 Task: Search one way flight ticket for 5 adults, 2 children, 1 infant in seat and 2 infants on lap in economy from Charlotte: Charlotte Douglas International Airport to Greensboro: Piedmont Triad International Airport on 5-1-2023. Choice of flights is Sun country airlines. Number of bags: 1 carry on bag and 1 checked bag. Price is upto 77000. Outbound departure time preference is 16:45.
Action: Mouse moved to (195, 321)
Screenshot: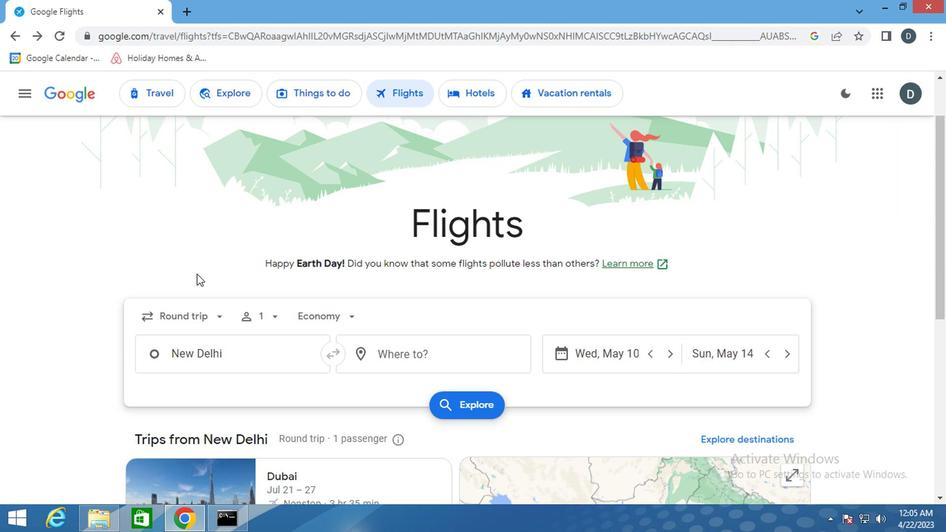 
Action: Mouse pressed left at (195, 321)
Screenshot: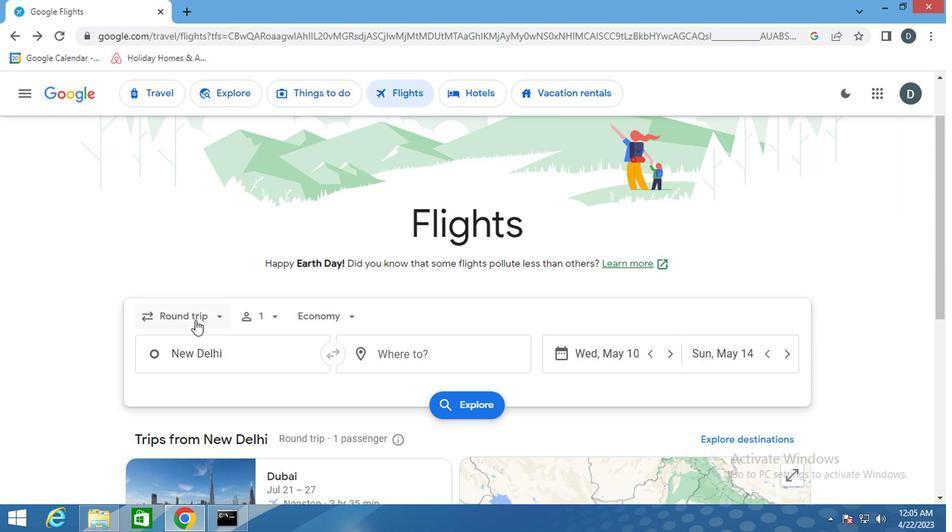 
Action: Mouse moved to (227, 373)
Screenshot: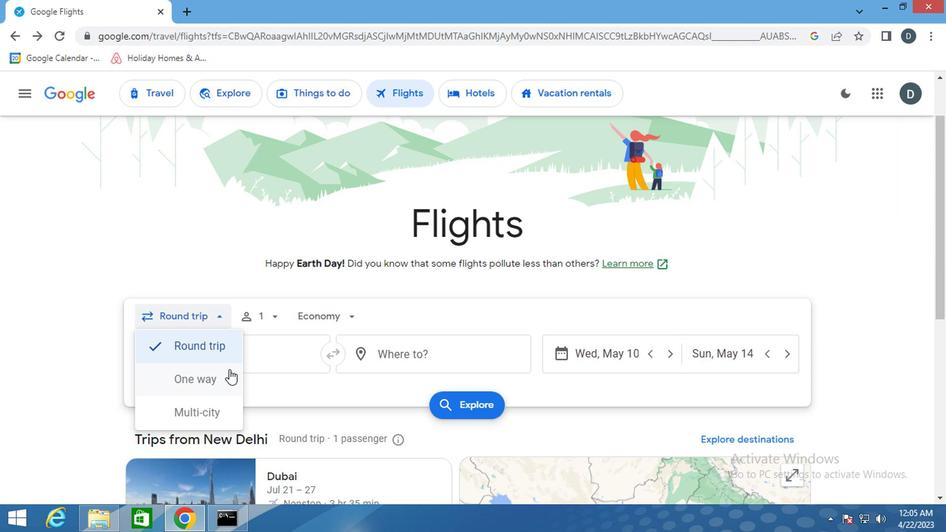 
Action: Mouse pressed left at (227, 373)
Screenshot: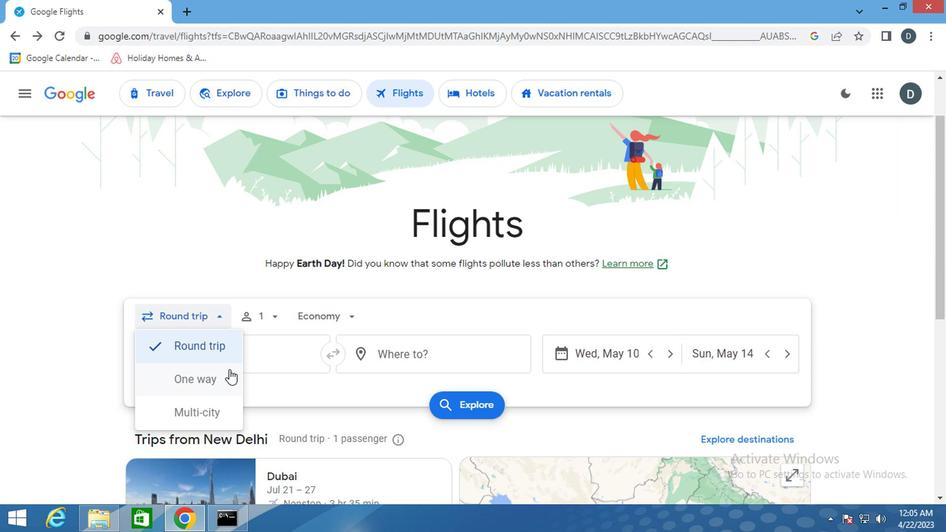 
Action: Mouse moved to (267, 313)
Screenshot: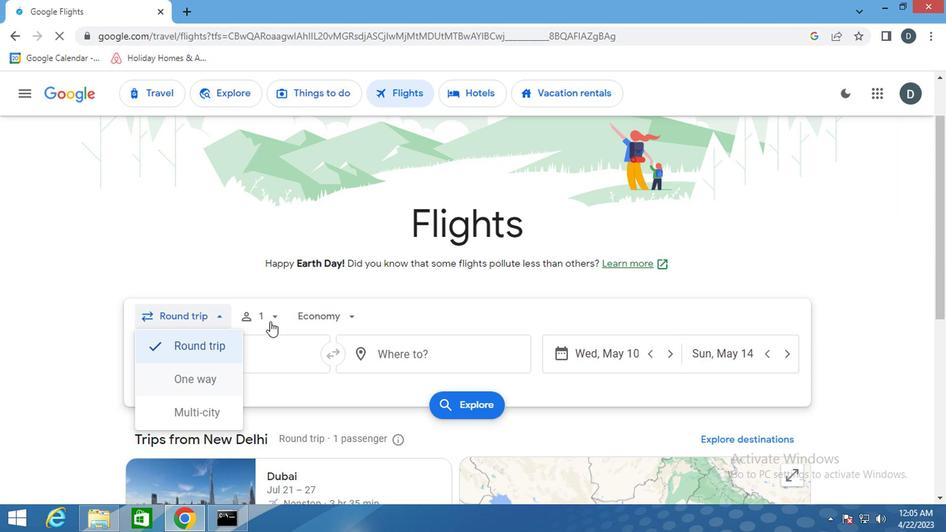 
Action: Mouse pressed left at (267, 313)
Screenshot: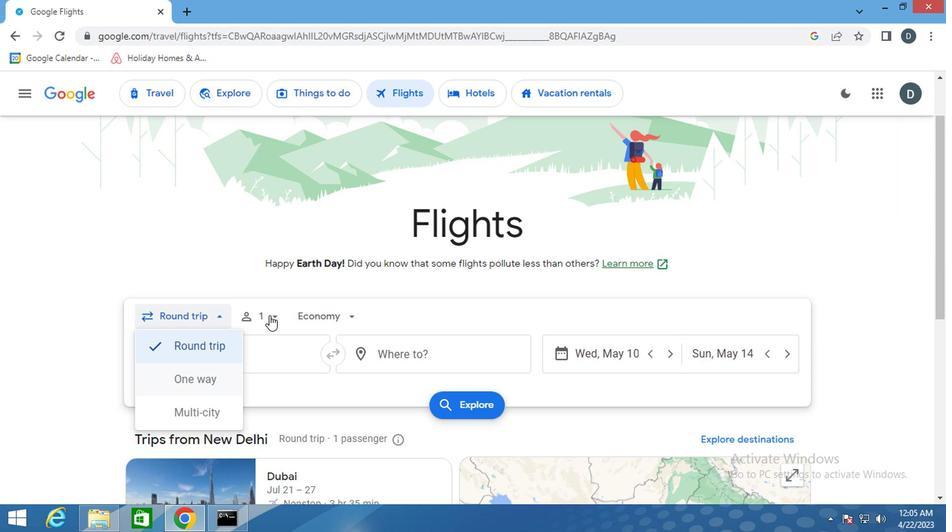 
Action: Mouse moved to (369, 354)
Screenshot: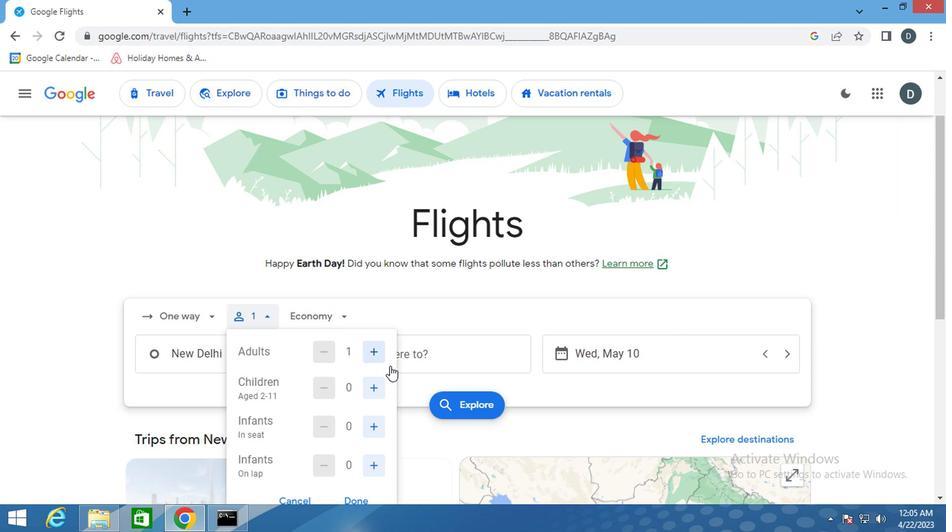 
Action: Mouse pressed left at (369, 354)
Screenshot: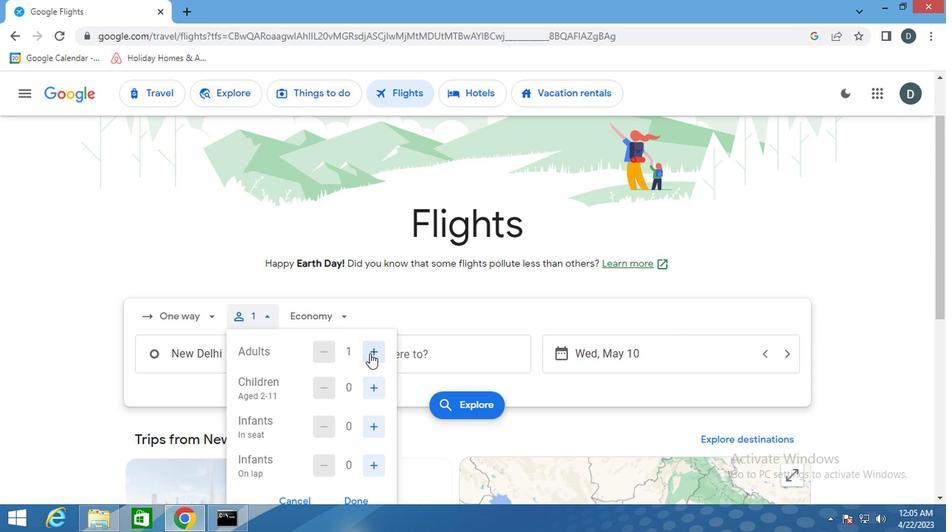 
Action: Mouse pressed left at (369, 354)
Screenshot: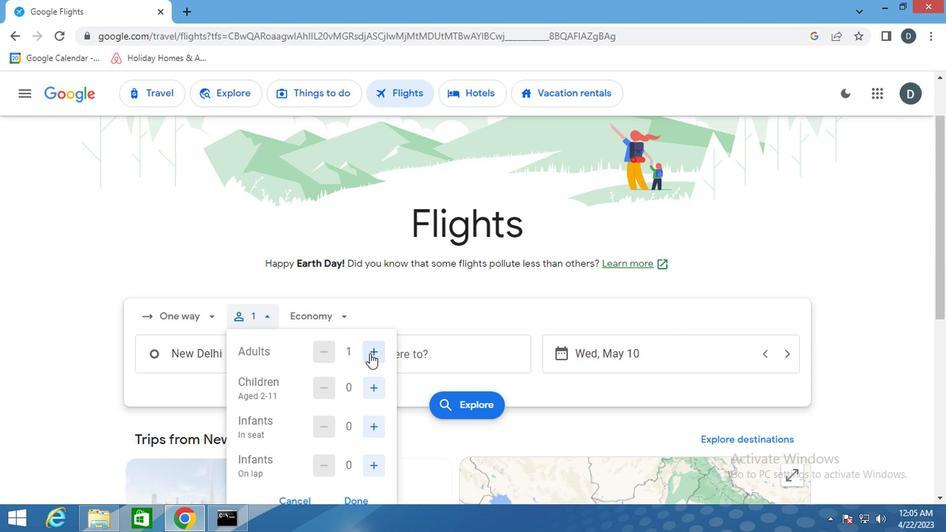 
Action: Mouse pressed left at (369, 354)
Screenshot: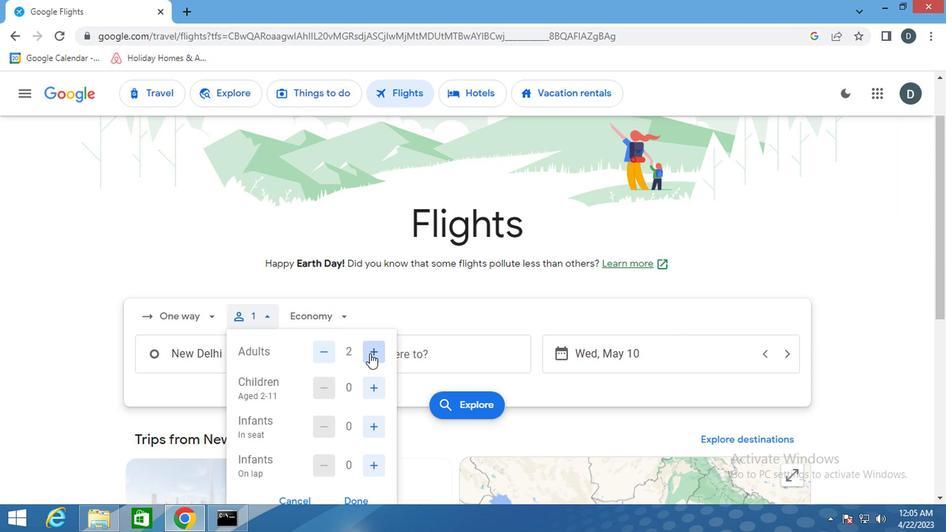 
Action: Mouse pressed left at (369, 354)
Screenshot: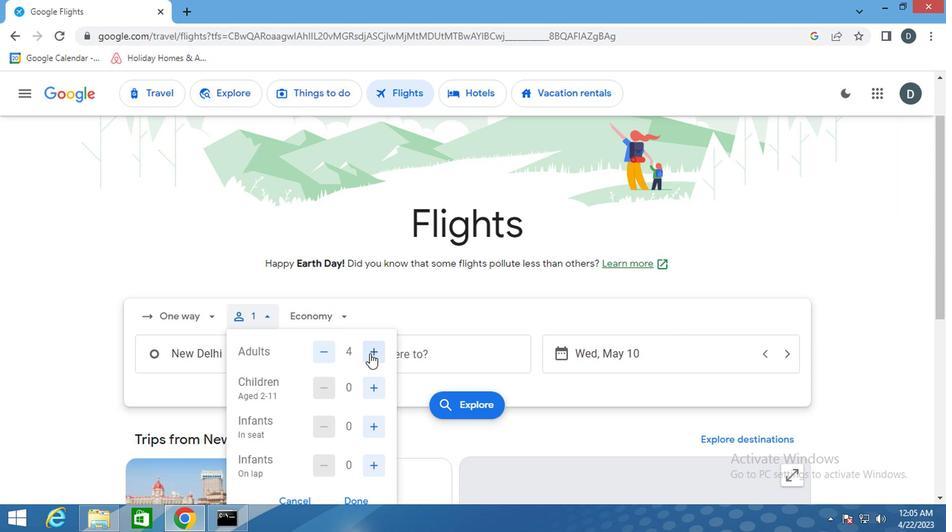 
Action: Mouse moved to (380, 388)
Screenshot: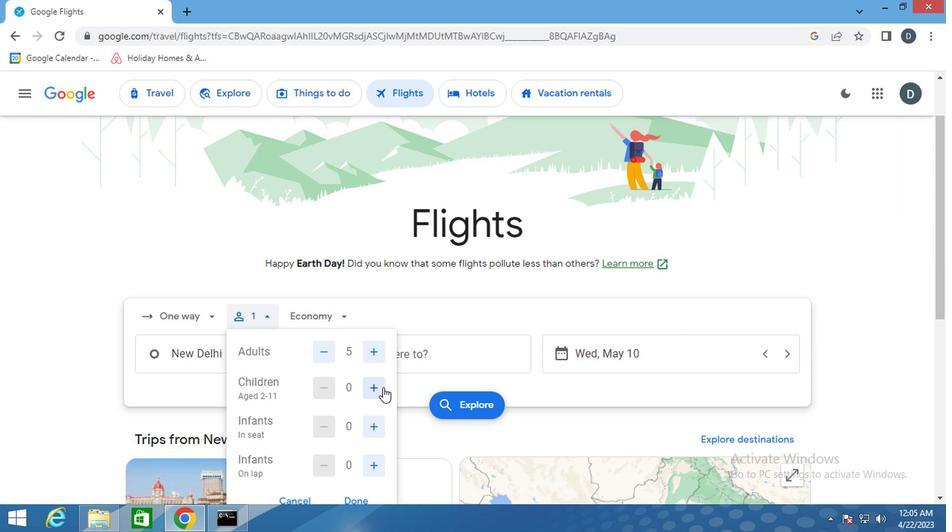 
Action: Mouse pressed left at (380, 388)
Screenshot: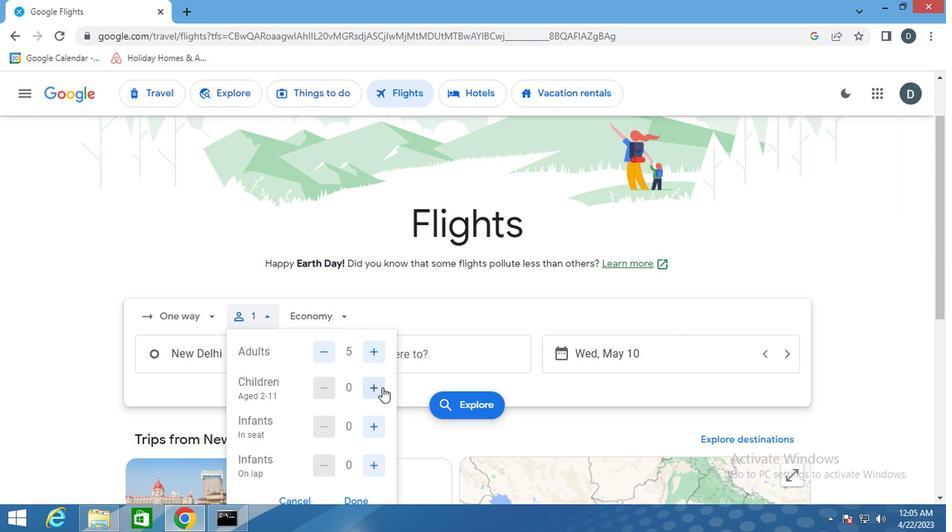 
Action: Mouse pressed left at (380, 388)
Screenshot: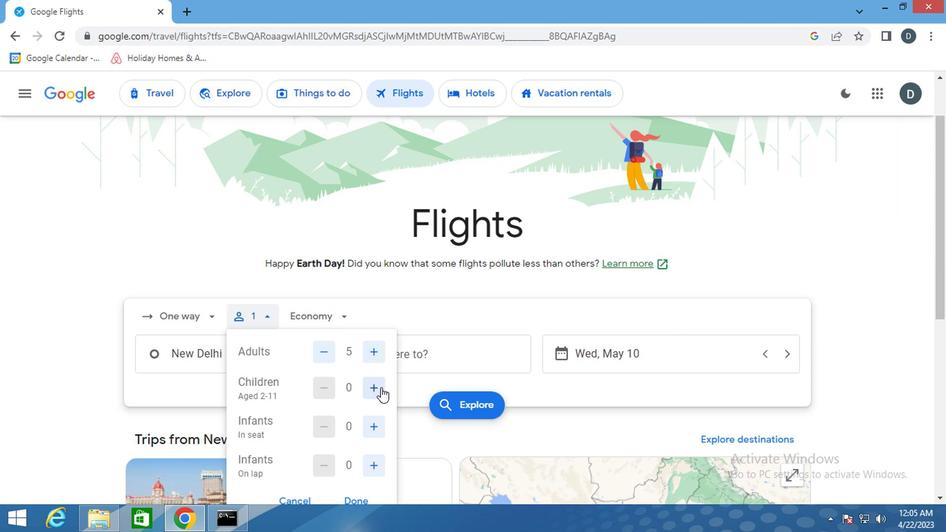 
Action: Mouse moved to (373, 425)
Screenshot: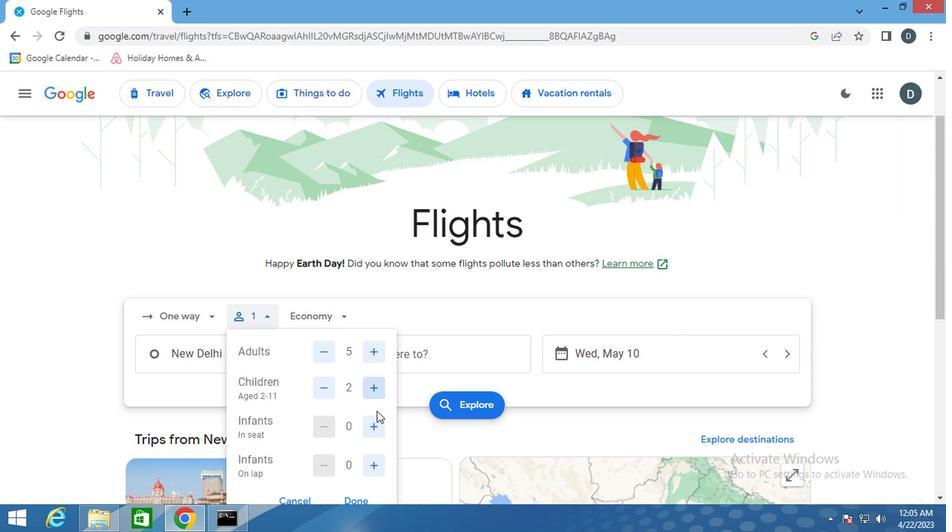 
Action: Mouse pressed left at (373, 425)
Screenshot: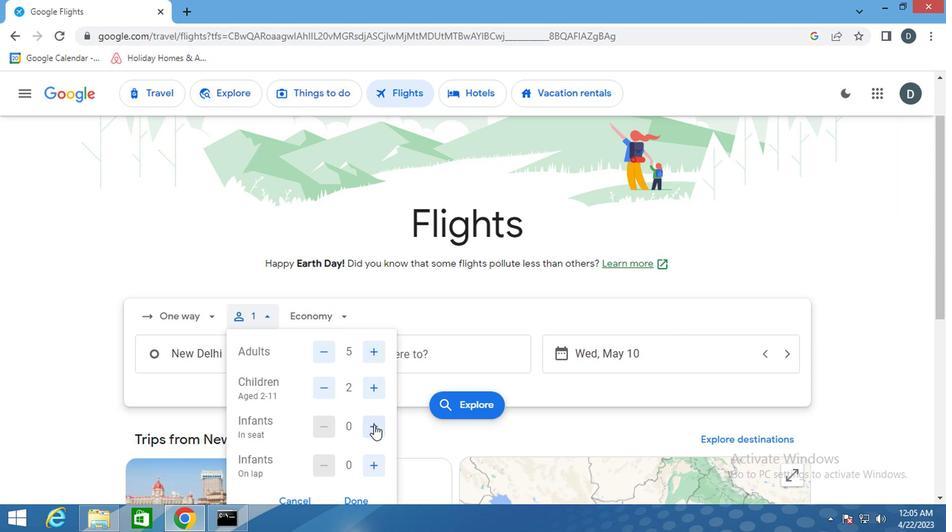 
Action: Mouse moved to (369, 460)
Screenshot: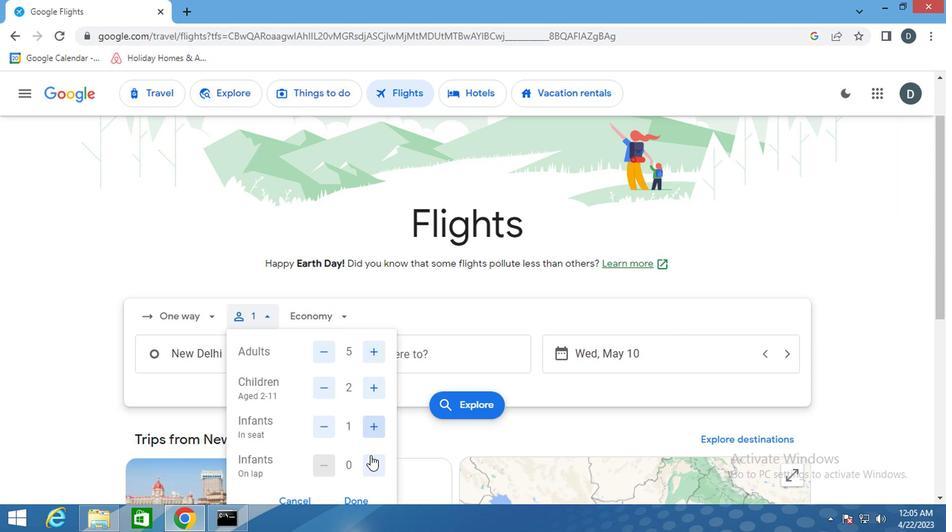 
Action: Mouse pressed left at (369, 460)
Screenshot: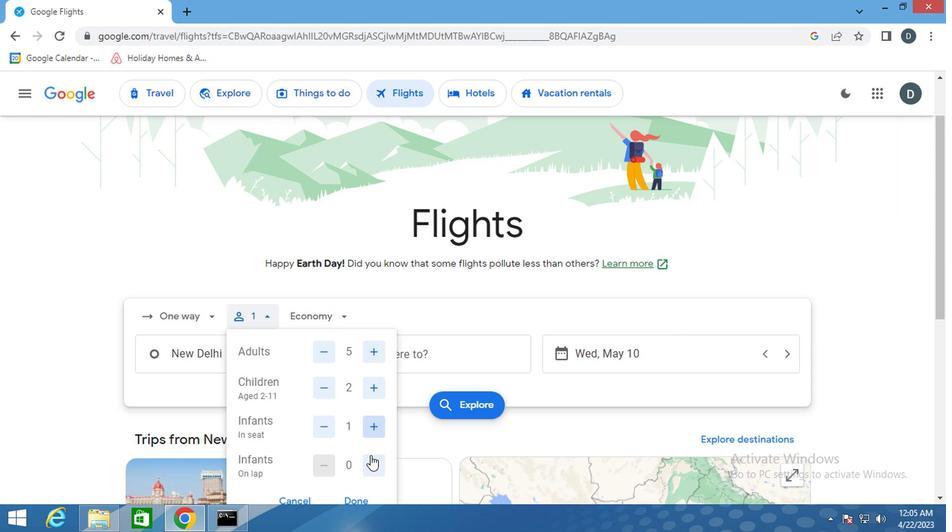 
Action: Mouse pressed left at (369, 460)
Screenshot: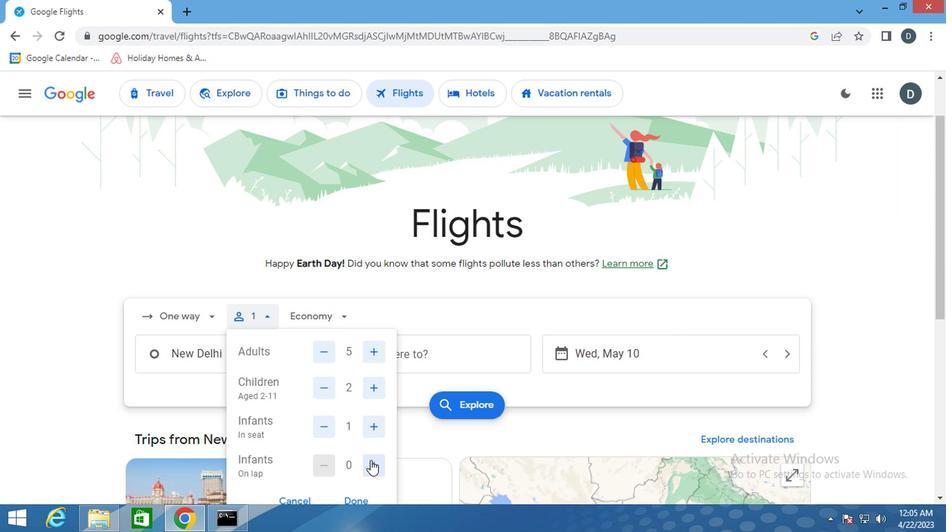 
Action: Mouse moved to (361, 461)
Screenshot: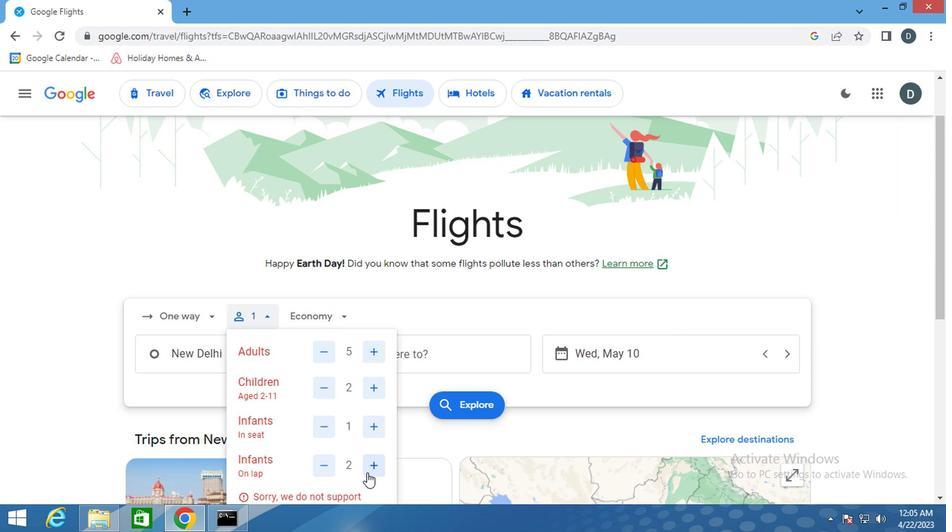 
Action: Mouse scrolled (361, 461) with delta (0, 0)
Screenshot: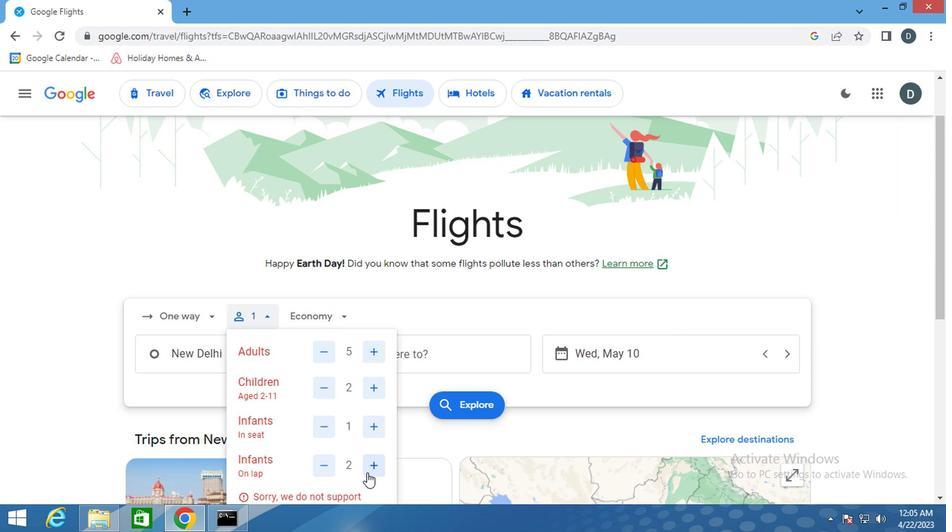
Action: Mouse moved to (328, 390)
Screenshot: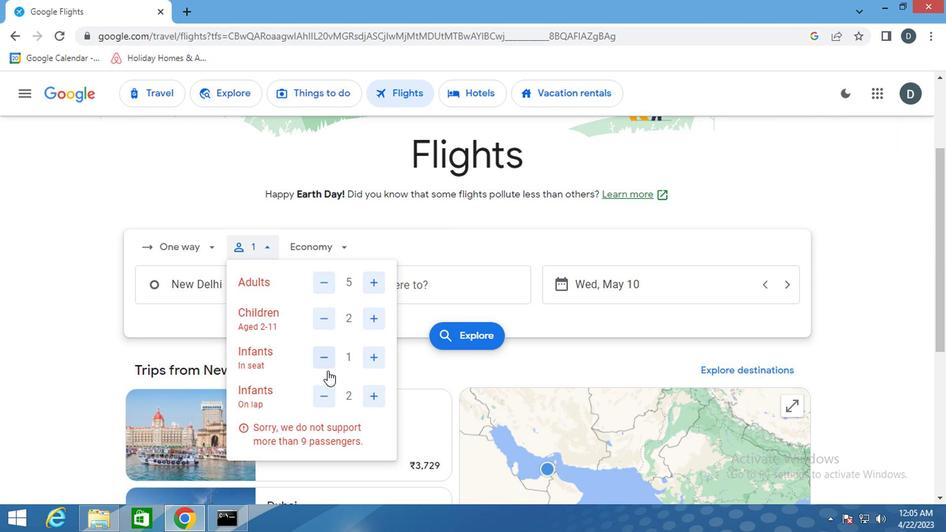 
Action: Mouse pressed left at (328, 390)
Screenshot: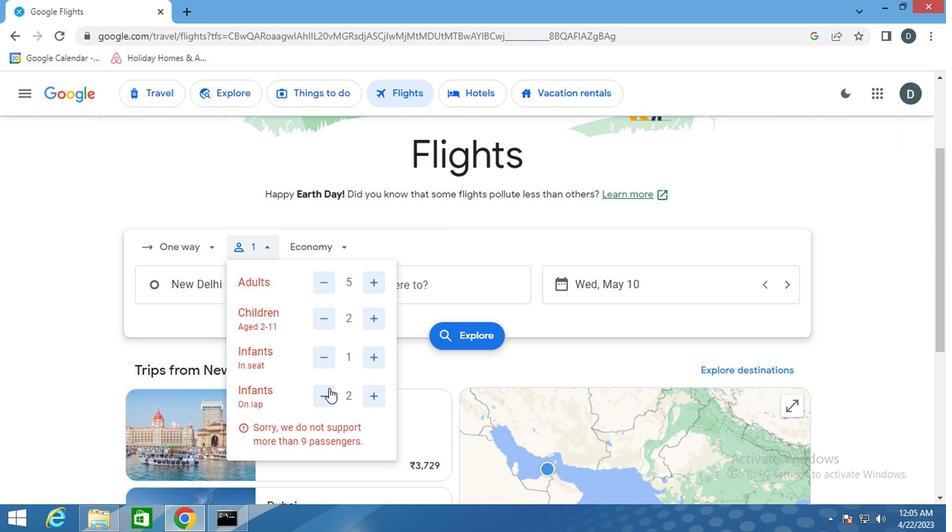 
Action: Mouse moved to (356, 438)
Screenshot: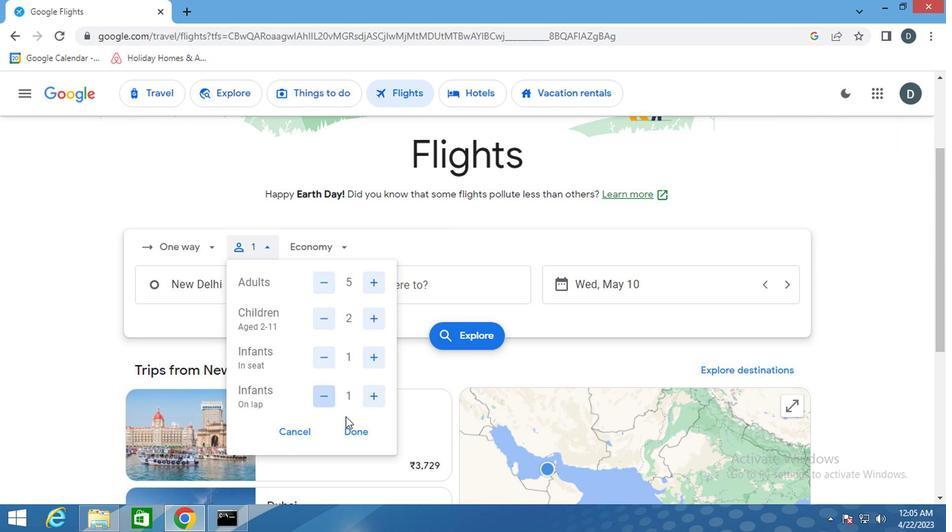 
Action: Mouse pressed left at (356, 438)
Screenshot: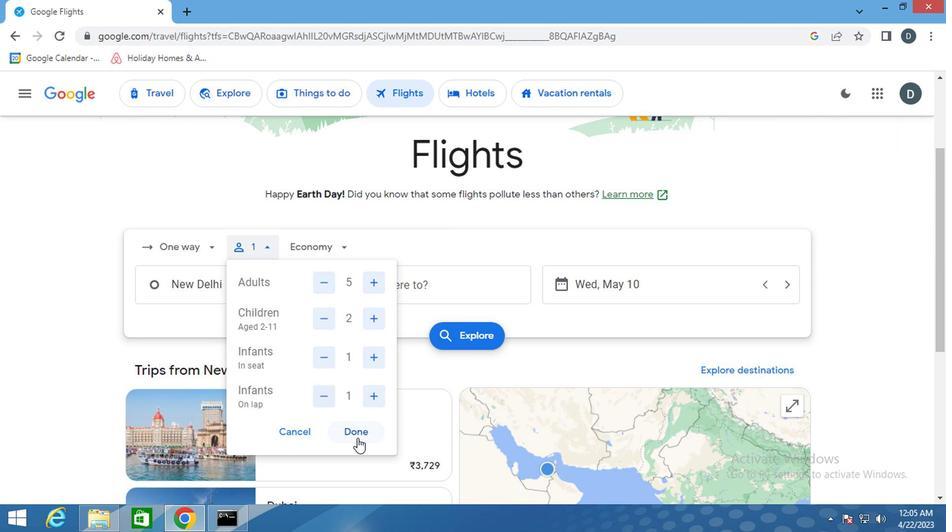 
Action: Mouse moved to (257, 291)
Screenshot: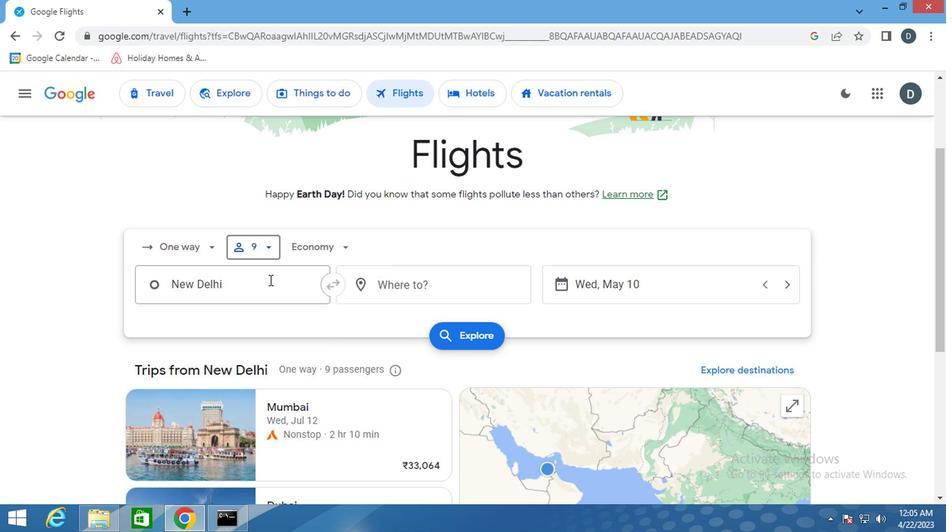 
Action: Mouse pressed left at (257, 291)
Screenshot: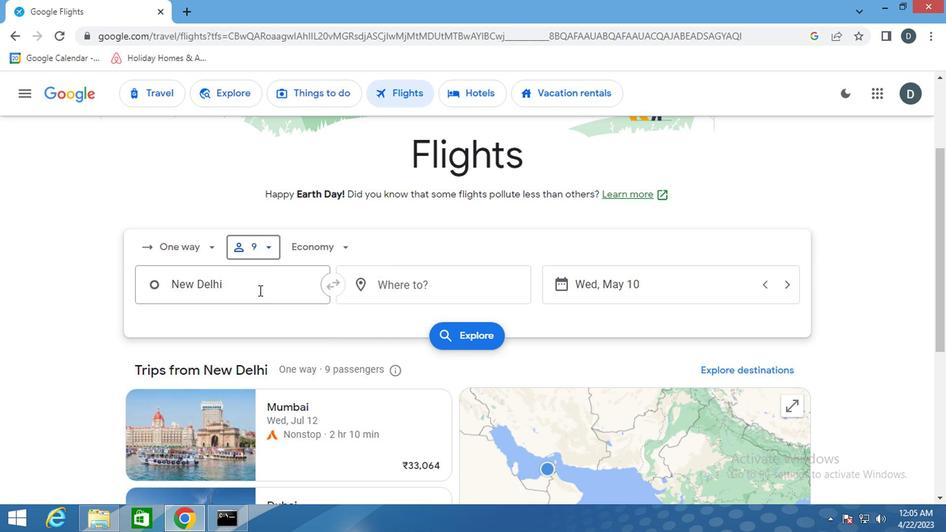 
Action: Key pressed <Key.shift>CHARLOTTE
Screenshot: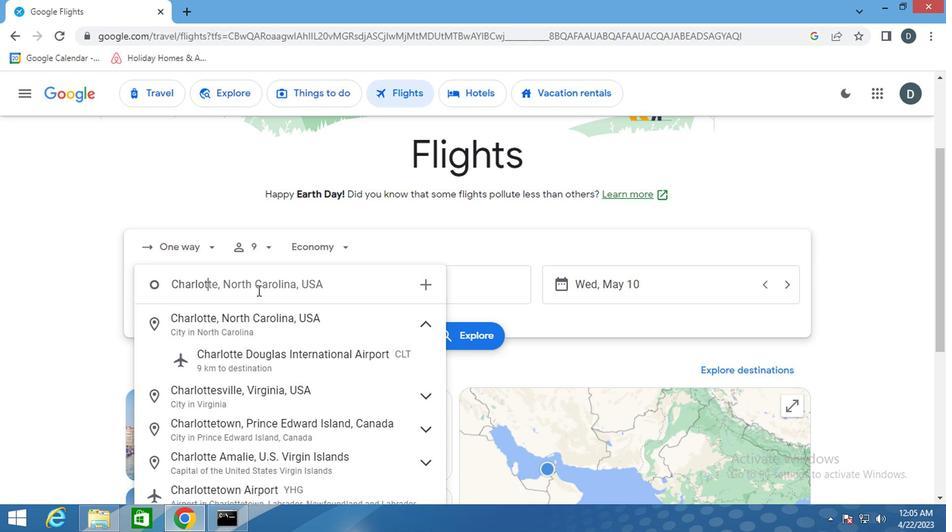 
Action: Mouse moved to (271, 352)
Screenshot: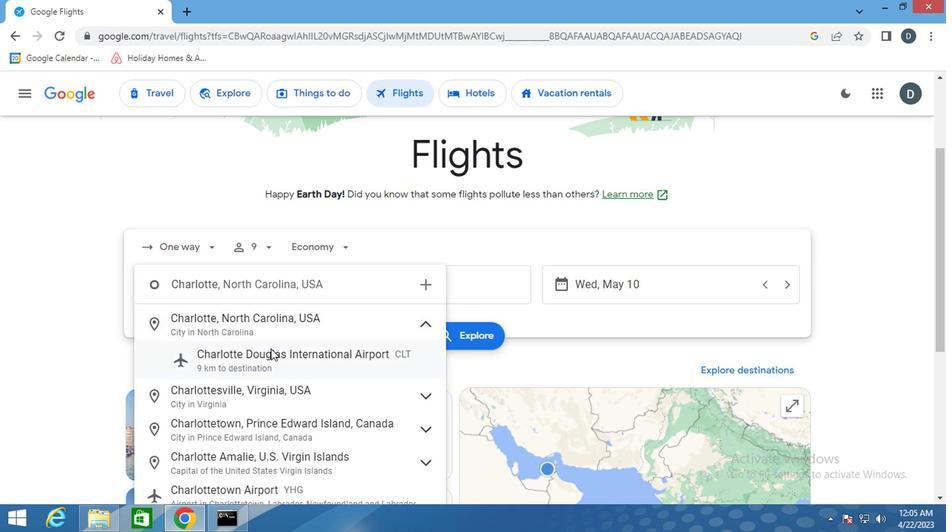 
Action: Mouse pressed left at (271, 352)
Screenshot: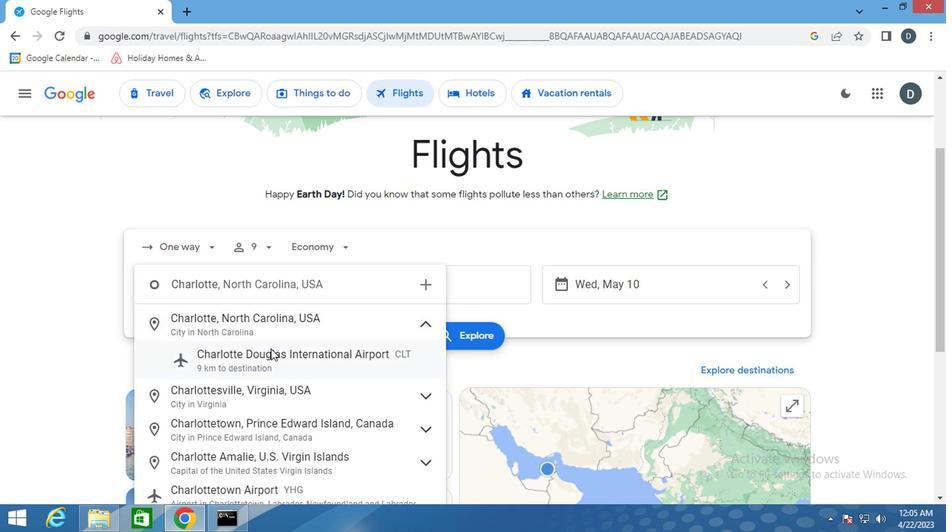 
Action: Mouse moved to (407, 287)
Screenshot: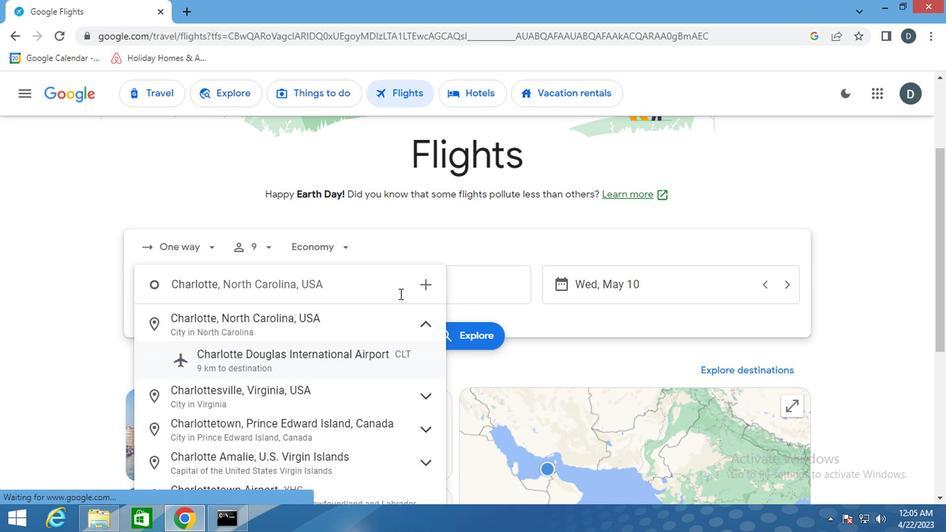 
Action: Mouse pressed left at (407, 287)
Screenshot: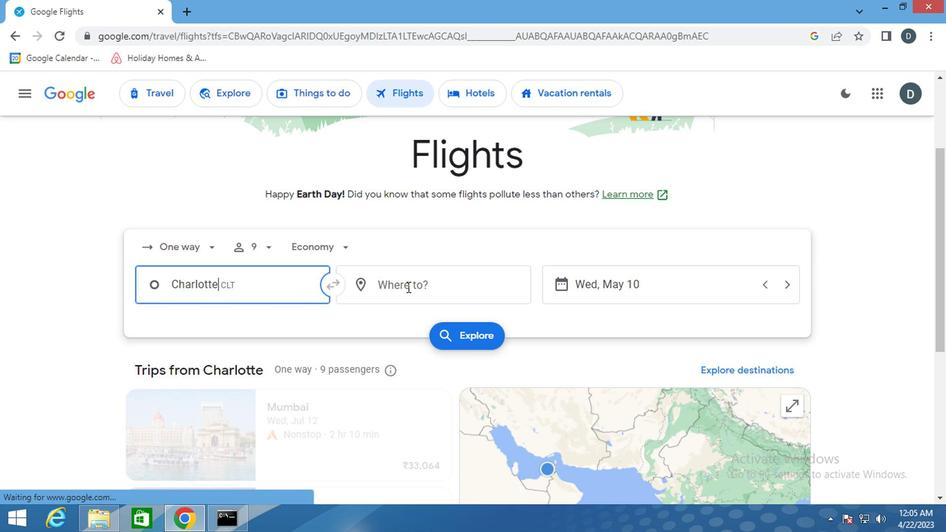 
Action: Key pressed <Key.shift><Key.shift>GREENS
Screenshot: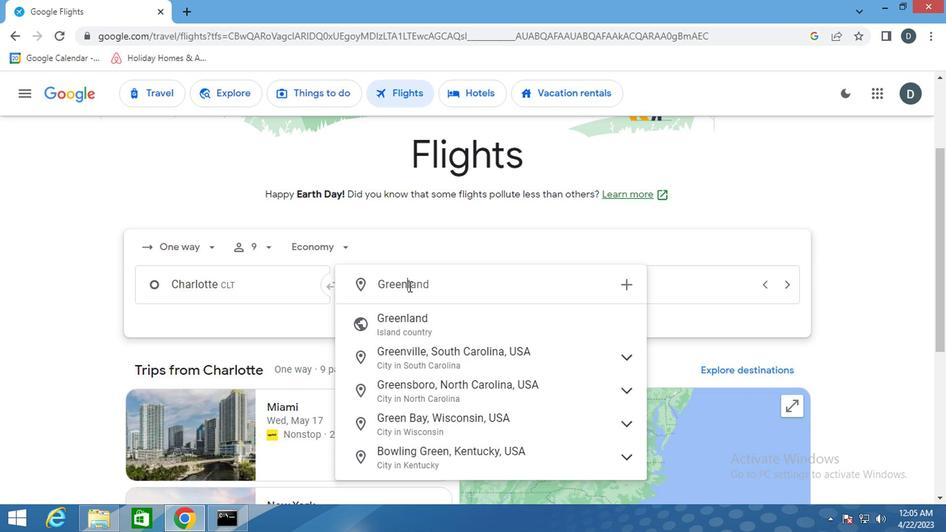 
Action: Mouse moved to (477, 362)
Screenshot: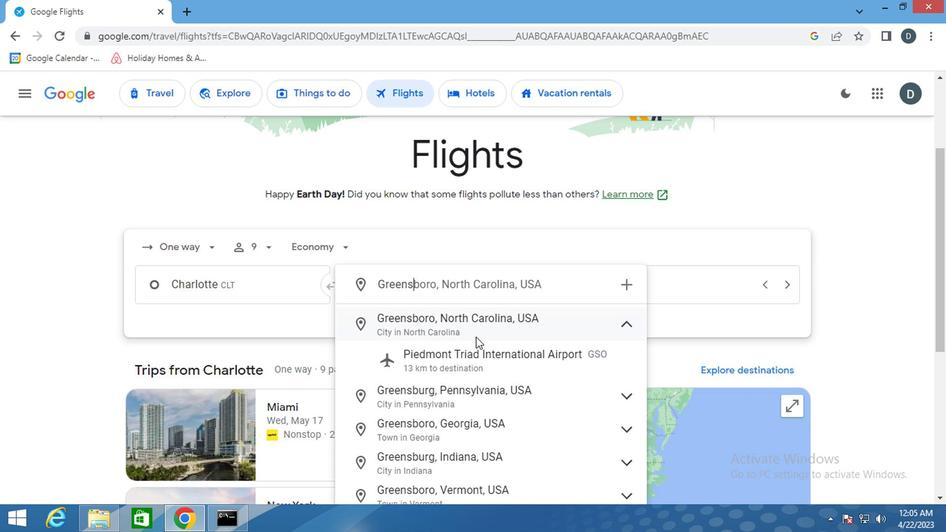 
Action: Mouse pressed left at (477, 362)
Screenshot: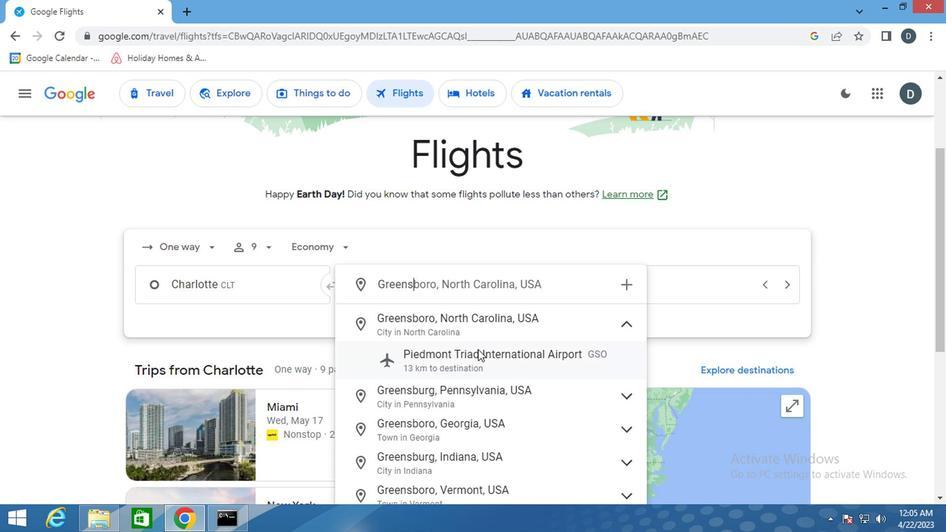 
Action: Mouse moved to (644, 277)
Screenshot: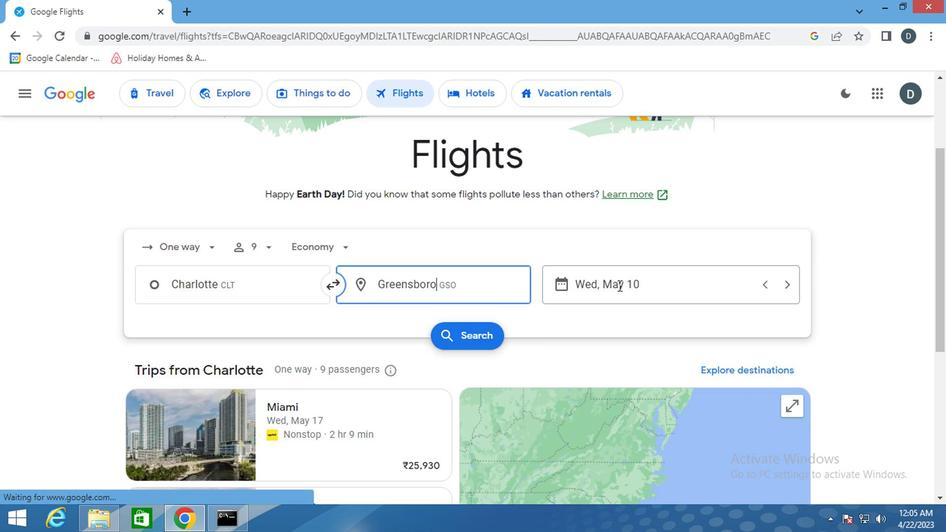 
Action: Mouse pressed left at (644, 277)
Screenshot: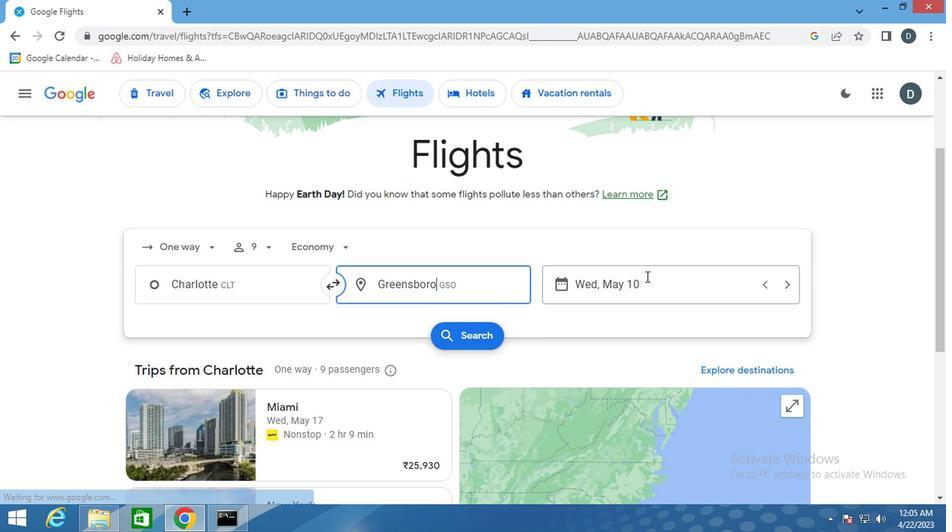 
Action: Mouse moved to (610, 253)
Screenshot: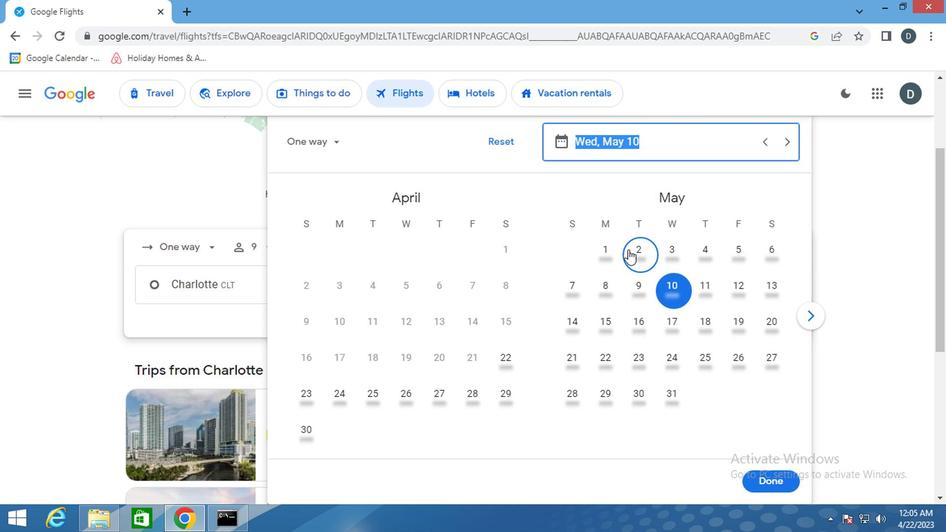 
Action: Mouse pressed left at (610, 253)
Screenshot: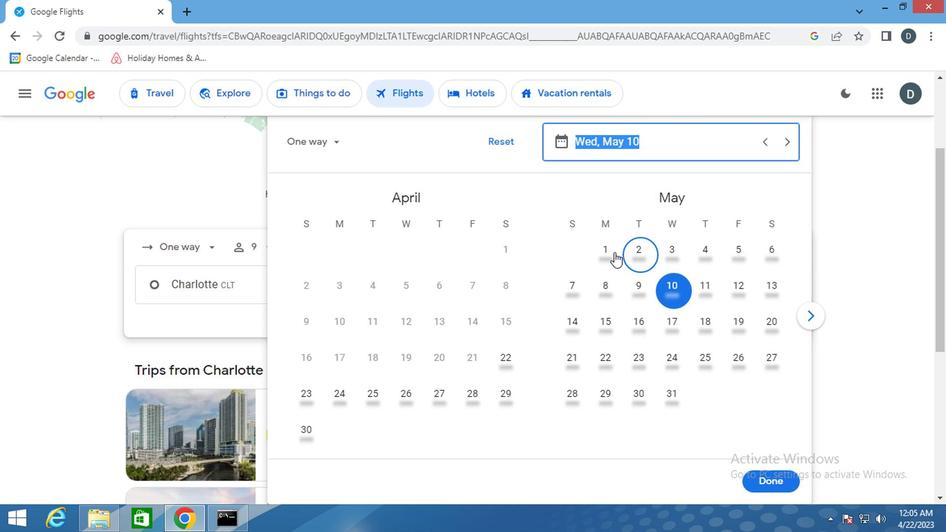 
Action: Mouse moved to (773, 480)
Screenshot: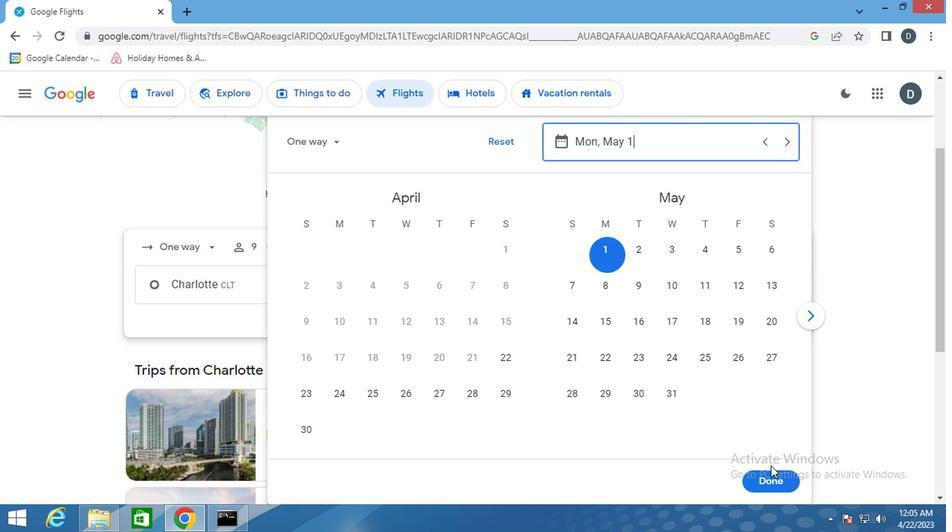 
Action: Mouse pressed left at (773, 480)
Screenshot: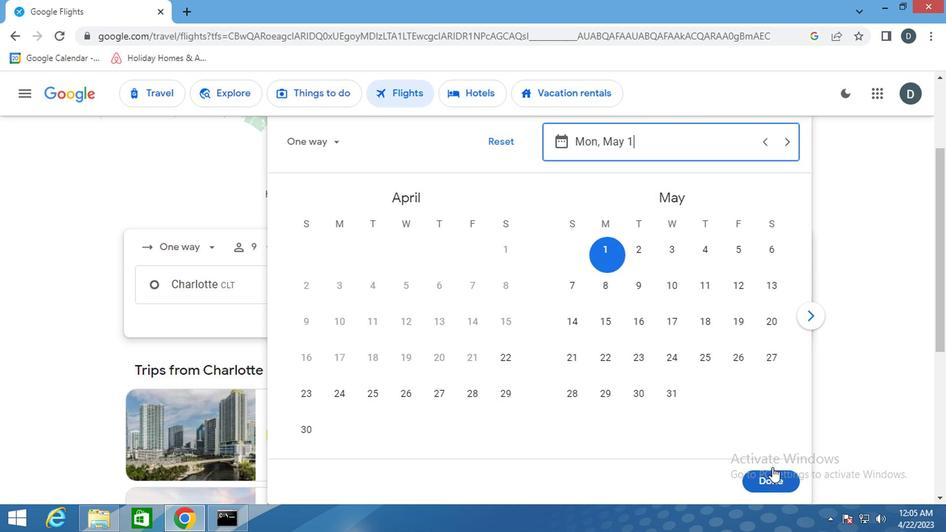 
Action: Mouse moved to (456, 340)
Screenshot: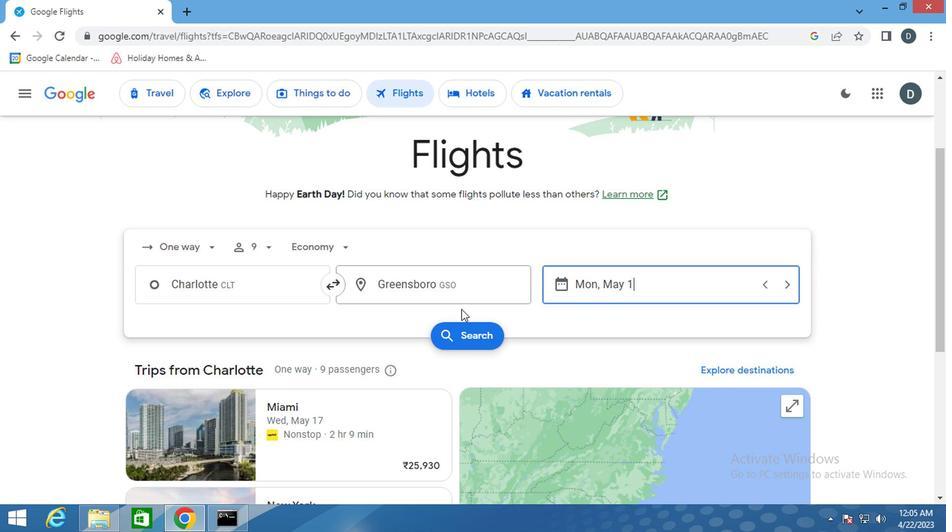 
Action: Mouse pressed left at (456, 340)
Screenshot: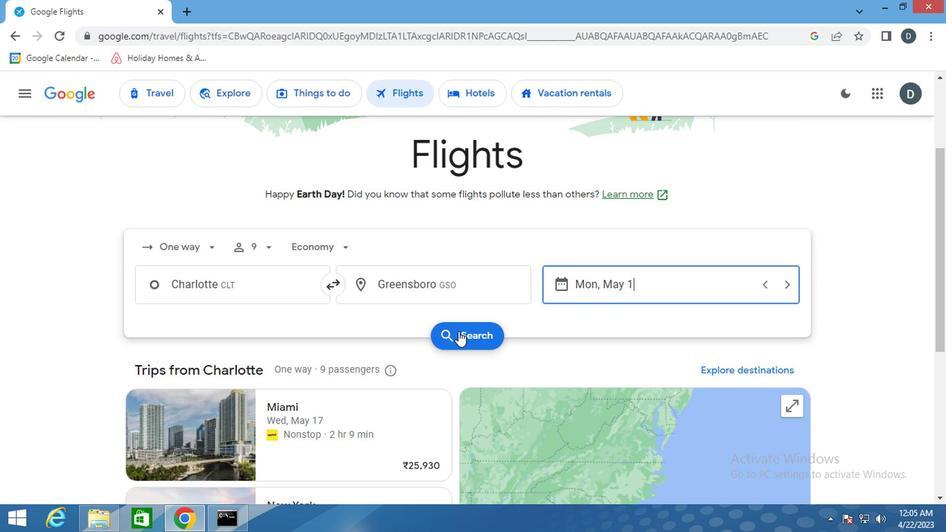 
Action: Mouse moved to (140, 221)
Screenshot: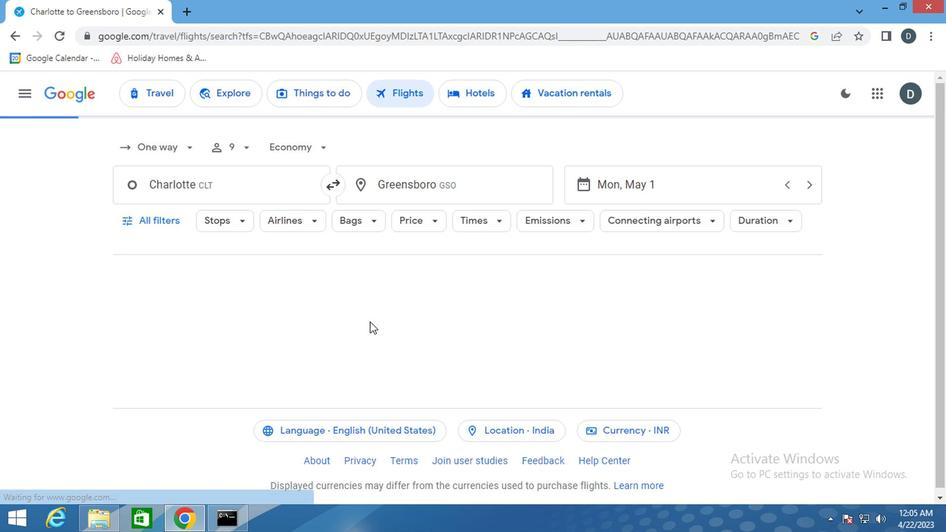 
Action: Mouse pressed left at (140, 221)
Screenshot: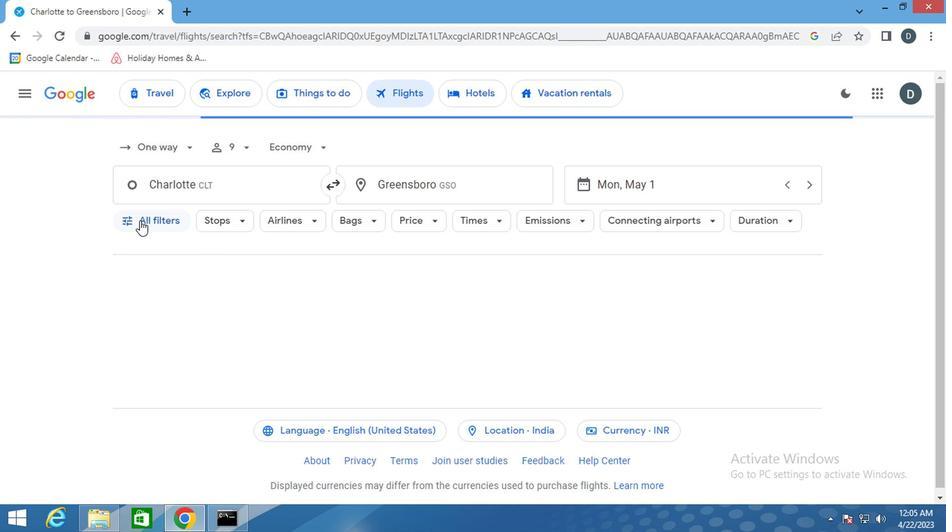 
Action: Mouse moved to (232, 375)
Screenshot: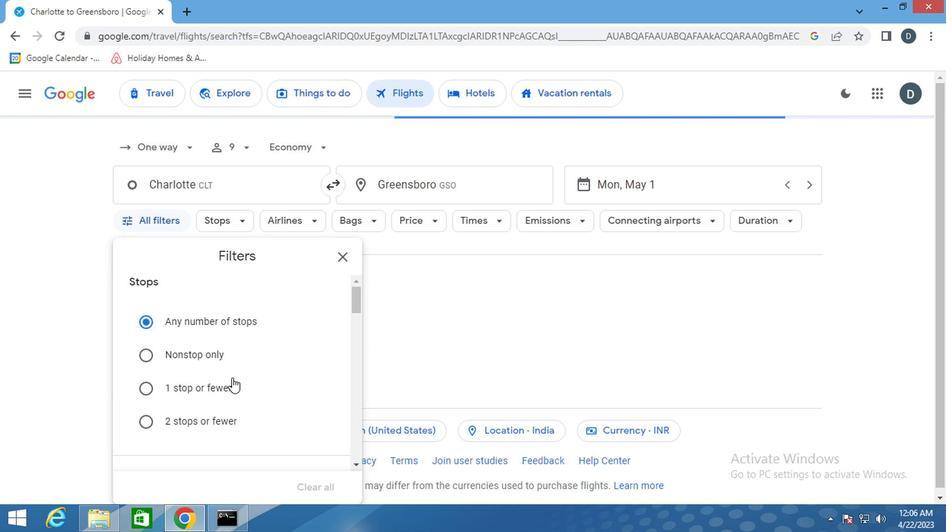 
Action: Mouse scrolled (232, 375) with delta (0, 0)
Screenshot: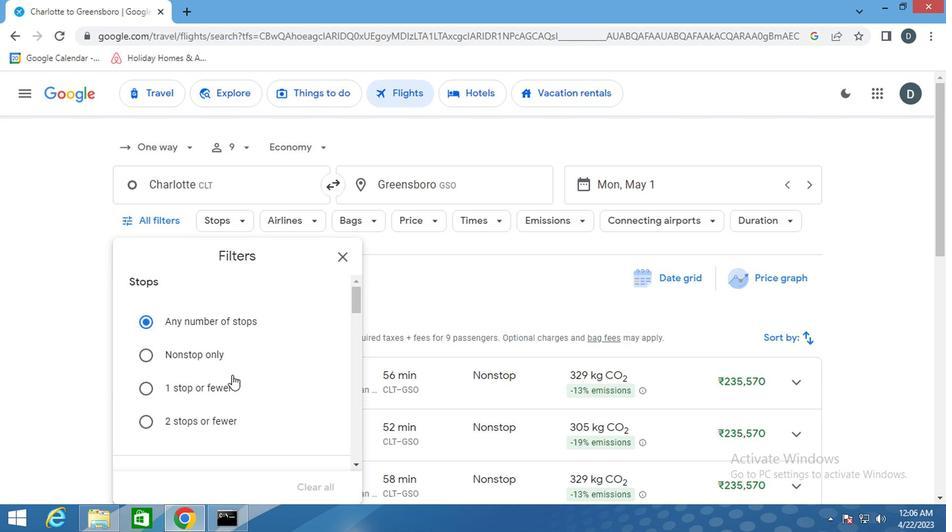 
Action: Mouse scrolled (232, 375) with delta (0, 0)
Screenshot: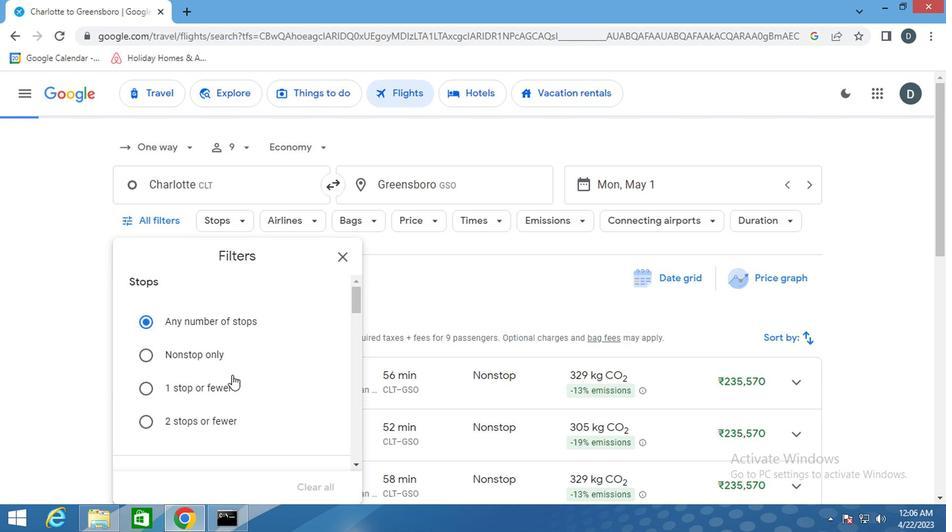 
Action: Mouse moved to (250, 357)
Screenshot: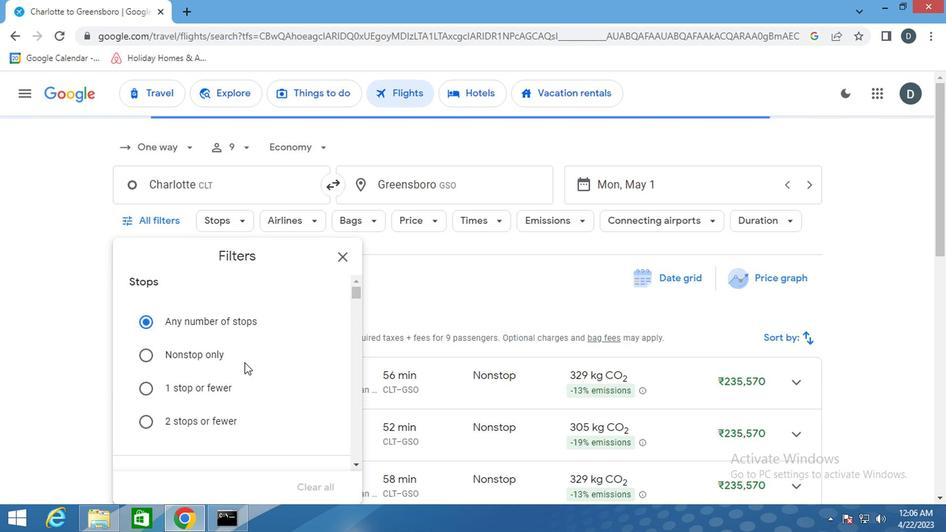 
Action: Mouse scrolled (250, 357) with delta (0, 0)
Screenshot: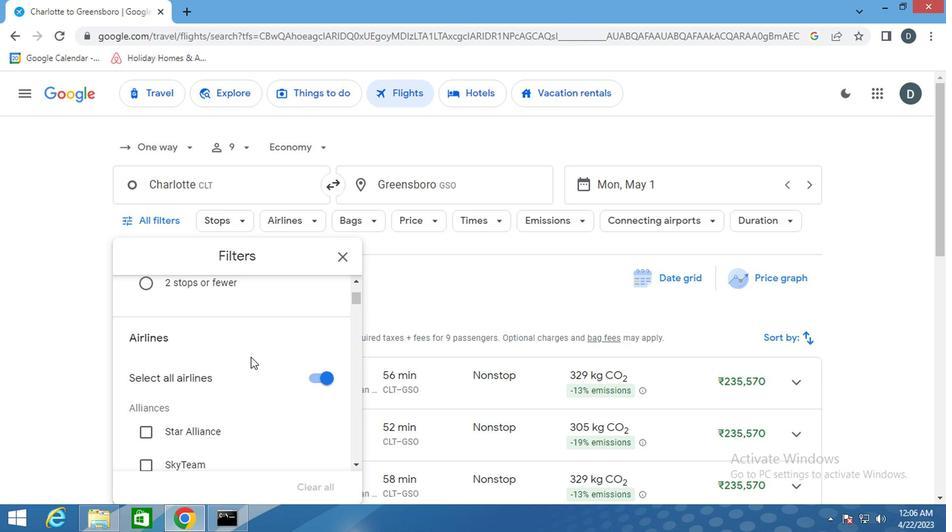 
Action: Mouse scrolled (250, 357) with delta (0, 0)
Screenshot: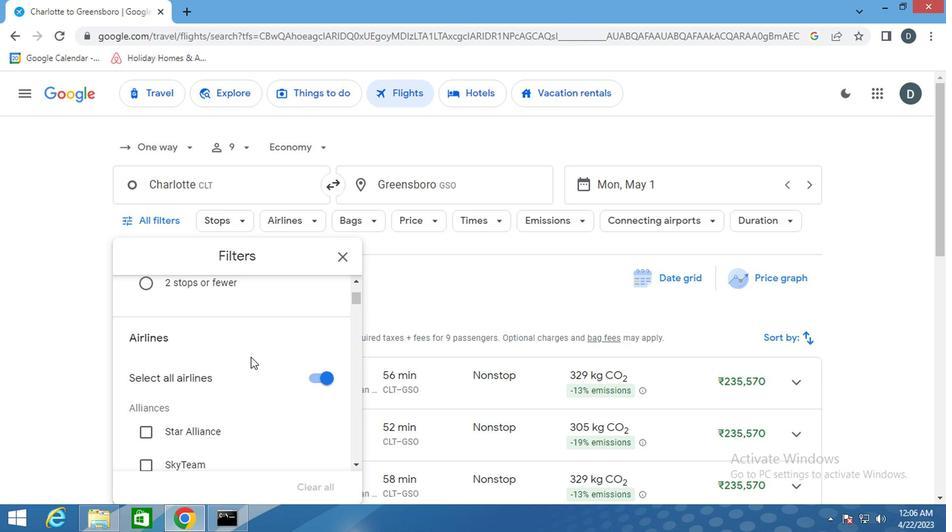 
Action: Mouse scrolled (250, 357) with delta (0, 0)
Screenshot: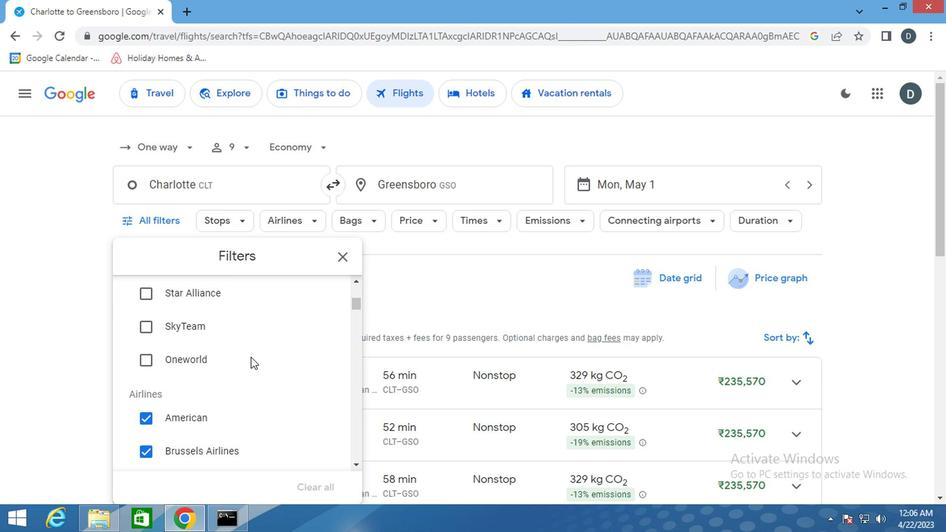 
Action: Mouse scrolled (250, 357) with delta (0, 0)
Screenshot: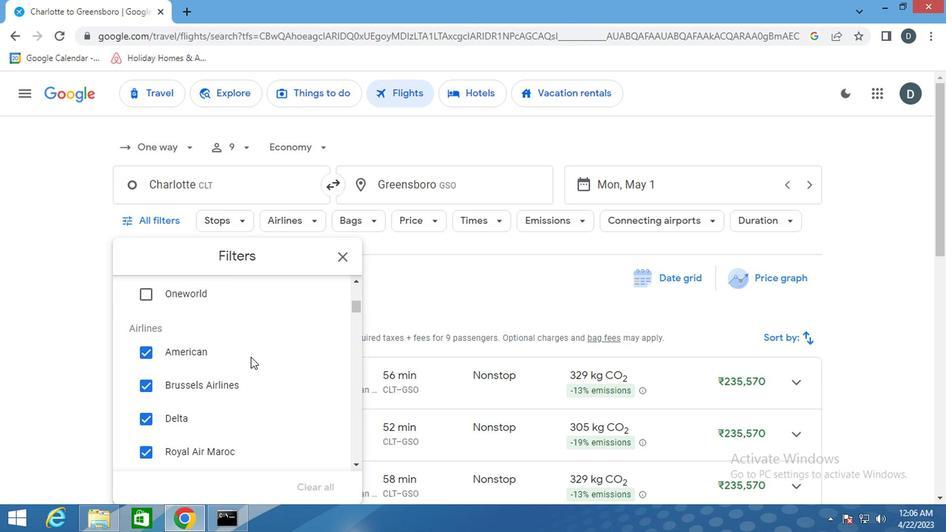
Action: Mouse scrolled (250, 357) with delta (0, 0)
Screenshot: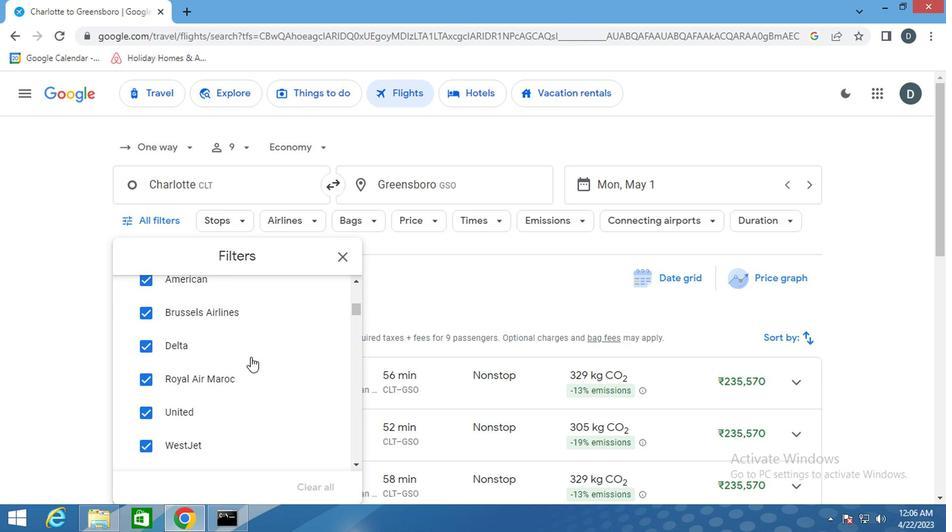 
Action: Mouse scrolled (250, 358) with delta (0, 0)
Screenshot: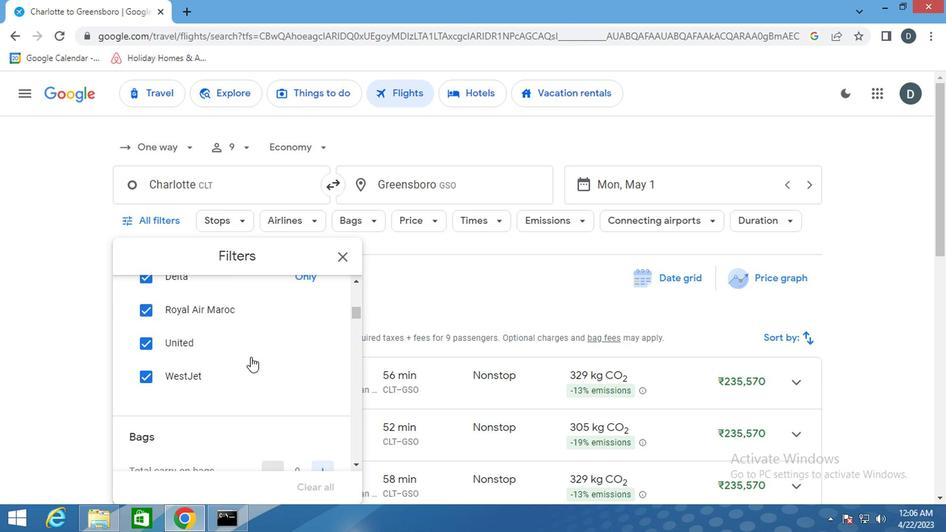 
Action: Mouse scrolled (250, 358) with delta (0, 0)
Screenshot: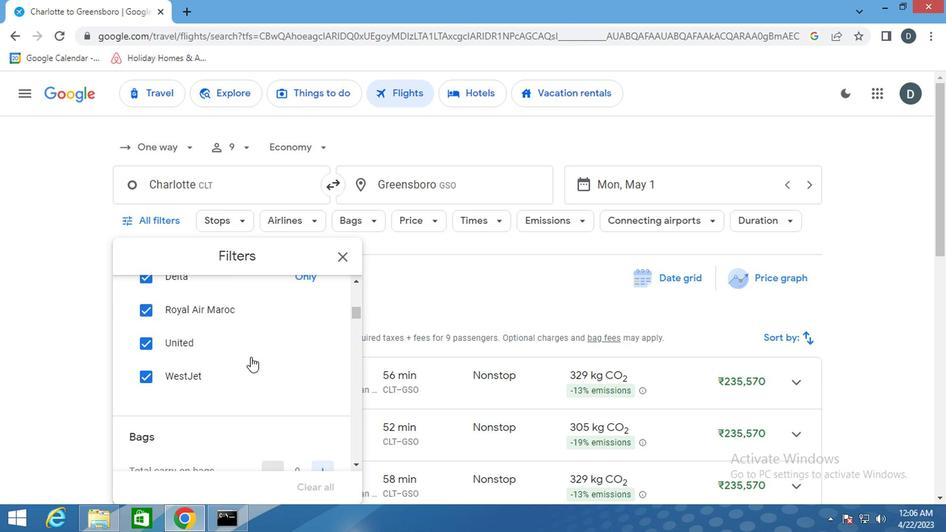 
Action: Mouse scrolled (250, 358) with delta (0, 0)
Screenshot: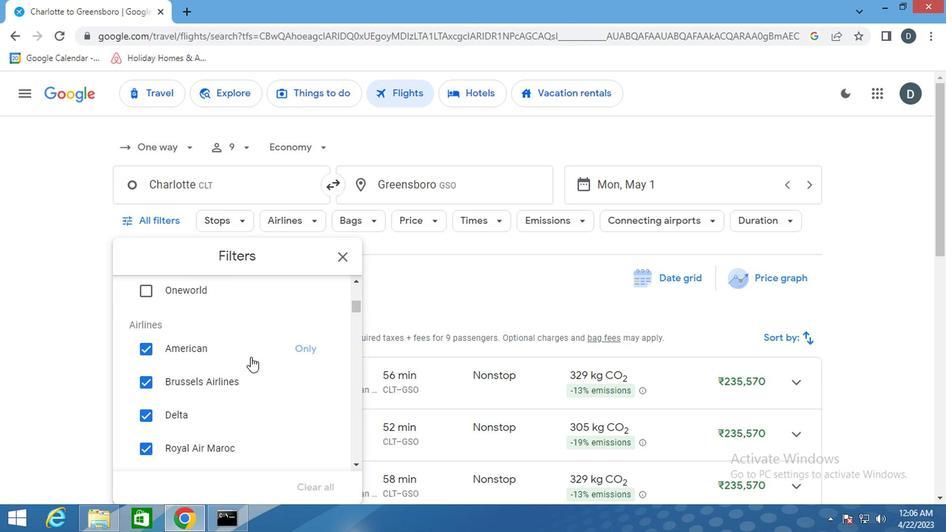 
Action: Mouse scrolled (250, 358) with delta (0, 0)
Screenshot: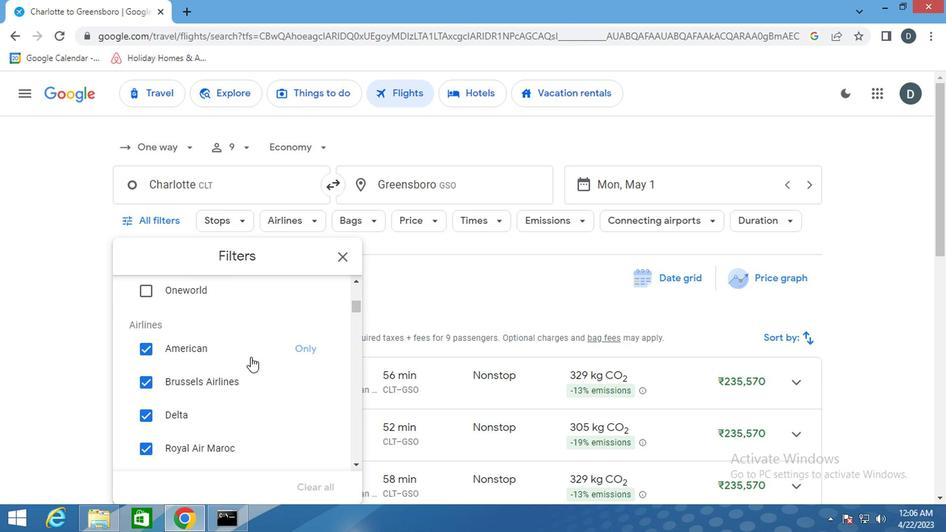 
Action: Mouse scrolled (250, 357) with delta (0, 0)
Screenshot: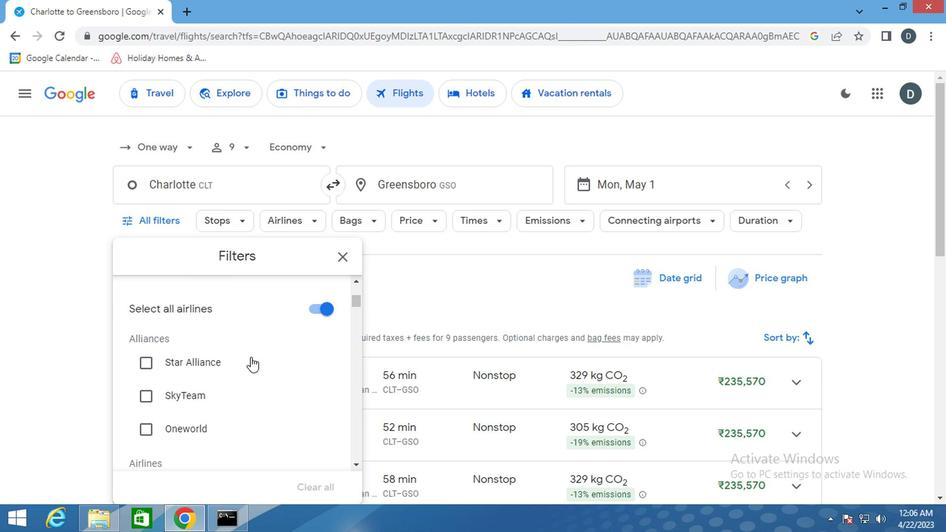 
Action: Mouse scrolled (250, 357) with delta (0, 0)
Screenshot: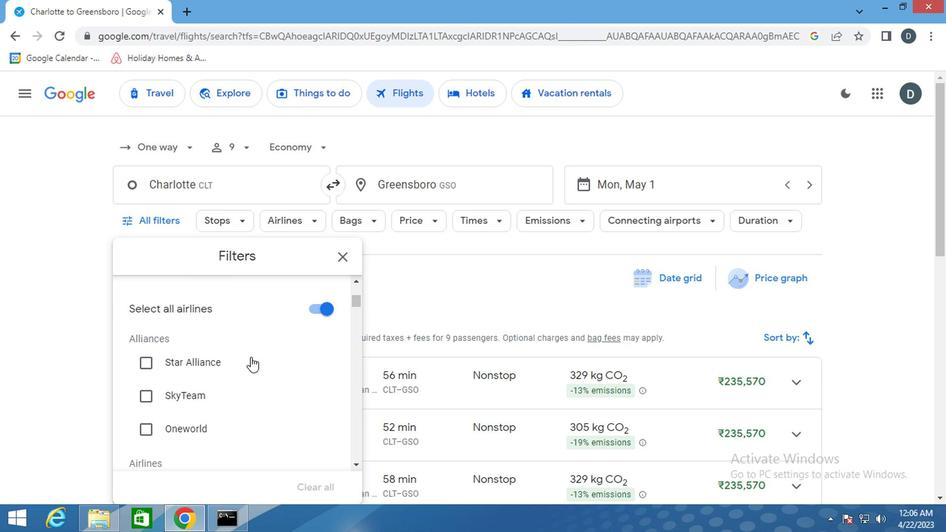 
Action: Mouse scrolled (250, 357) with delta (0, 0)
Screenshot: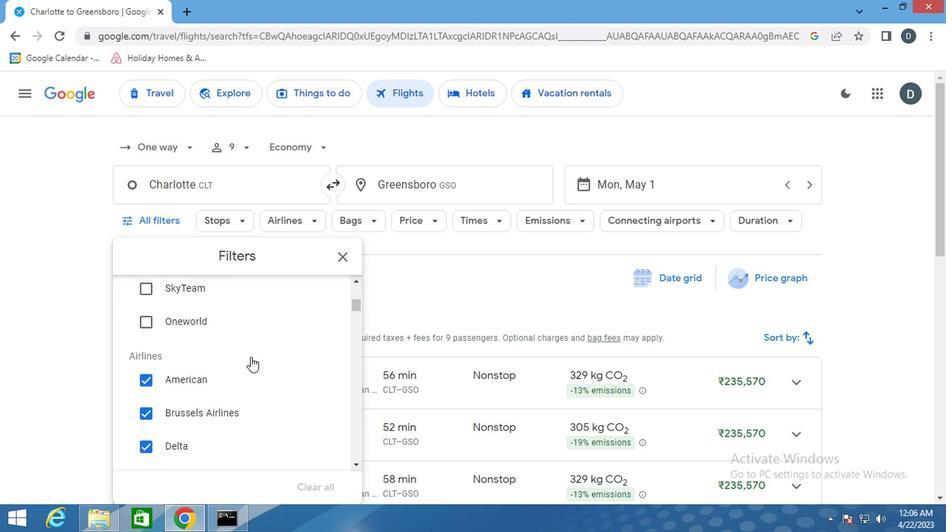 
Action: Mouse scrolled (250, 357) with delta (0, 0)
Screenshot: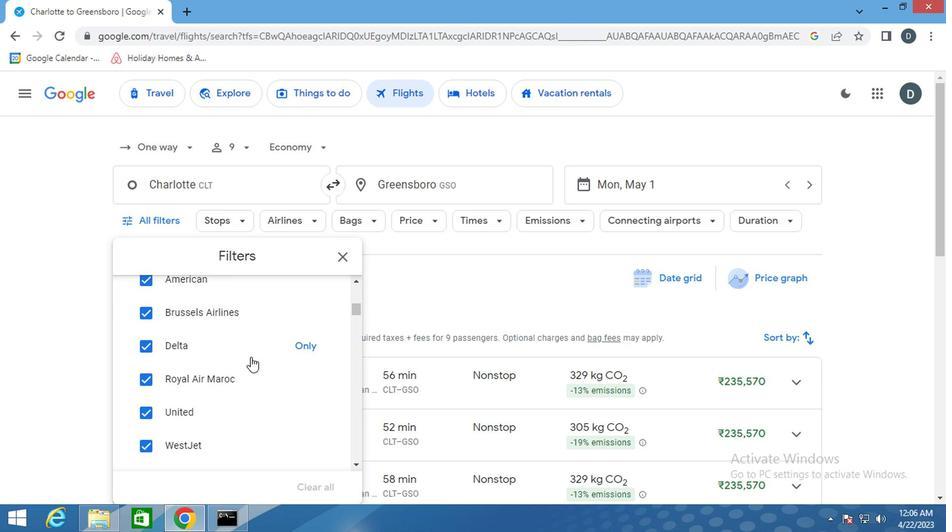 
Action: Mouse scrolled (250, 357) with delta (0, 0)
Screenshot: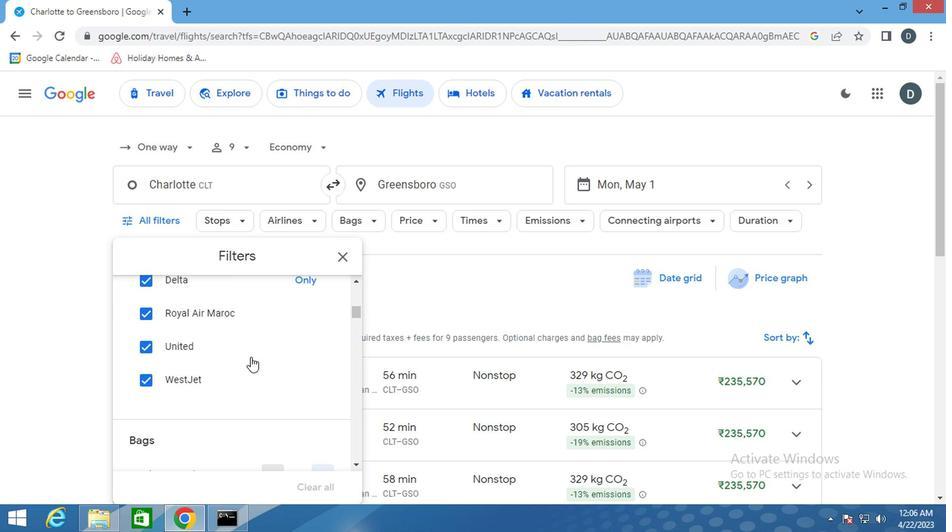 
Action: Mouse scrolled (250, 357) with delta (0, 0)
Screenshot: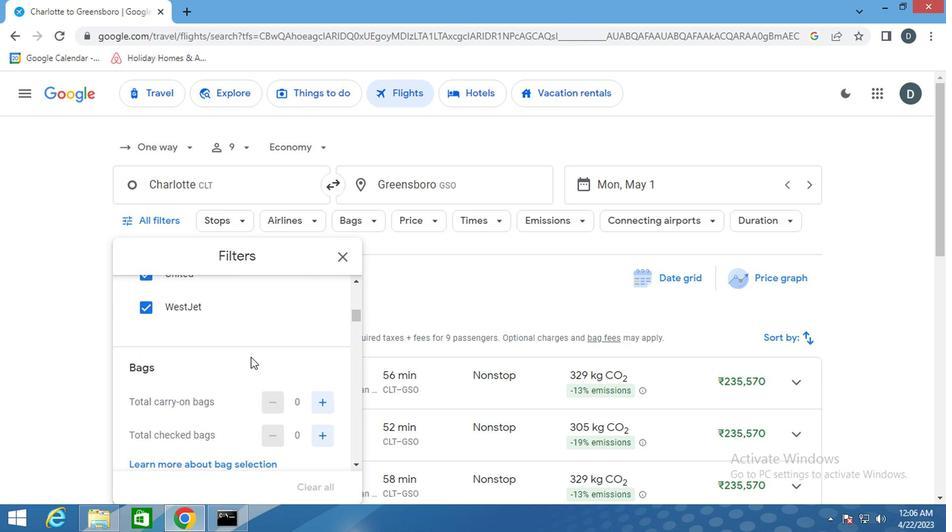 
Action: Mouse scrolled (250, 357) with delta (0, 0)
Screenshot: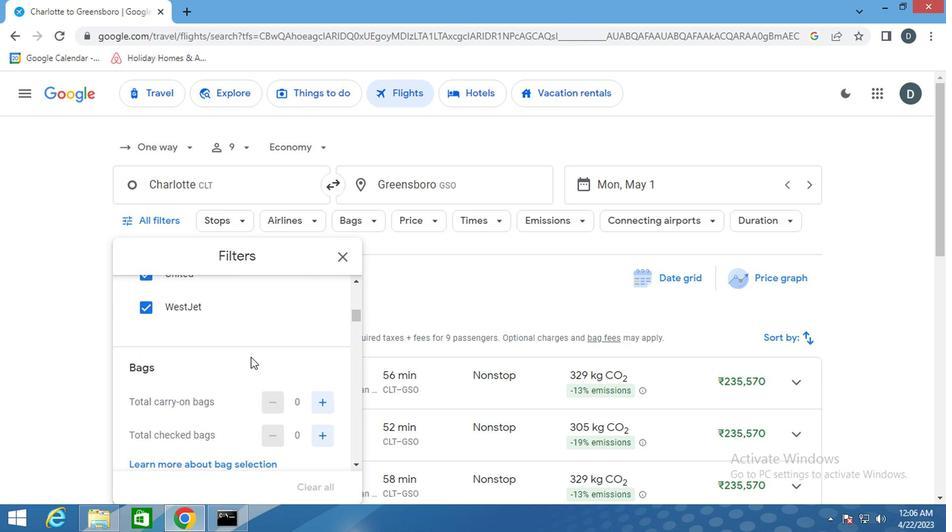 
Action: Mouse moved to (319, 320)
Screenshot: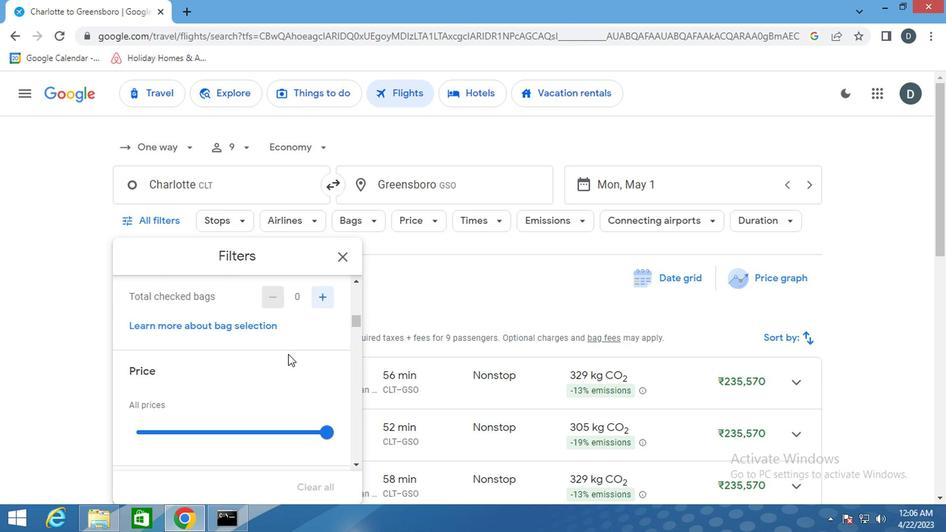 
Action: Mouse scrolled (319, 321) with delta (0, 0)
Screenshot: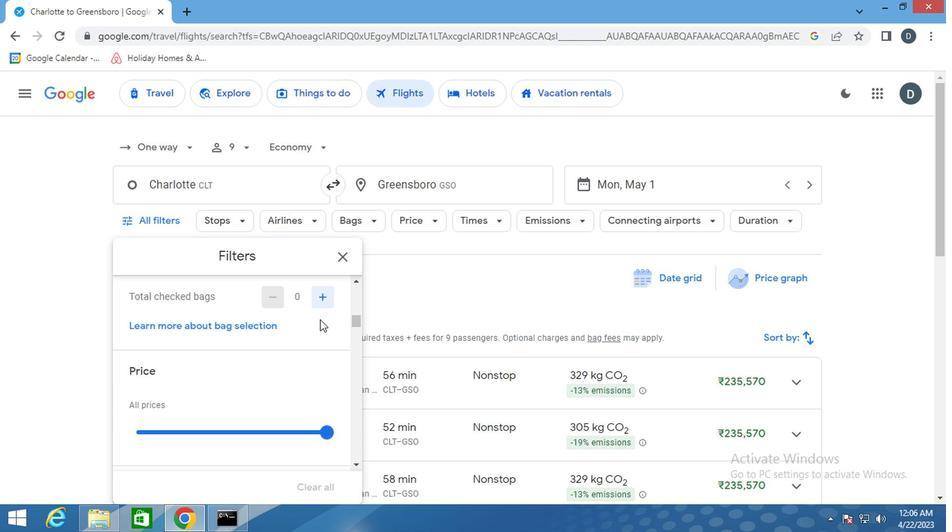 
Action: Mouse moved to (322, 334)
Screenshot: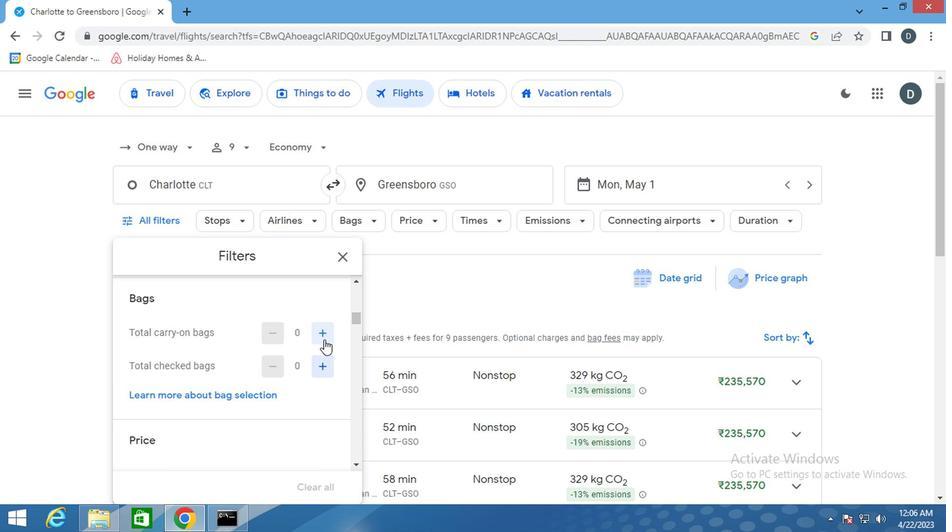 
Action: Mouse pressed left at (322, 334)
Screenshot: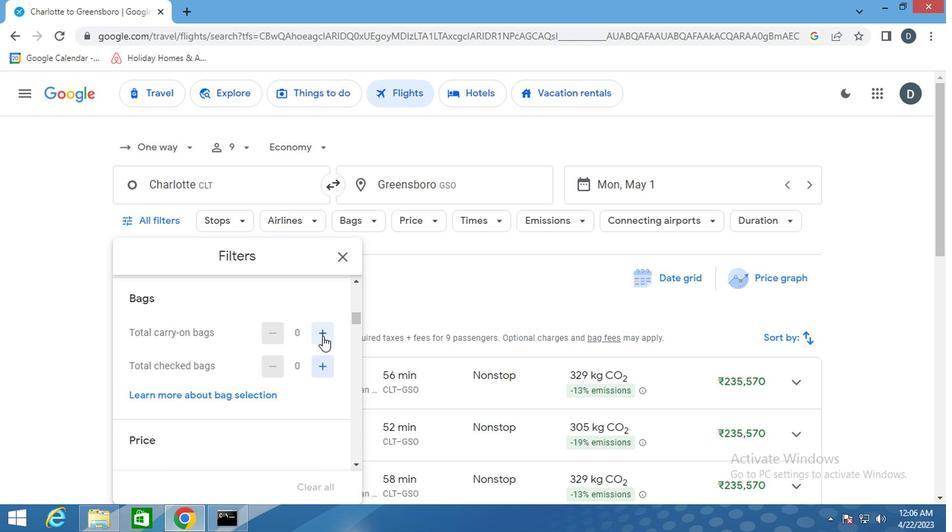 
Action: Mouse moved to (321, 365)
Screenshot: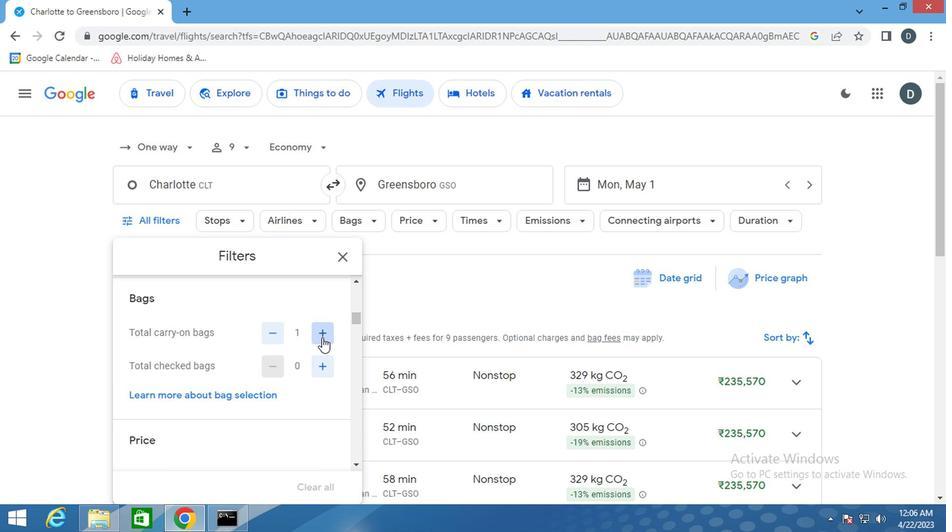 
Action: Mouse pressed left at (321, 365)
Screenshot: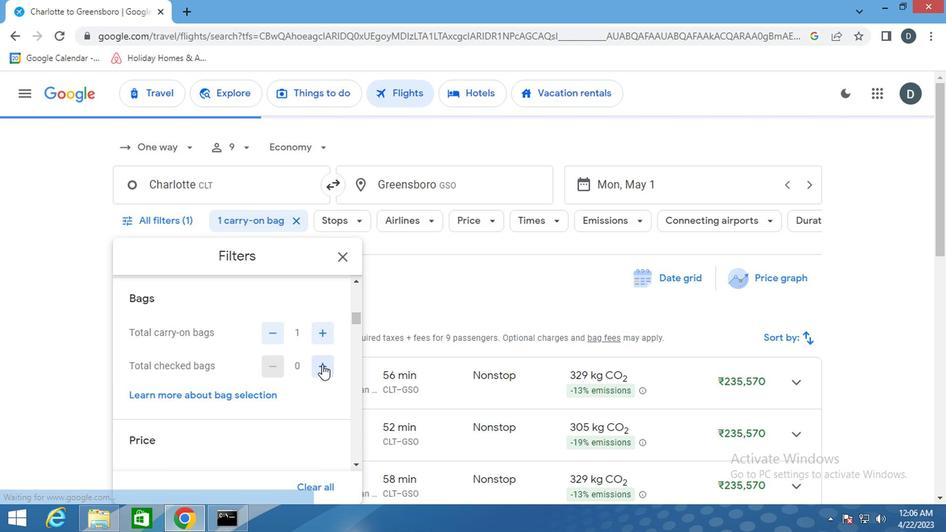 
Action: Mouse moved to (292, 395)
Screenshot: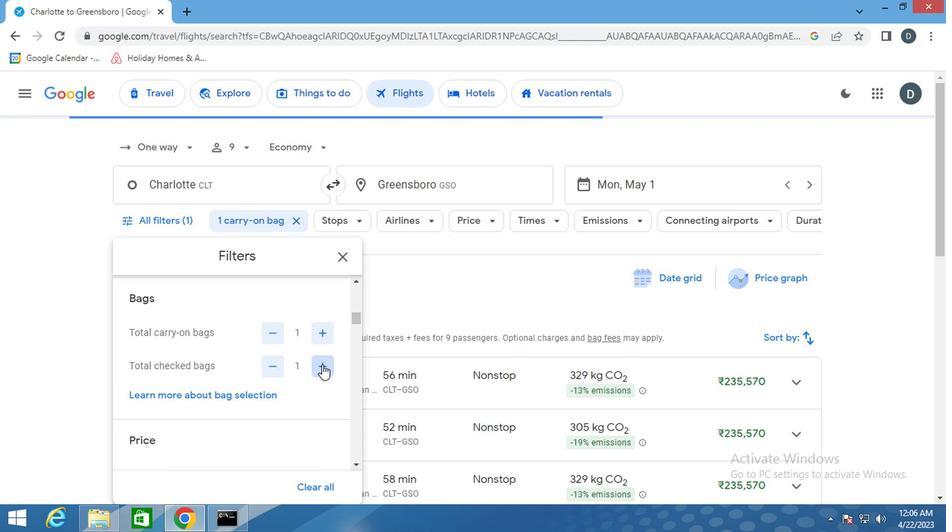 
Action: Mouse scrolled (292, 394) with delta (0, 0)
Screenshot: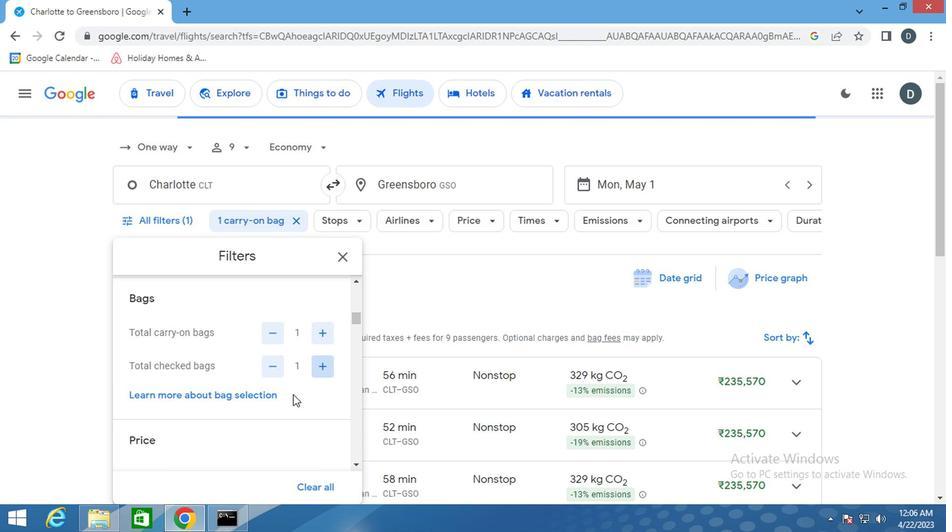 
Action: Mouse moved to (291, 393)
Screenshot: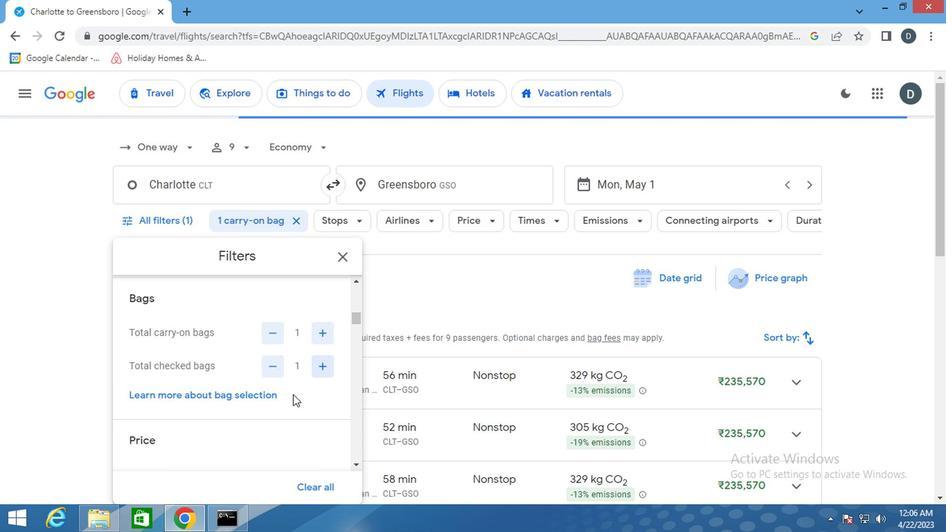
Action: Mouse scrolled (291, 392) with delta (0, 0)
Screenshot: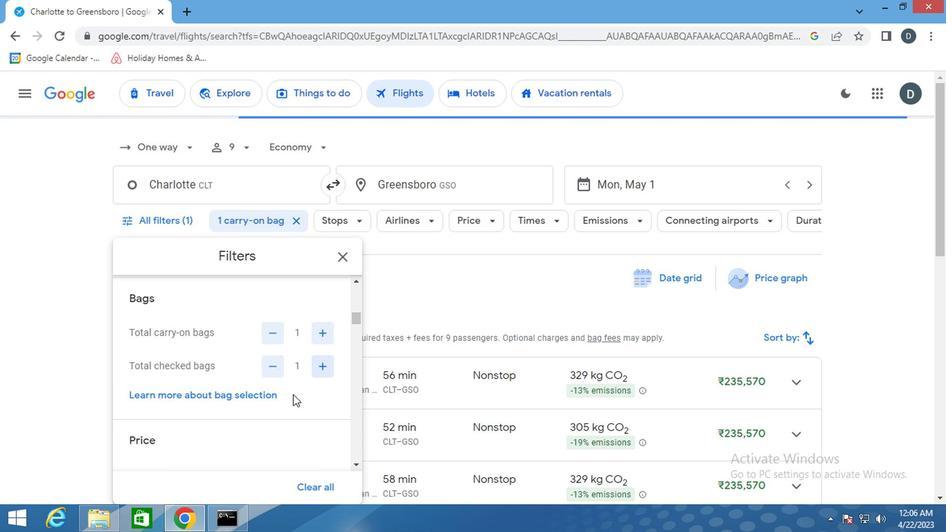 
Action: Mouse moved to (291, 390)
Screenshot: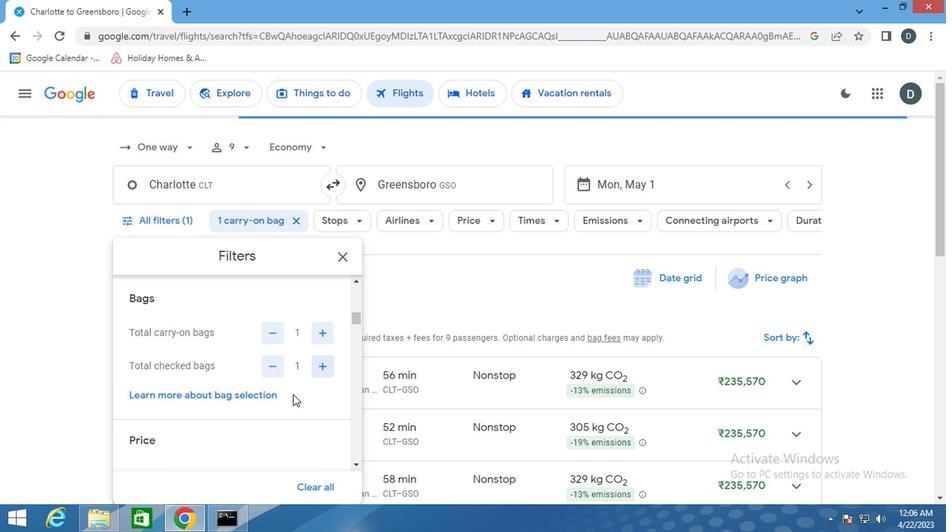 
Action: Mouse scrolled (291, 390) with delta (0, 0)
Screenshot: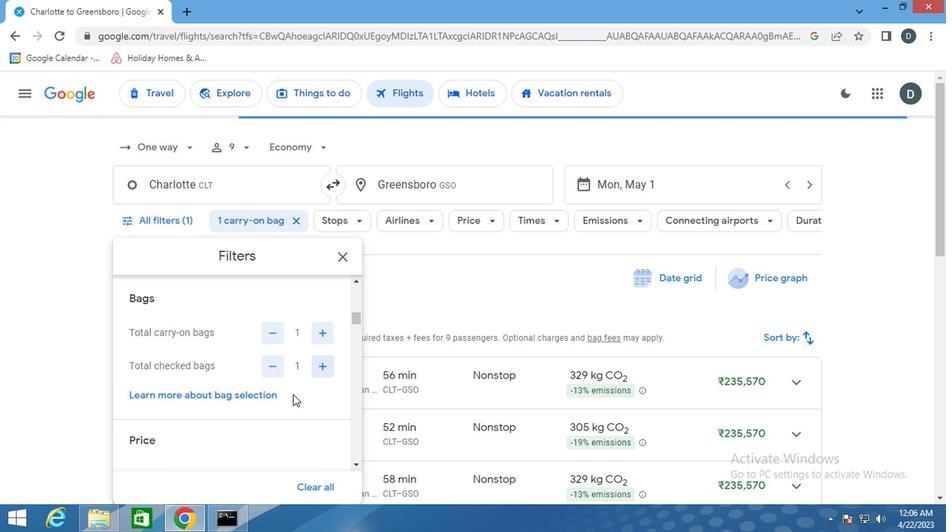 
Action: Mouse moved to (294, 363)
Screenshot: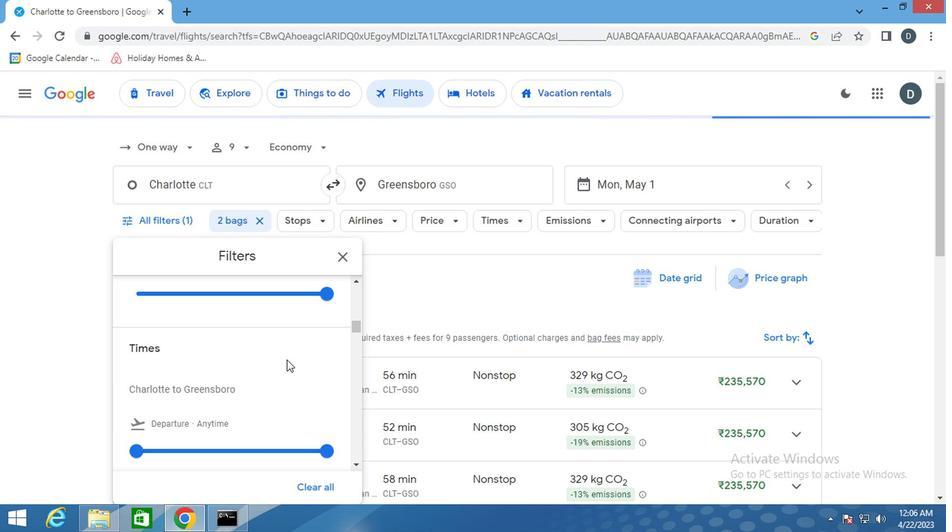 
Action: Mouse scrolled (294, 364) with delta (0, 0)
Screenshot: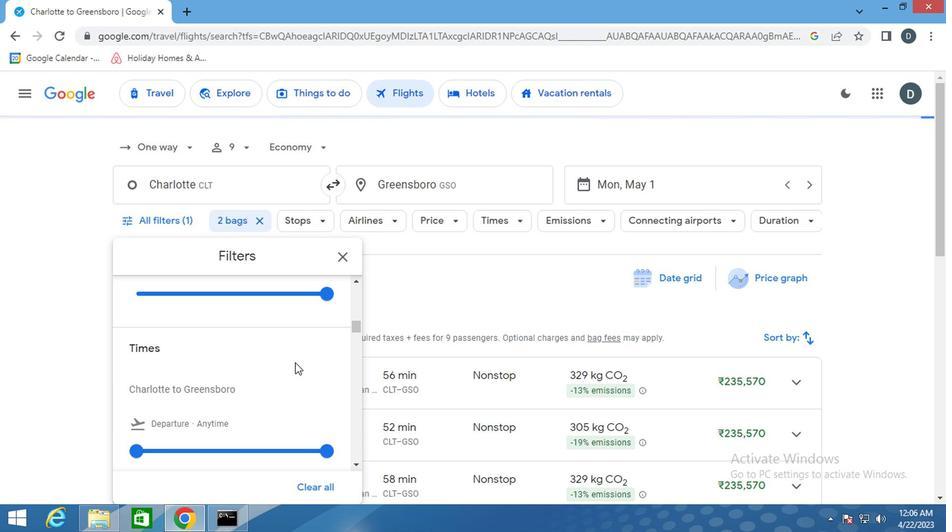 
Action: Mouse moved to (322, 368)
Screenshot: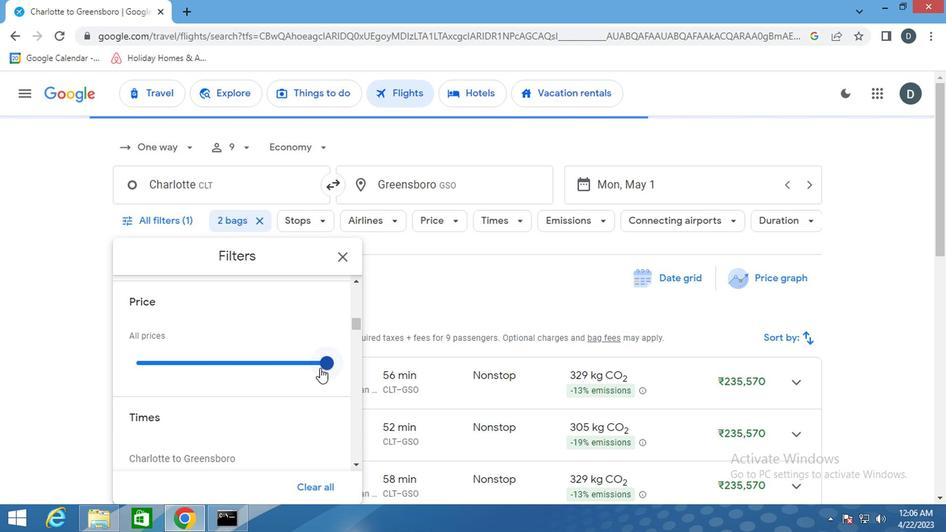 
Action: Mouse pressed left at (322, 368)
Screenshot: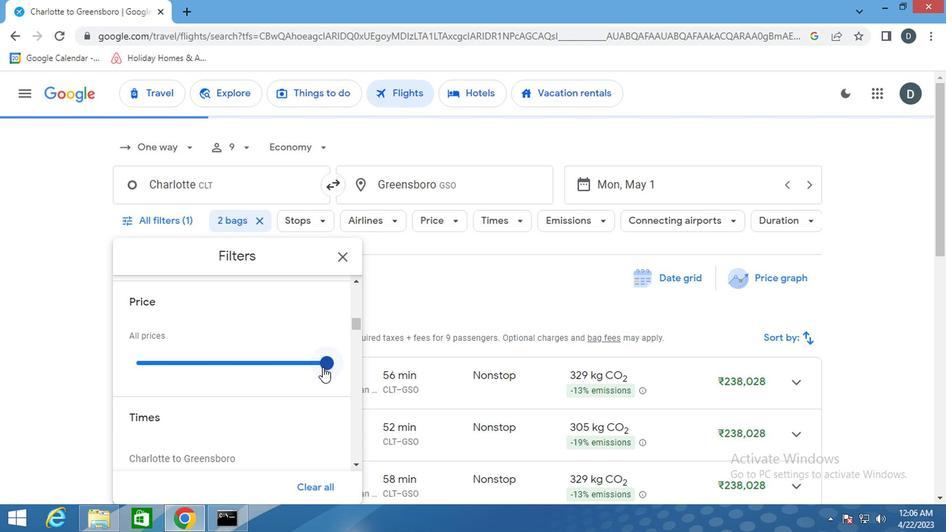 
Action: Mouse moved to (328, 364)
Screenshot: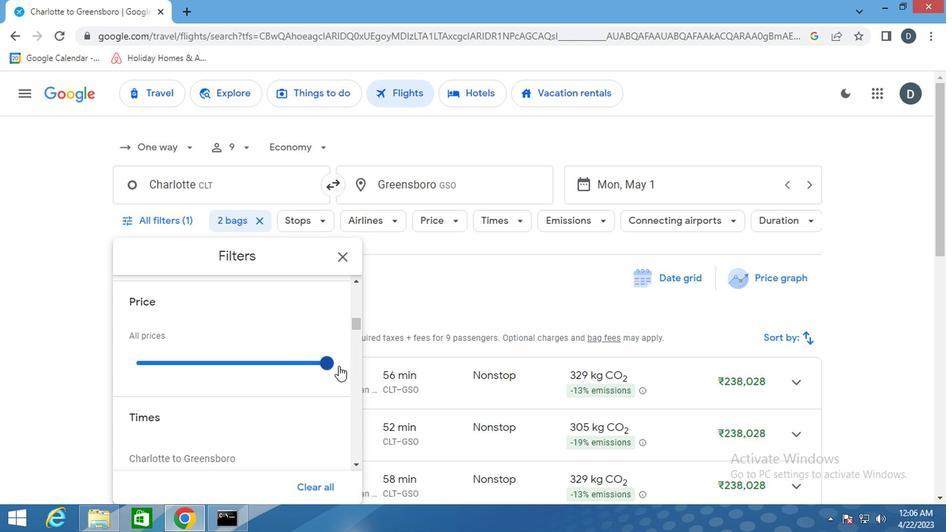 
Action: Mouse pressed left at (328, 364)
Screenshot: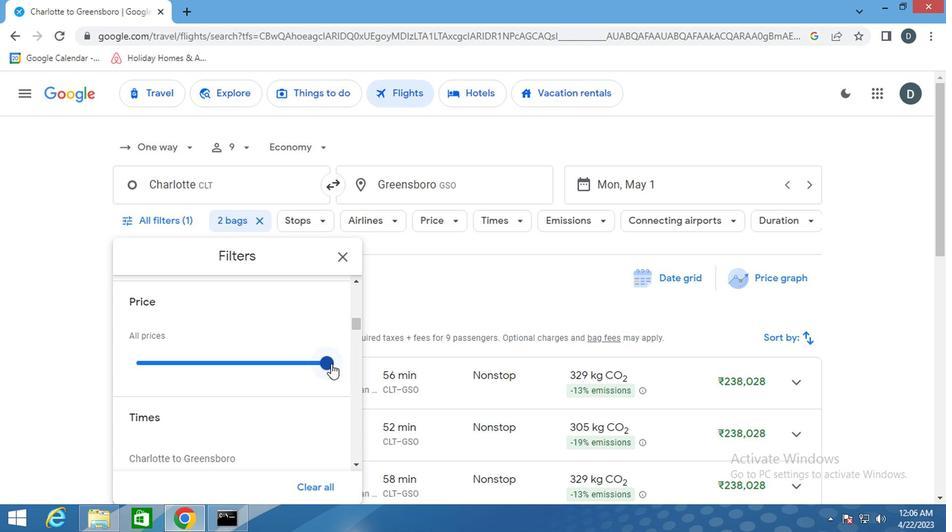 
Action: Mouse moved to (322, 408)
Screenshot: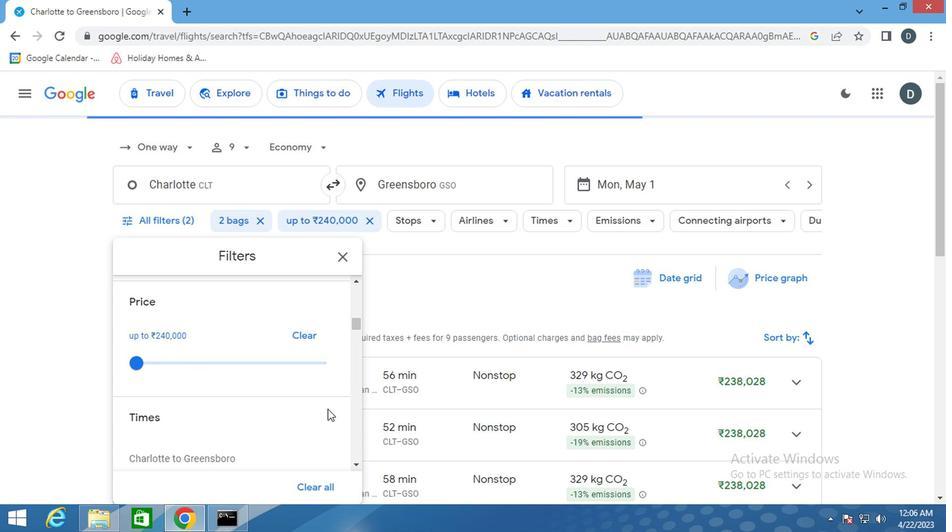 
Action: Mouse scrolled (322, 407) with delta (0, 0)
Screenshot: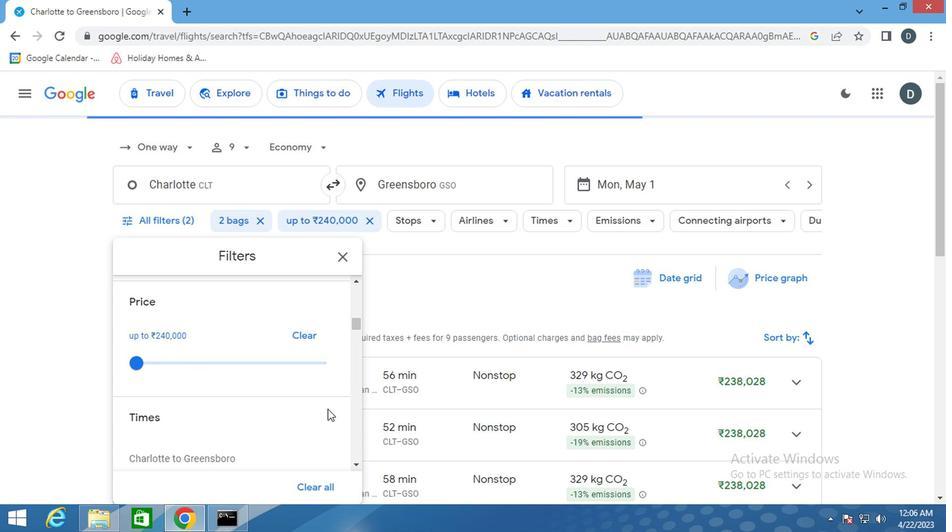 
Action: Mouse scrolled (322, 407) with delta (0, 0)
Screenshot: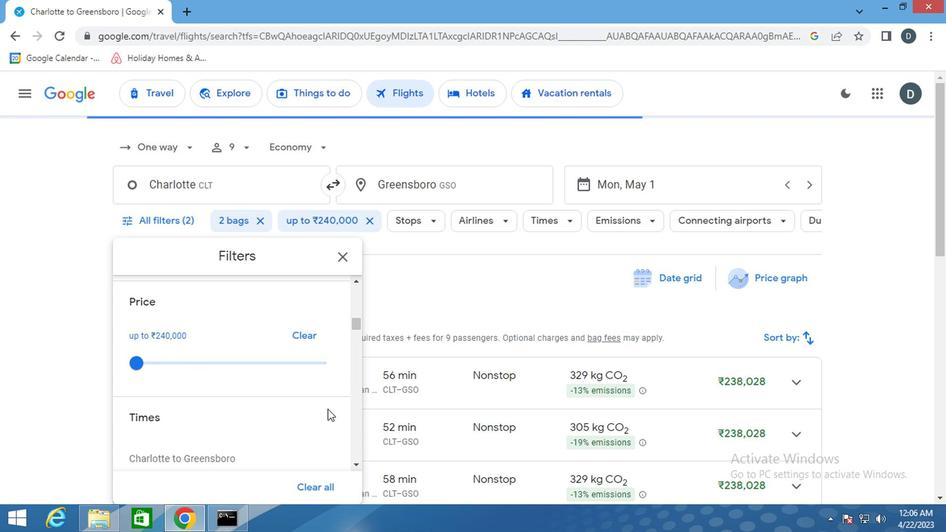 
Action: Mouse moved to (242, 390)
Screenshot: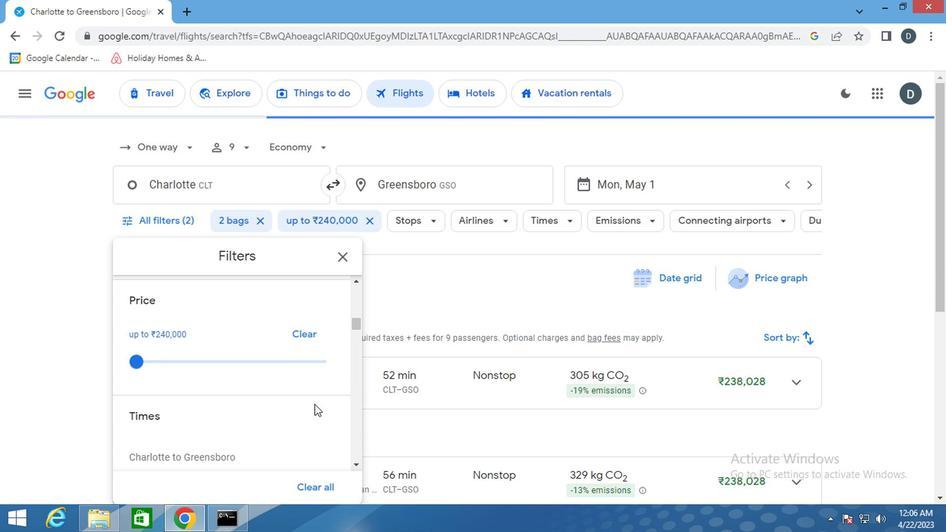 
Action: Mouse scrolled (242, 389) with delta (0, 0)
Screenshot: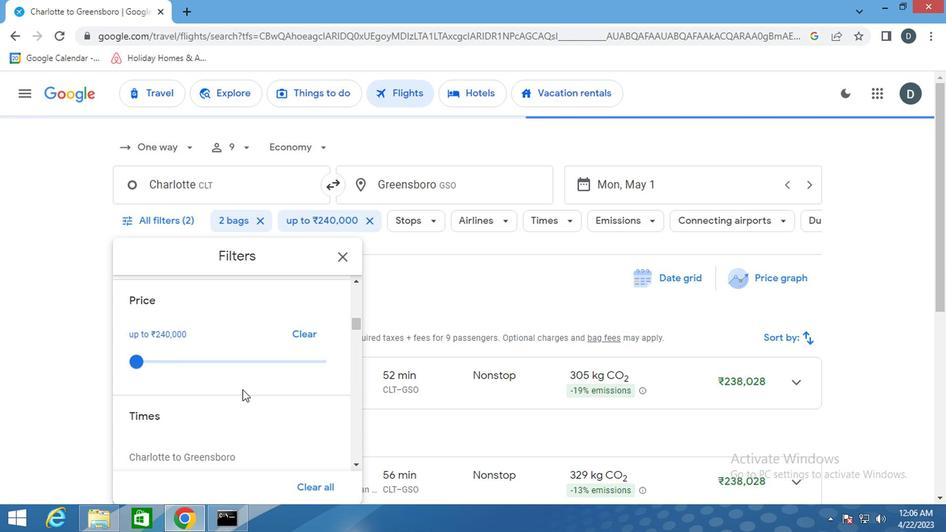 
Action: Mouse moved to (138, 314)
Screenshot: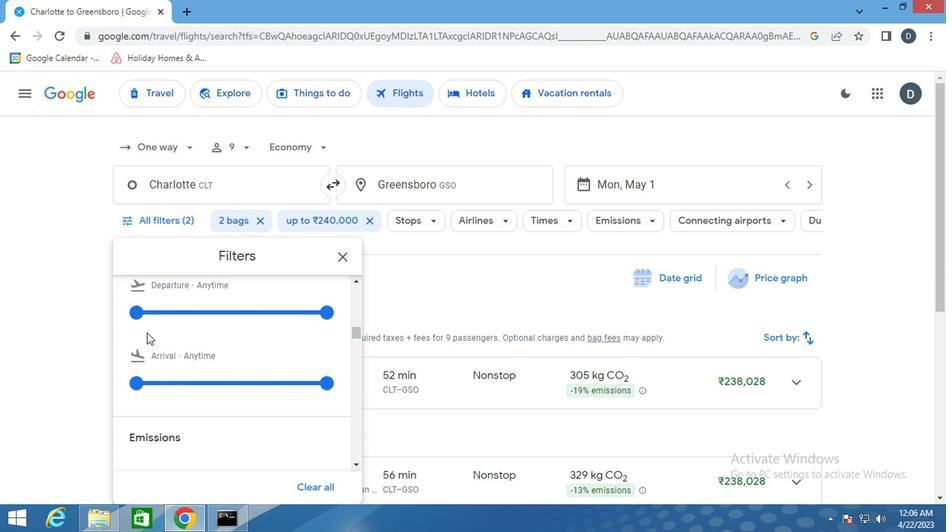 
Action: Mouse pressed left at (138, 314)
Screenshot: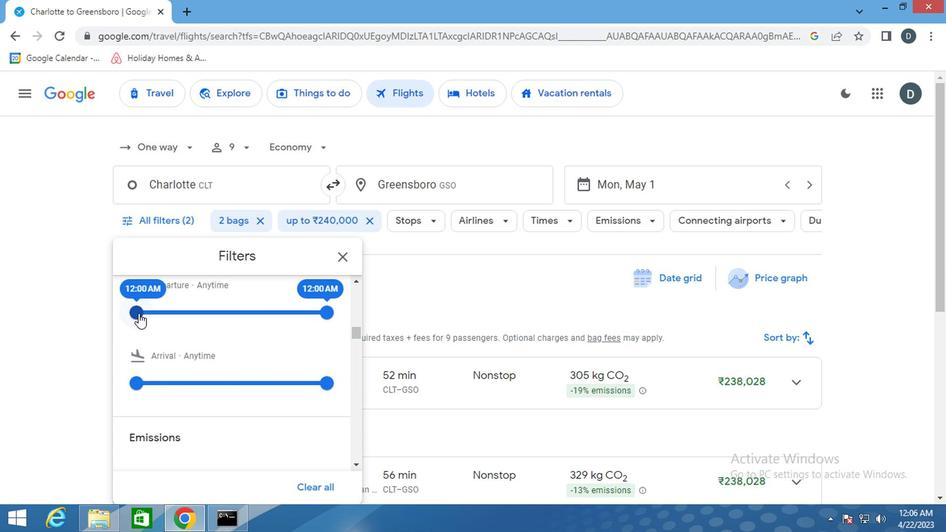 
Action: Mouse moved to (329, 314)
Screenshot: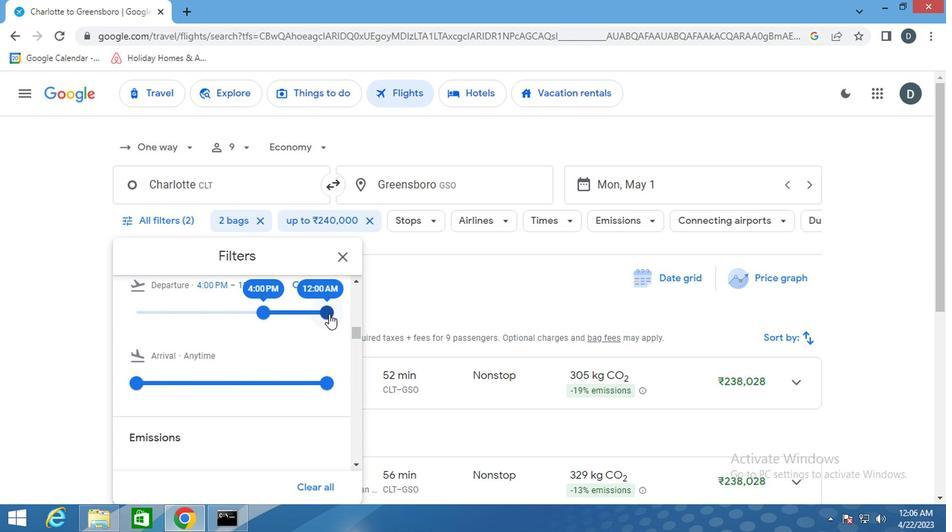 
Action: Mouse pressed left at (329, 314)
Screenshot: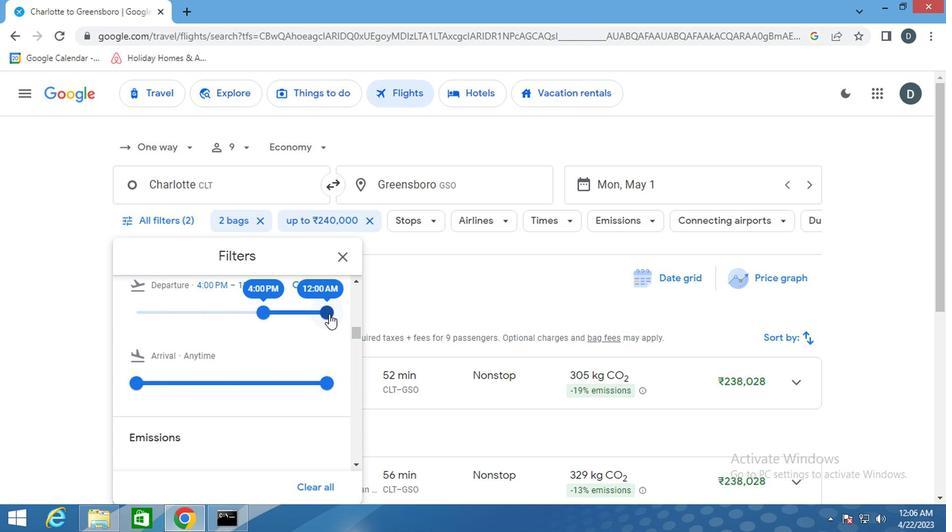 
Action: Mouse moved to (270, 347)
Screenshot: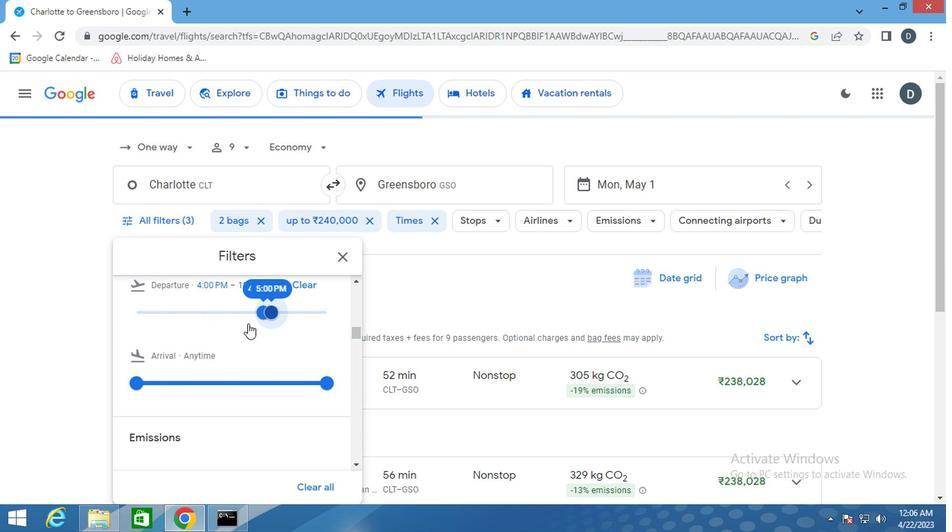 
Action: Mouse scrolled (270, 347) with delta (0, 0)
Screenshot: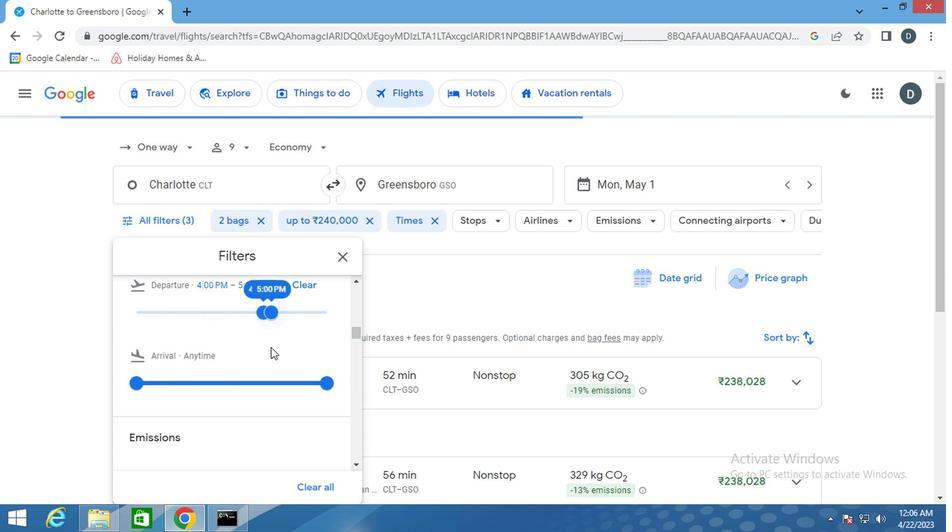 
Action: Mouse scrolled (270, 347) with delta (0, 0)
Screenshot: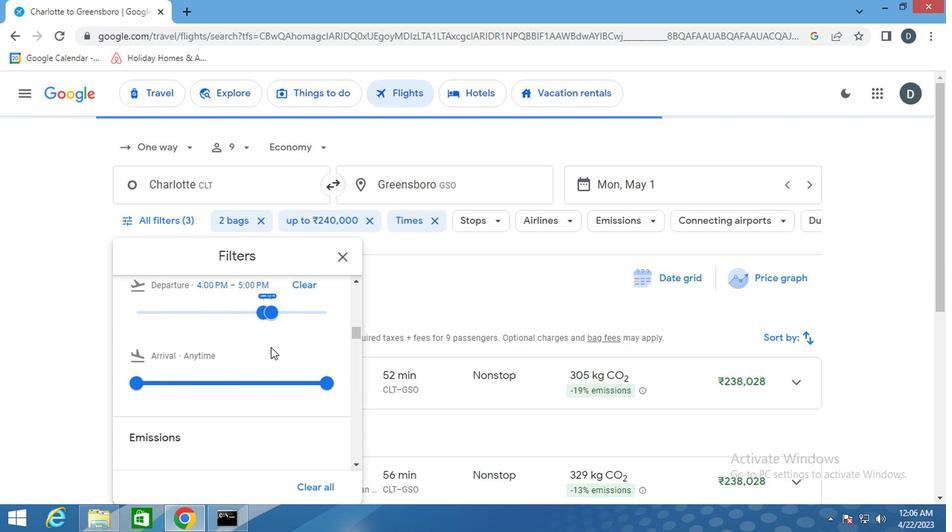 
Action: Mouse scrolled (270, 347) with delta (0, 0)
Screenshot: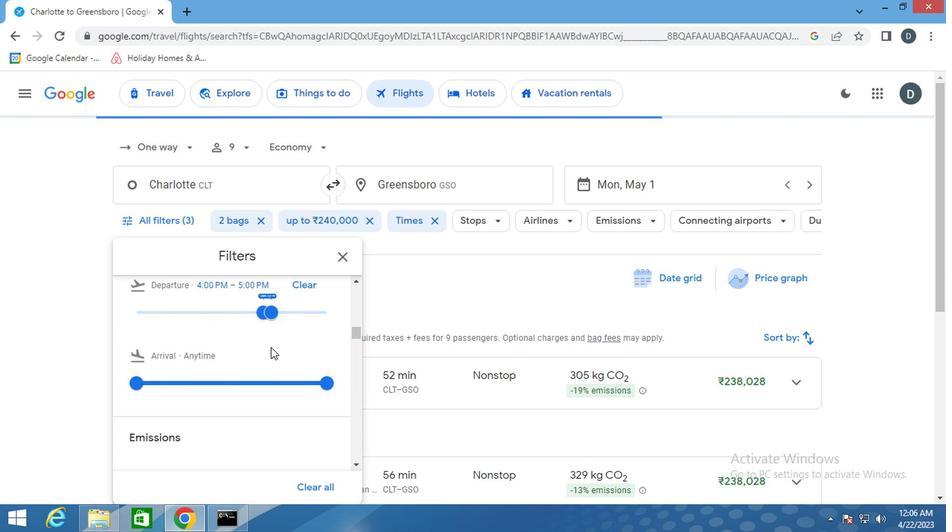 
Action: Mouse scrolled (270, 347) with delta (0, 0)
Screenshot: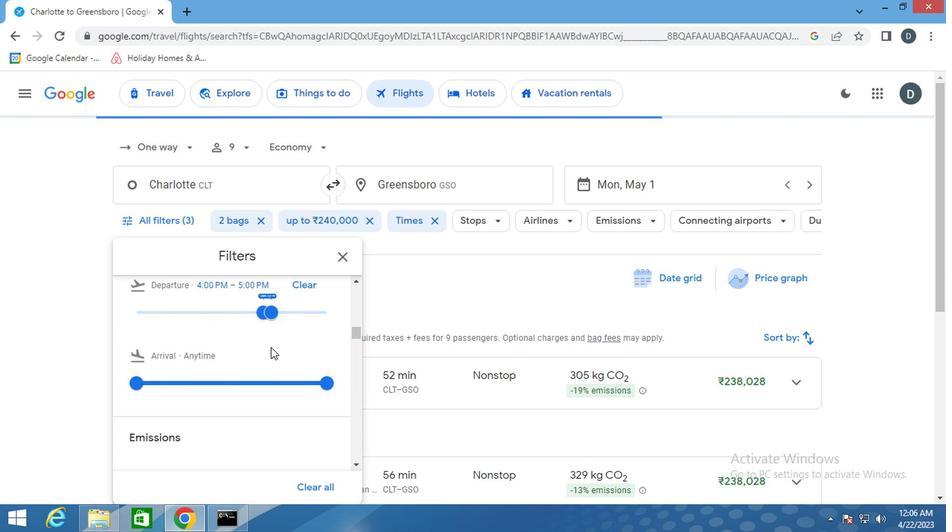 
Action: Mouse scrolled (270, 347) with delta (0, 0)
Screenshot: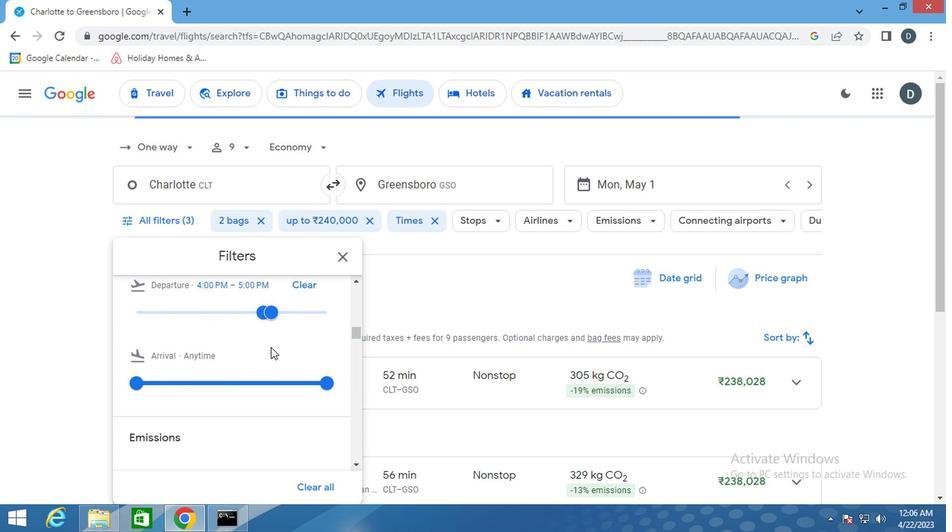 
Action: Mouse scrolled (270, 347) with delta (0, 0)
Screenshot: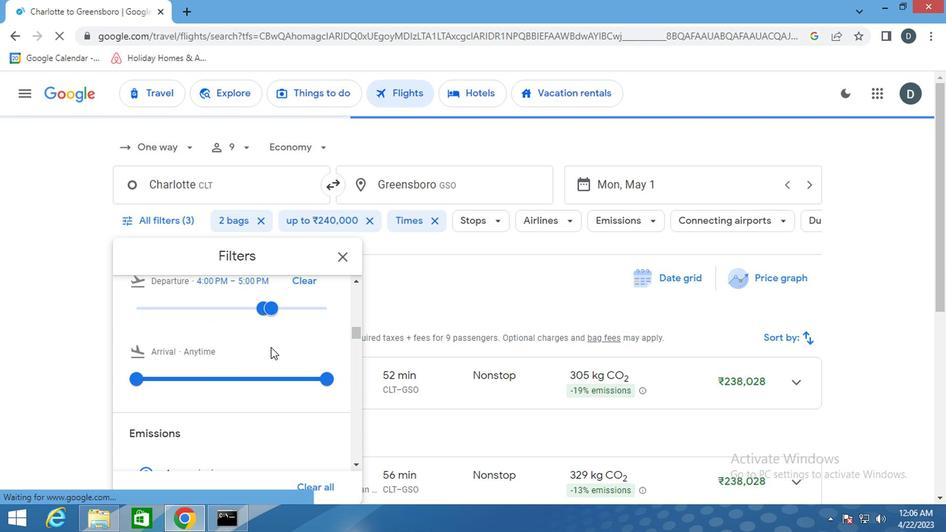 
Action: Mouse scrolled (270, 347) with delta (0, 0)
Screenshot: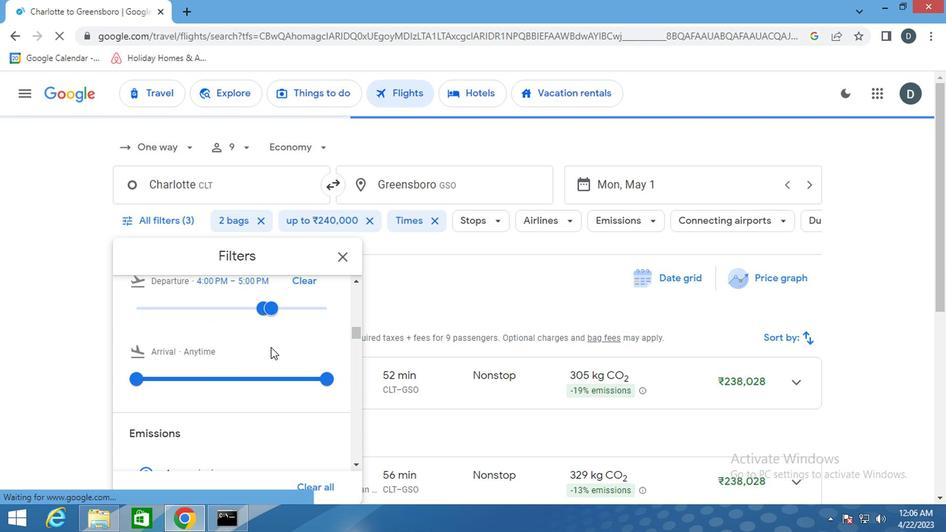 
Action: Mouse scrolled (270, 347) with delta (0, 0)
Screenshot: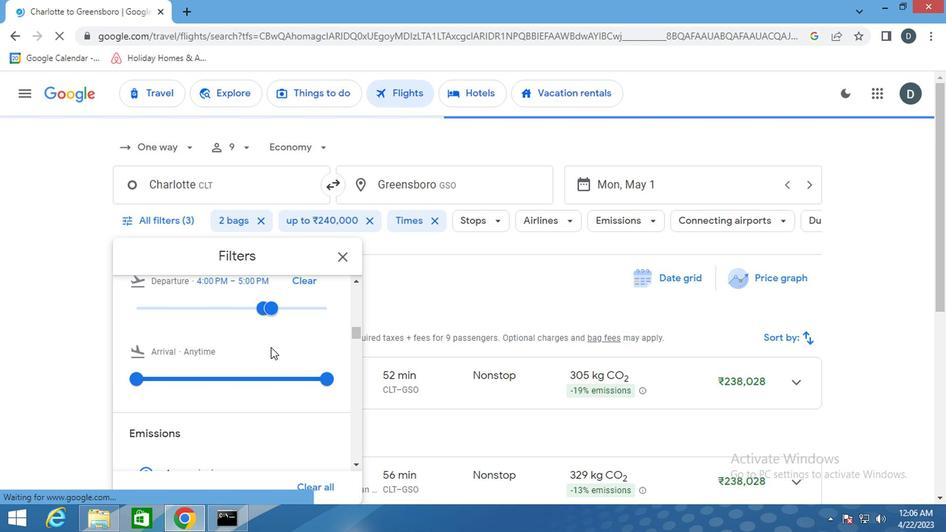 
Action: Mouse scrolled (270, 347) with delta (0, 0)
Screenshot: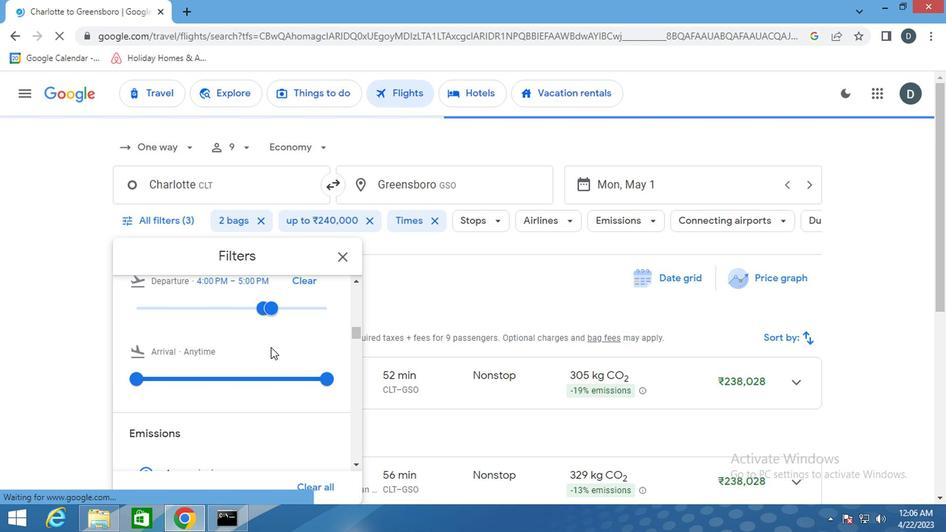 
Action: Mouse scrolled (270, 347) with delta (0, 0)
Screenshot: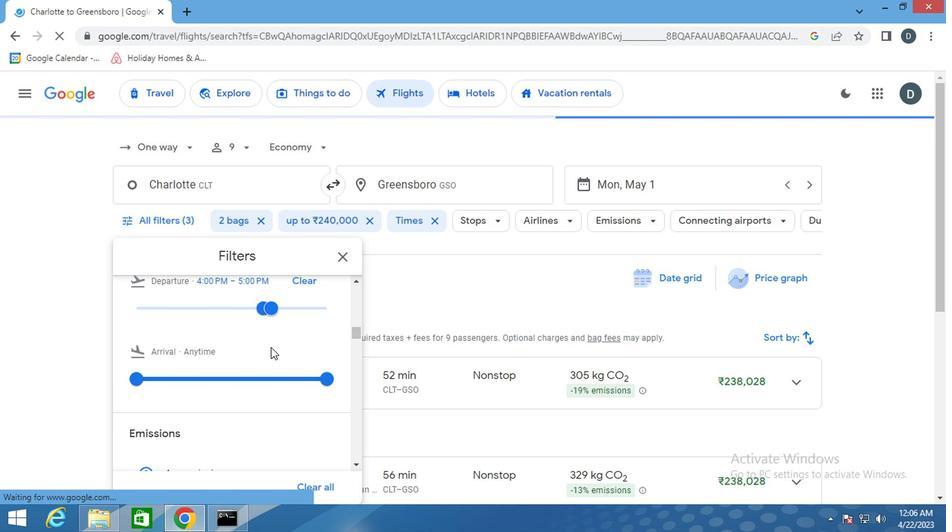 
Action: Mouse scrolled (270, 347) with delta (0, 0)
Screenshot: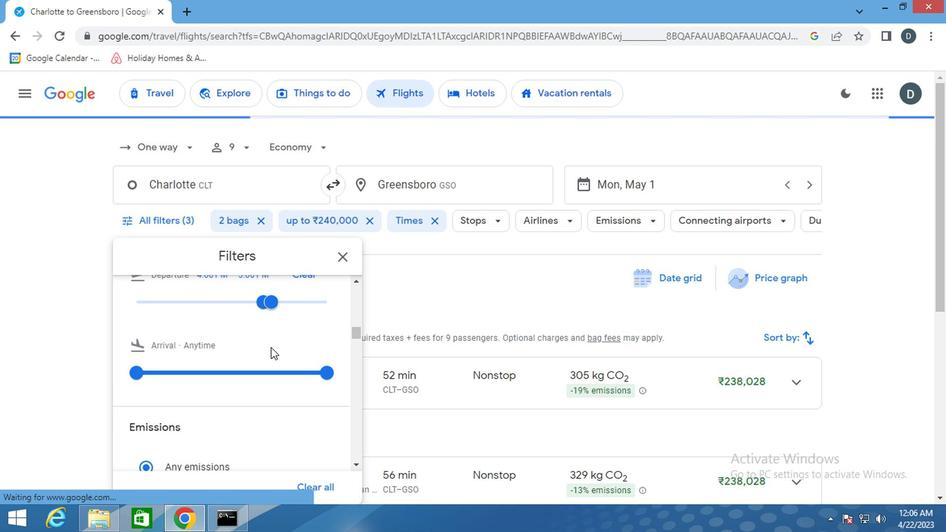 
Action: Mouse scrolled (270, 347) with delta (0, 0)
Screenshot: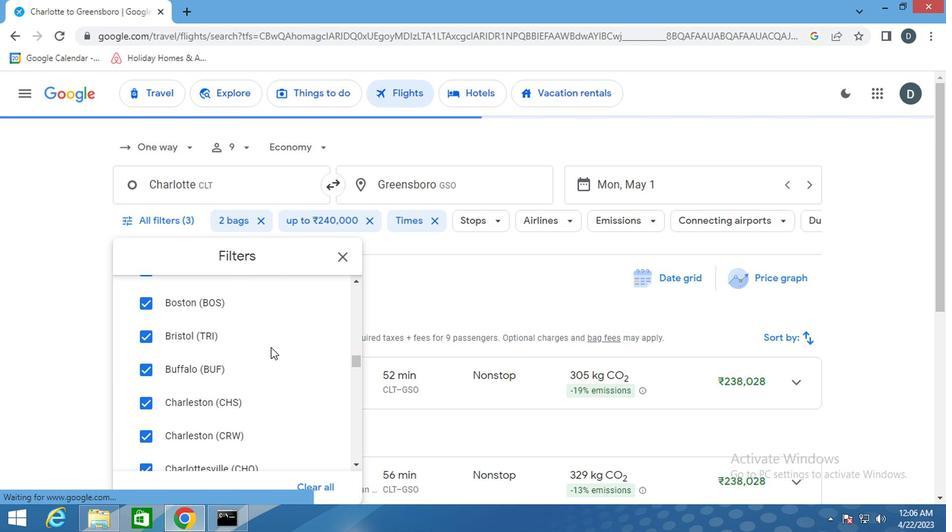 
Action: Mouse scrolled (270, 347) with delta (0, 0)
Screenshot: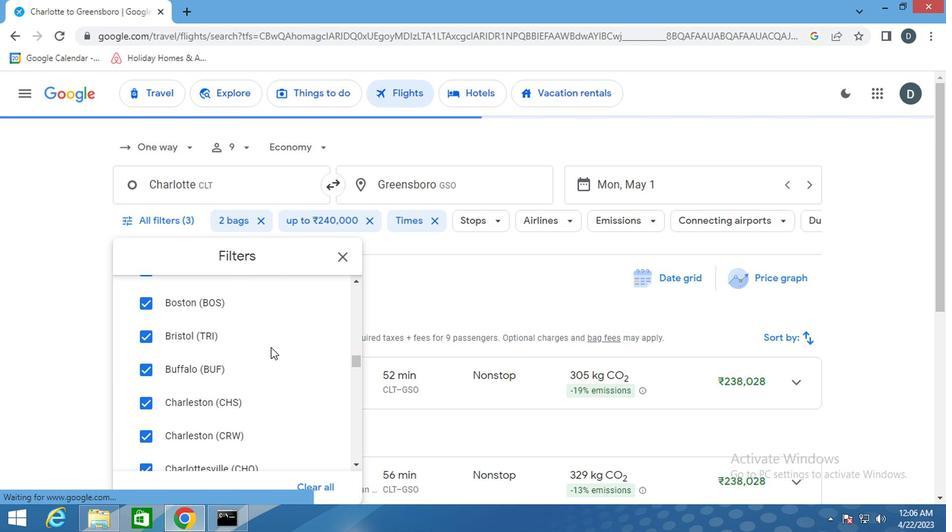 
Action: Mouse scrolled (270, 347) with delta (0, 0)
Screenshot: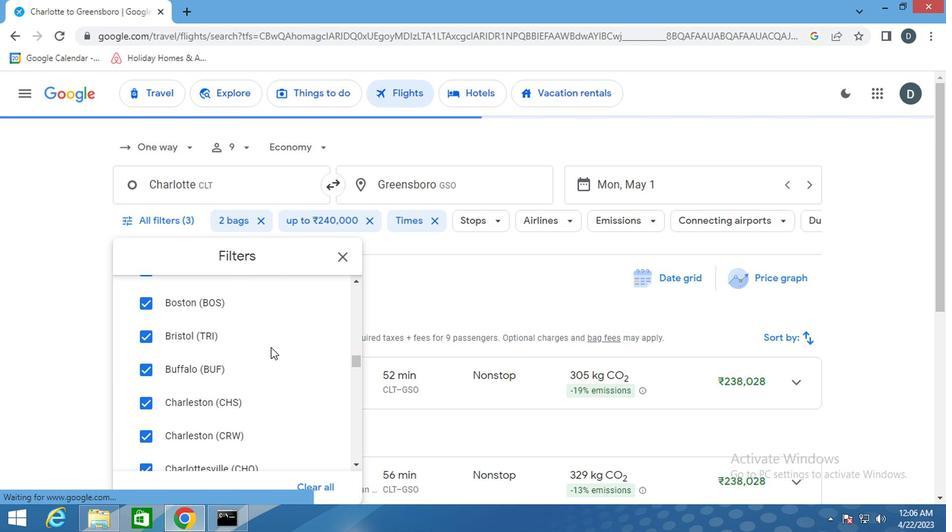 
Action: Mouse scrolled (270, 347) with delta (0, 0)
Screenshot: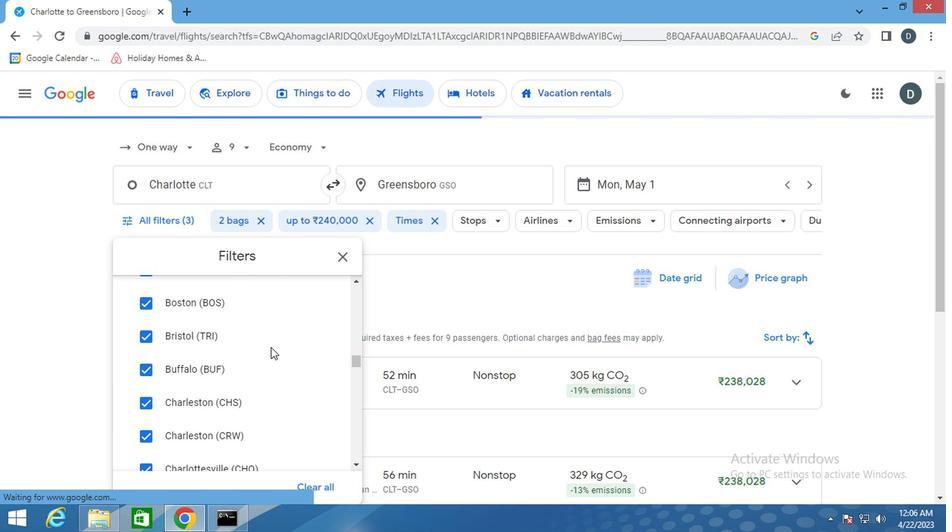 
Action: Mouse scrolled (270, 347) with delta (0, 0)
Screenshot: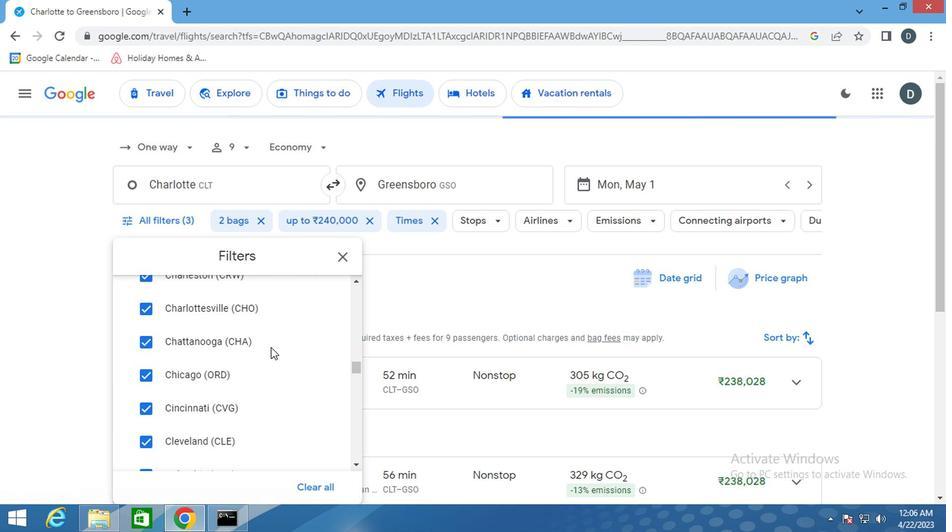 
Action: Mouse scrolled (270, 347) with delta (0, 0)
Screenshot: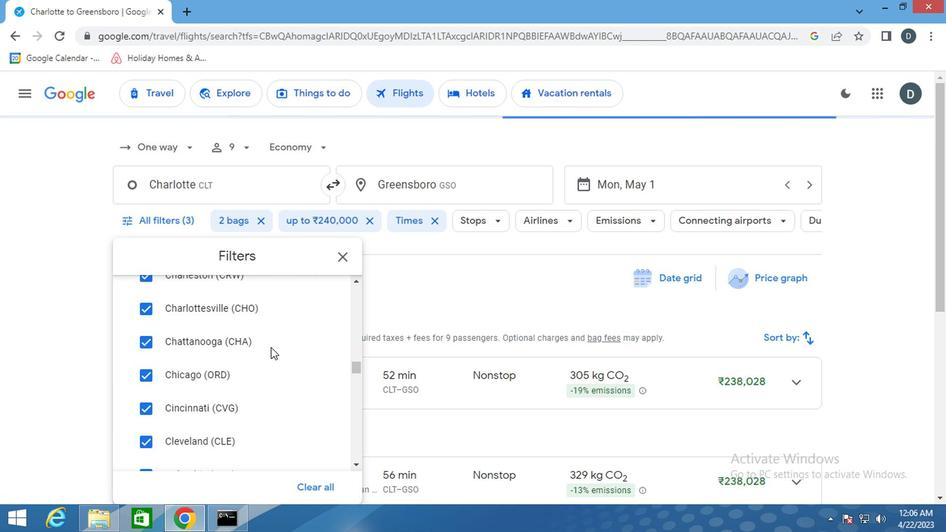 
Action: Mouse scrolled (270, 347) with delta (0, 0)
Screenshot: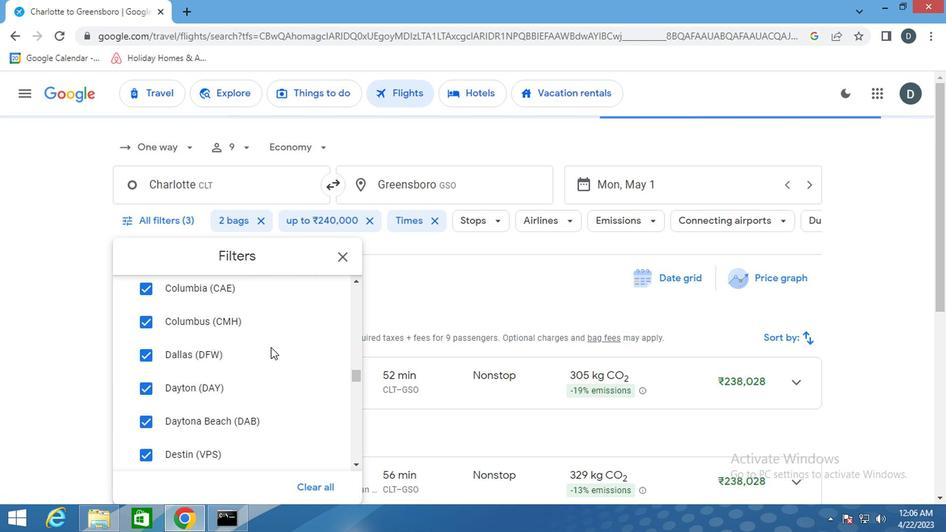 
Action: Mouse scrolled (270, 347) with delta (0, 0)
Screenshot: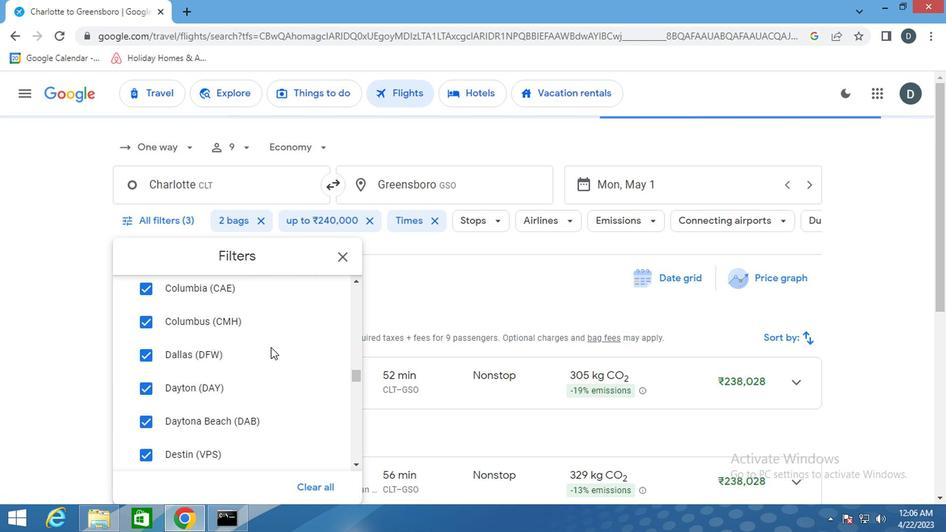 
Action: Mouse scrolled (270, 347) with delta (0, 0)
Screenshot: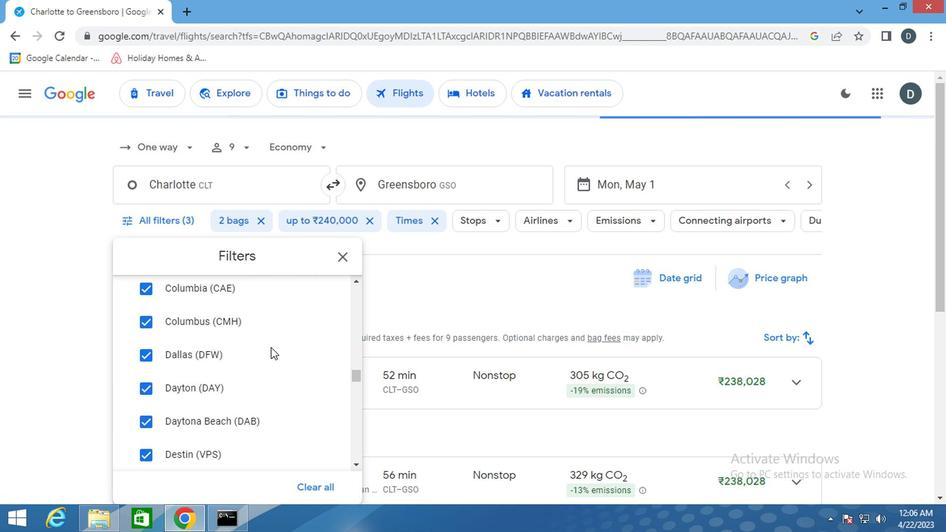 
Action: Mouse scrolled (270, 347) with delta (0, 0)
Screenshot: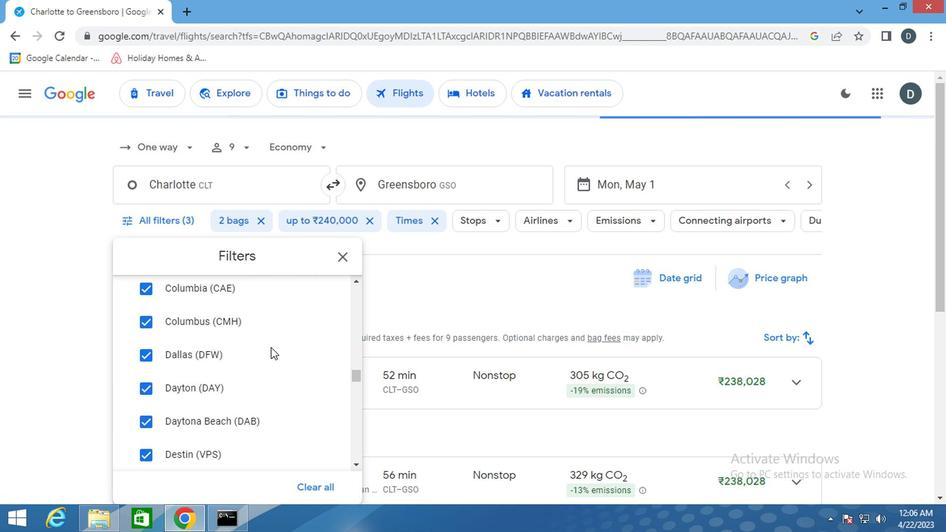 
Action: Mouse scrolled (270, 347) with delta (0, 0)
Screenshot: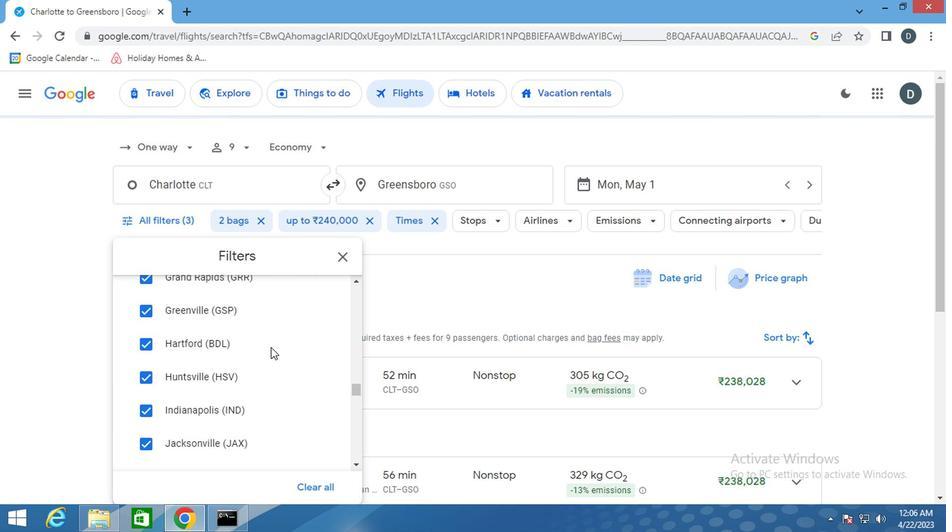 
Action: Mouse scrolled (270, 347) with delta (0, 0)
Screenshot: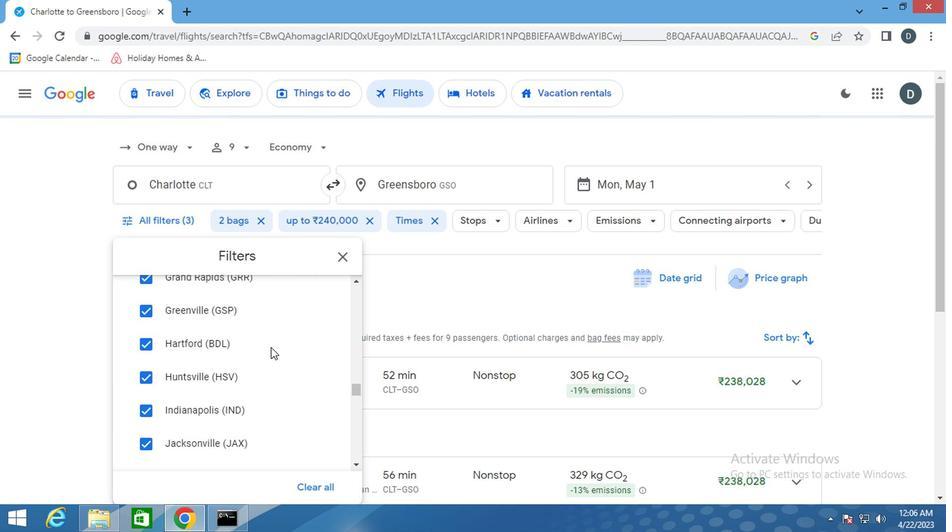 
Action: Mouse scrolled (270, 347) with delta (0, 0)
Screenshot: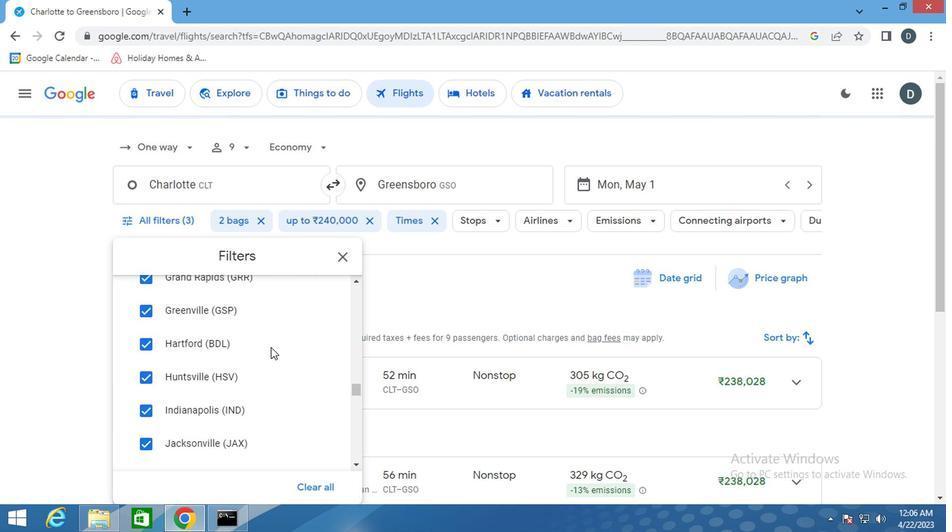 
Action: Mouse scrolled (270, 347) with delta (0, 0)
Screenshot: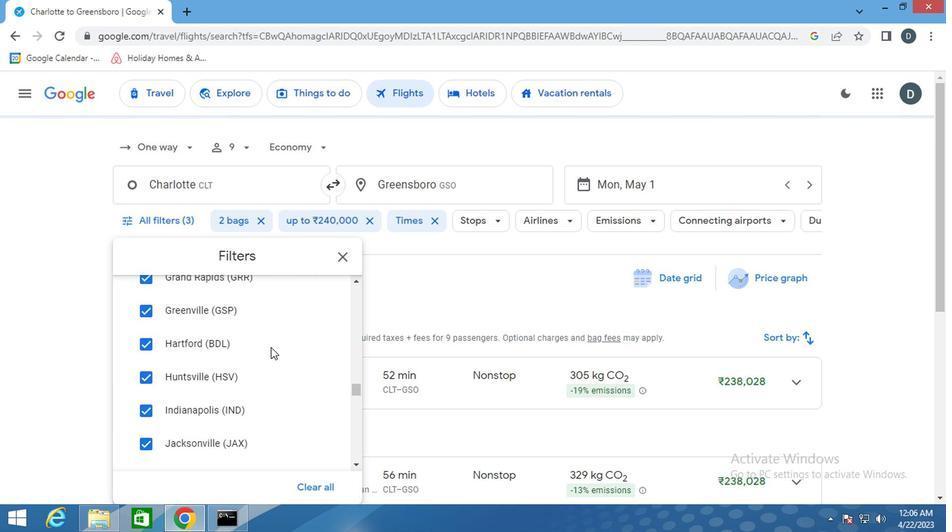 
Action: Mouse scrolled (270, 347) with delta (0, 0)
Screenshot: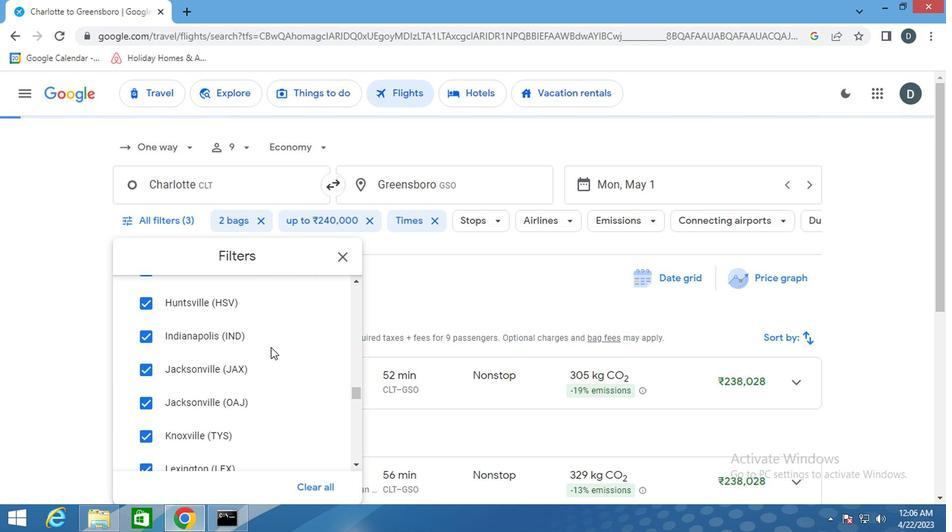 
Action: Mouse scrolled (270, 347) with delta (0, 0)
Screenshot: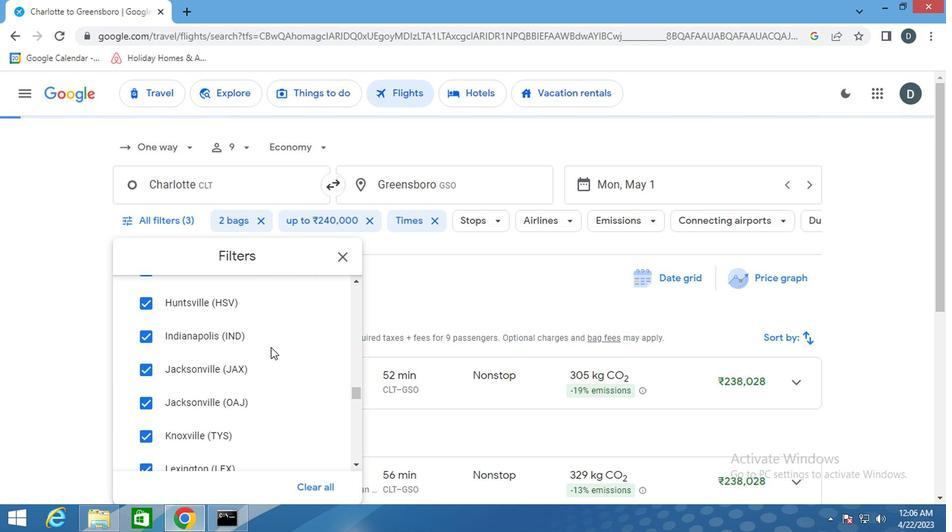 
Action: Mouse scrolled (270, 347) with delta (0, 0)
Screenshot: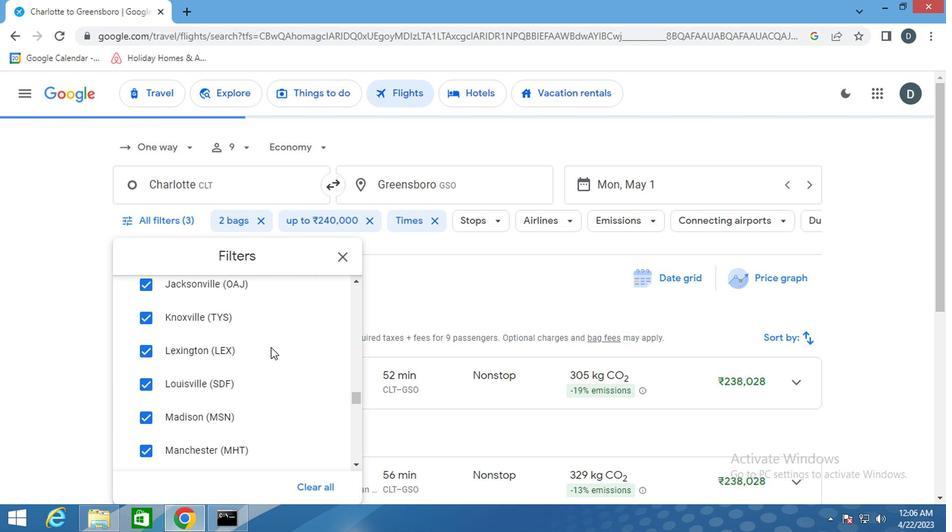
Action: Mouse scrolled (270, 347) with delta (0, 0)
Screenshot: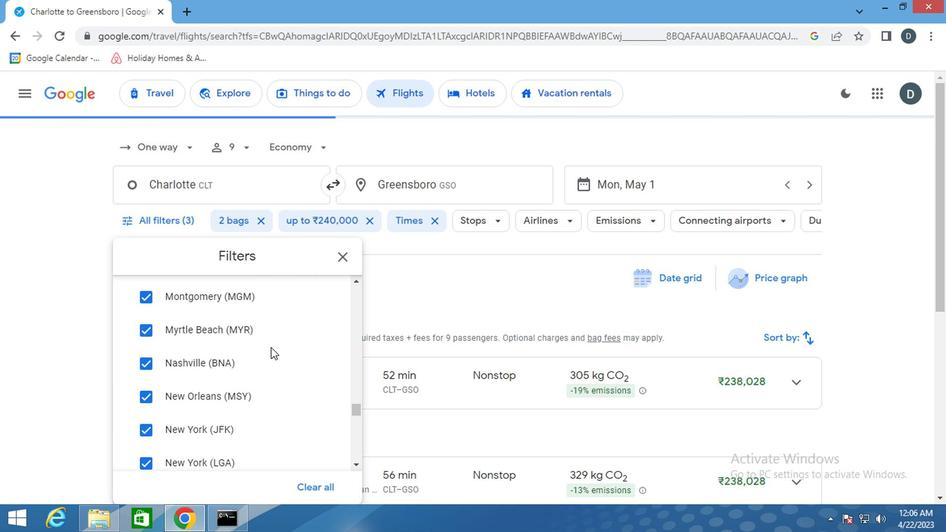 
Action: Mouse scrolled (270, 347) with delta (0, 0)
Screenshot: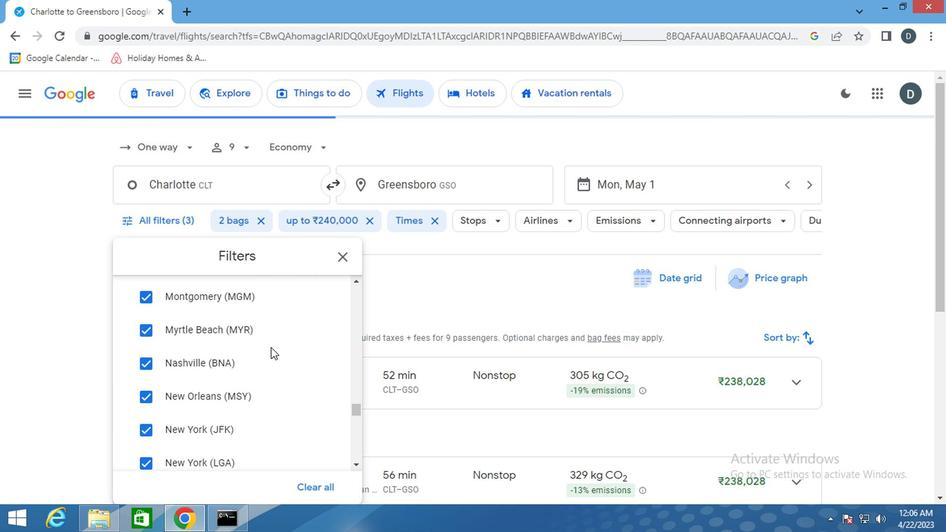 
Action: Mouse scrolled (270, 347) with delta (0, 0)
Screenshot: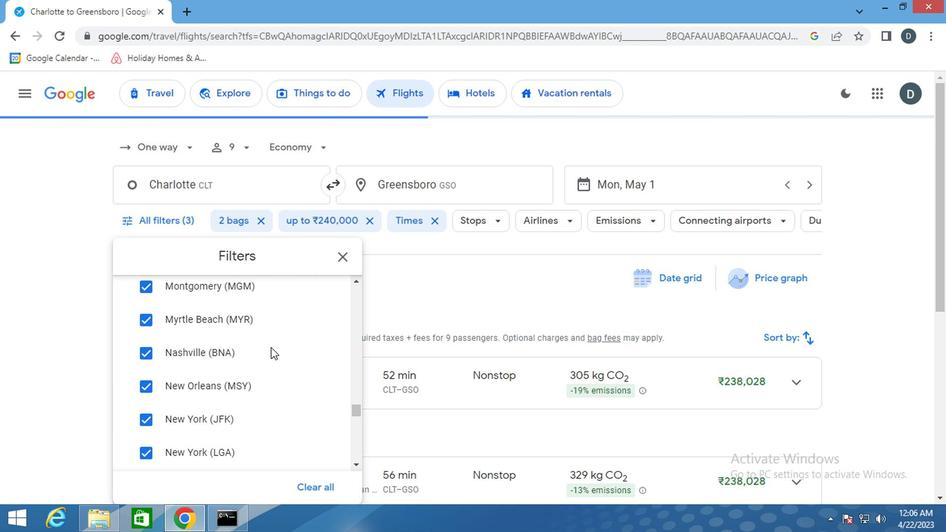 
Action: Mouse scrolled (270, 347) with delta (0, 0)
Screenshot: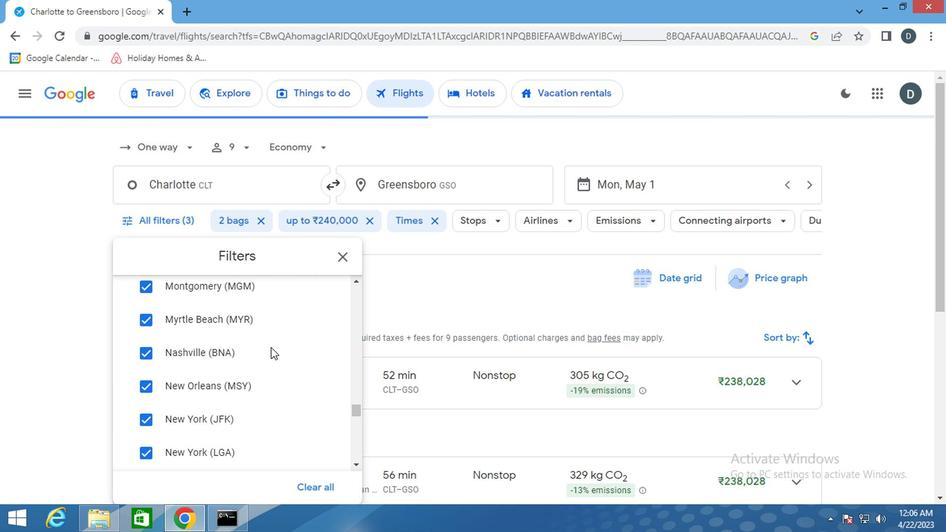 
Action: Mouse scrolled (270, 347) with delta (0, 0)
Screenshot: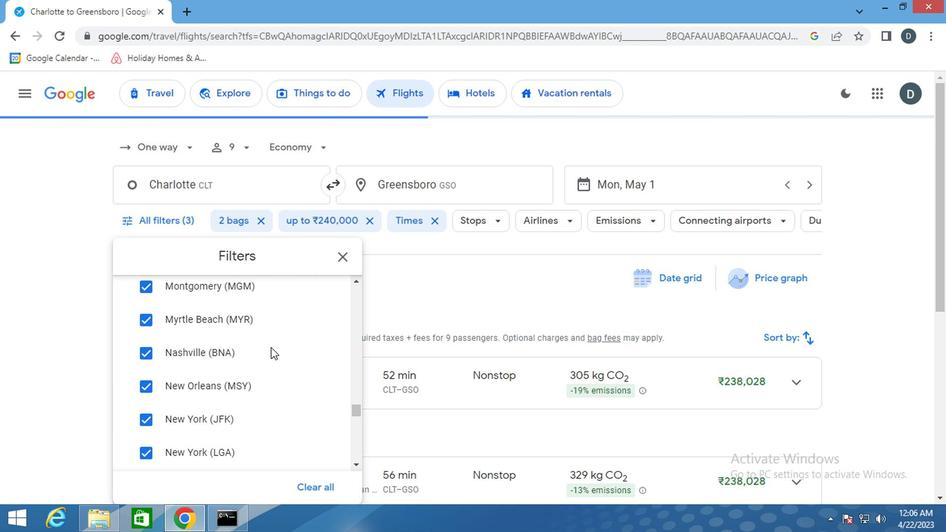 
Action: Mouse scrolled (270, 347) with delta (0, 0)
Screenshot: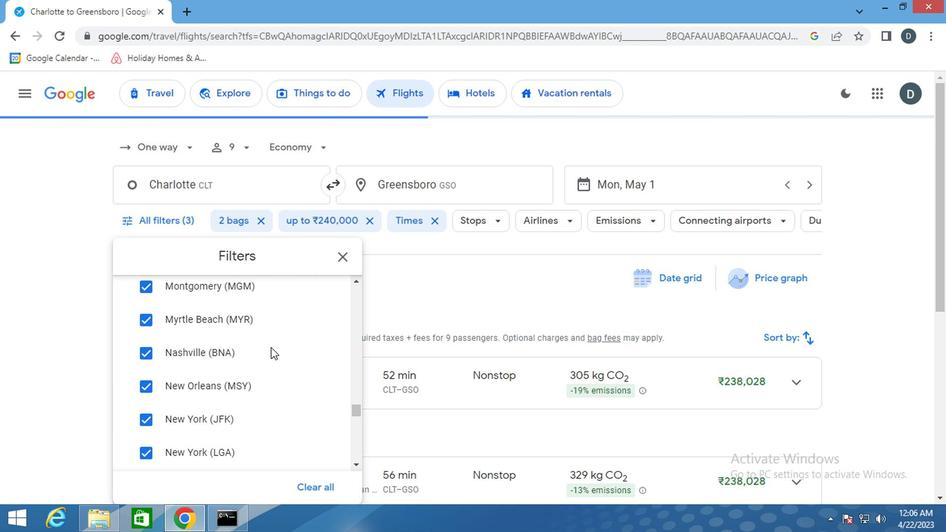 
Action: Mouse scrolled (270, 347) with delta (0, 0)
Screenshot: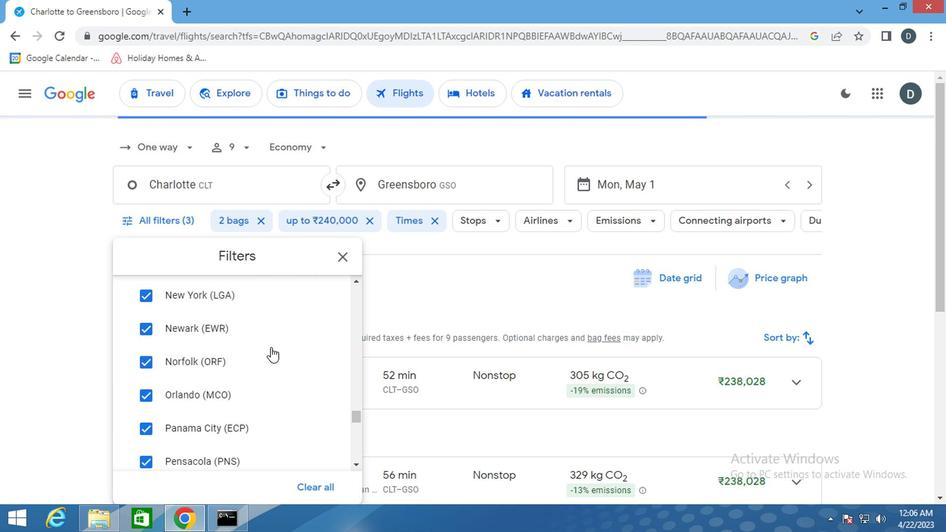 
Action: Mouse scrolled (270, 347) with delta (0, 0)
Screenshot: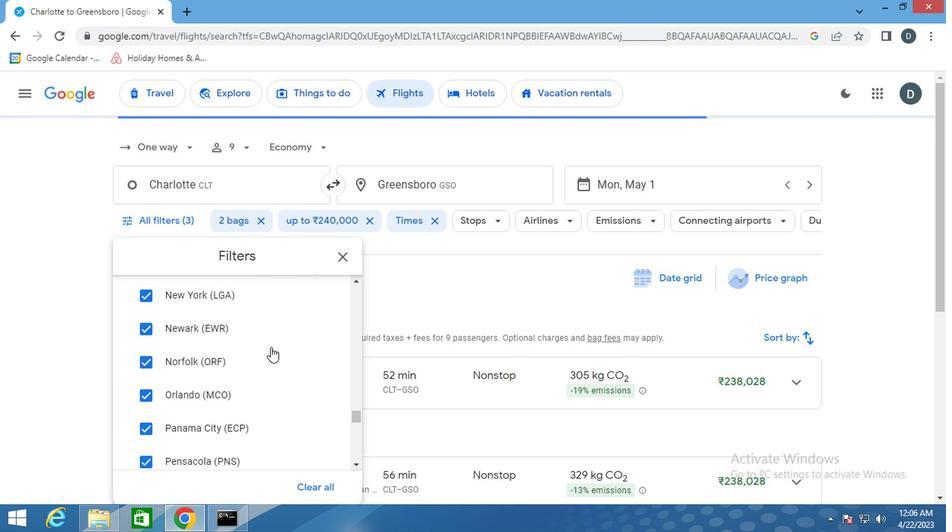
Action: Mouse scrolled (270, 347) with delta (0, 0)
Screenshot: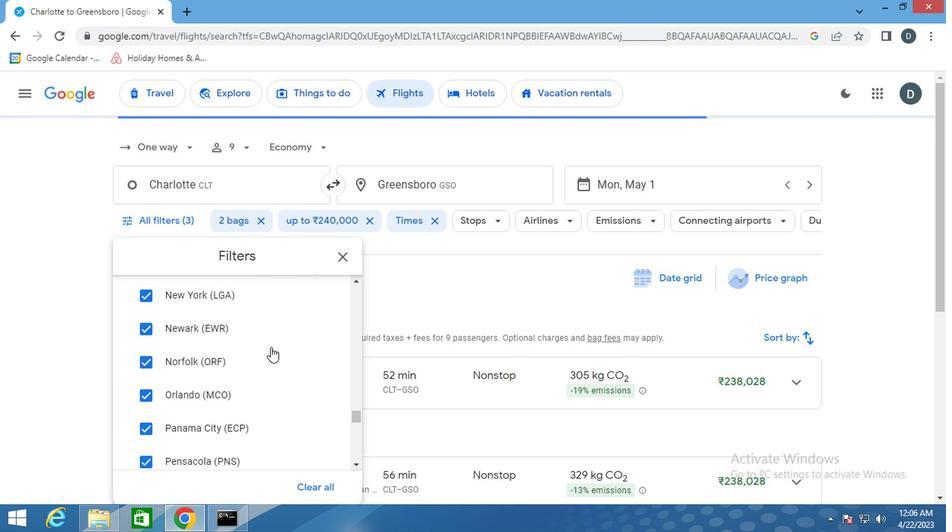 
Action: Mouse scrolled (270, 347) with delta (0, 0)
Screenshot: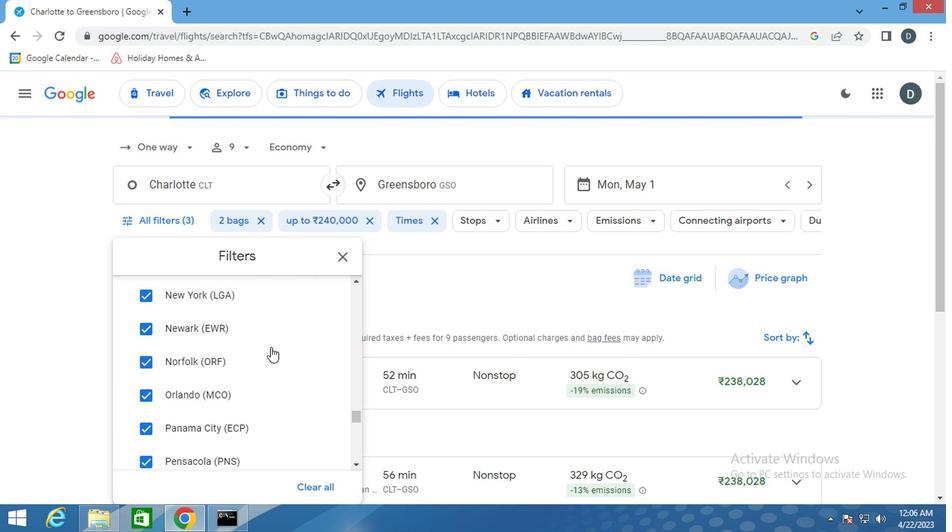 
Action: Mouse scrolled (270, 347) with delta (0, 0)
Screenshot: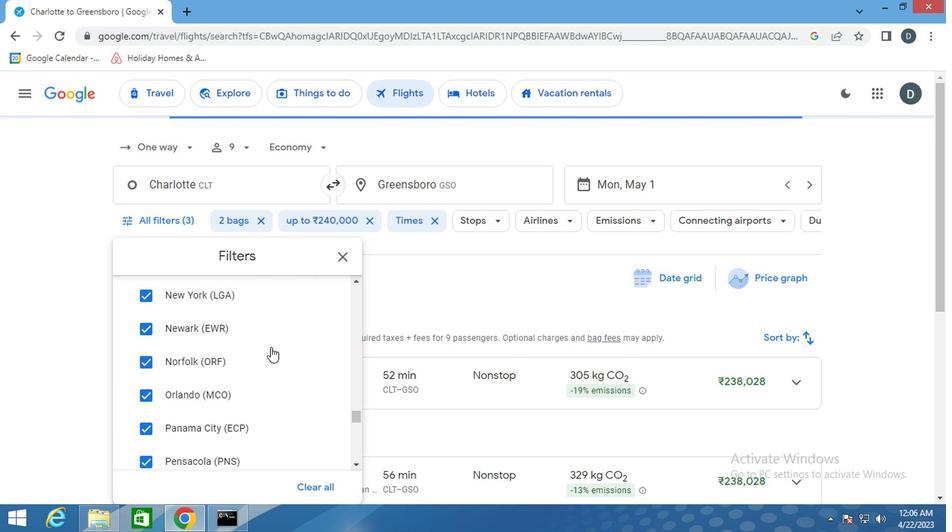 
Action: Mouse scrolled (270, 347) with delta (0, 0)
Screenshot: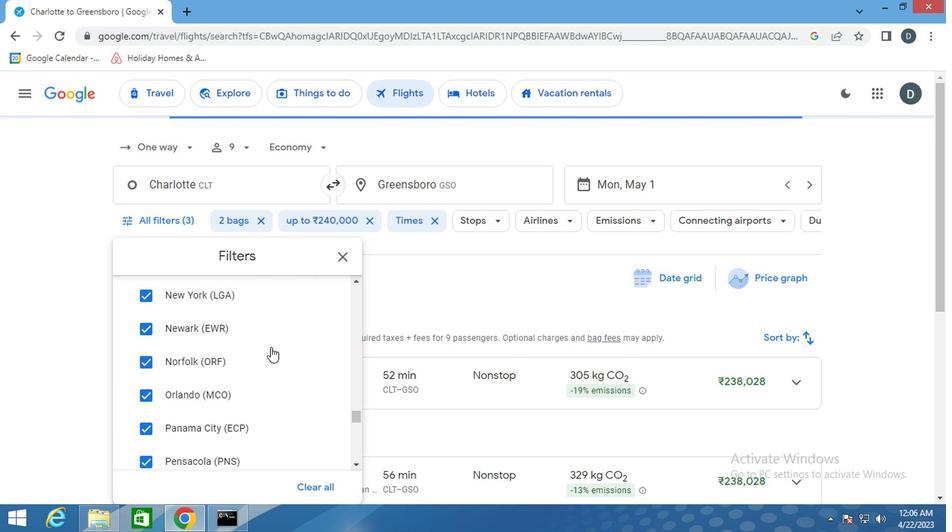
Action: Mouse scrolled (270, 347) with delta (0, 0)
Screenshot: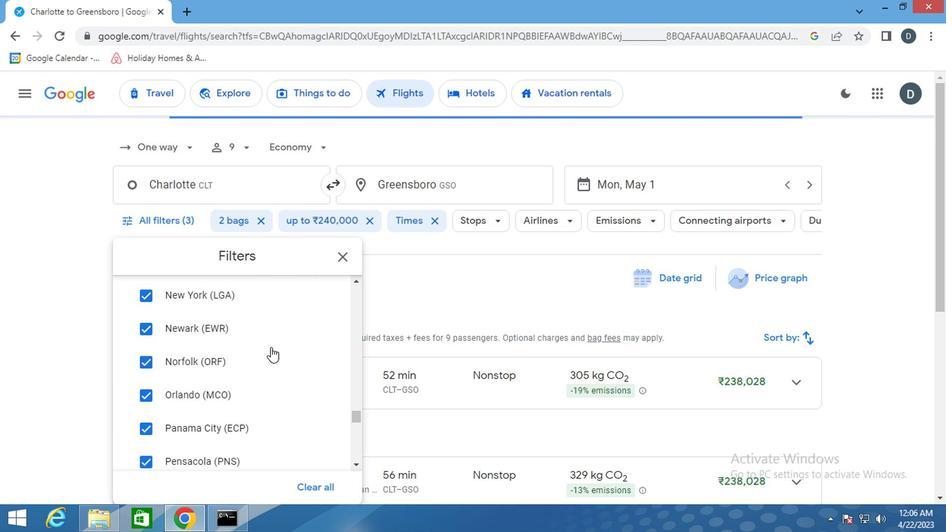 
Action: Mouse scrolled (270, 347) with delta (0, 0)
Screenshot: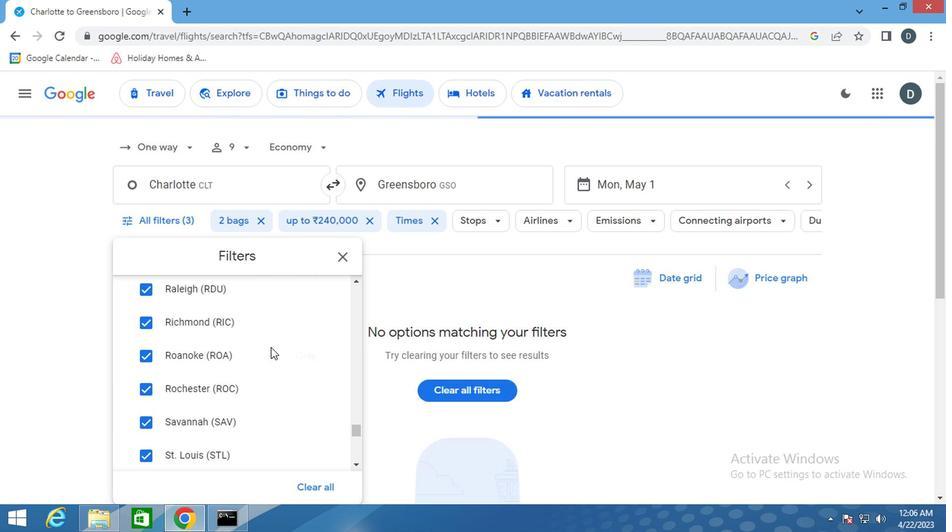 
Action: Mouse scrolled (270, 347) with delta (0, 0)
Screenshot: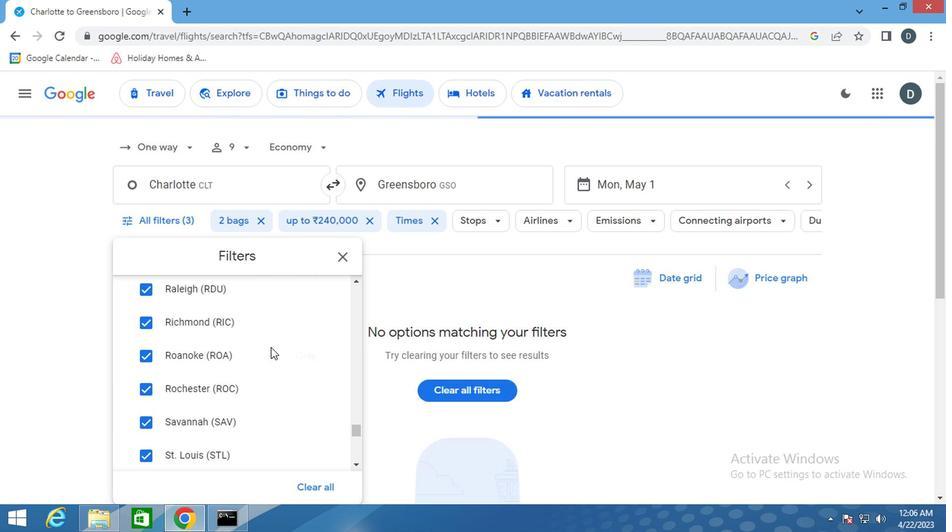 
Action: Mouse scrolled (270, 347) with delta (0, 0)
Screenshot: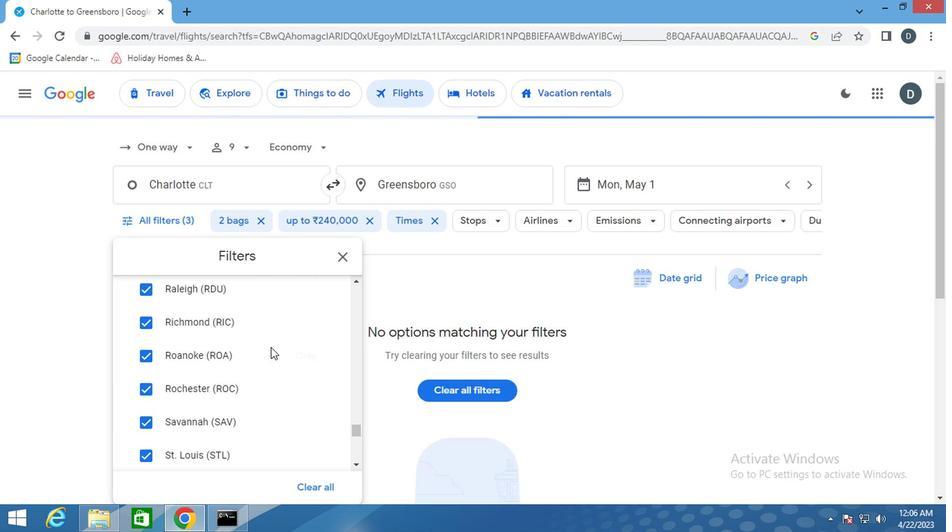 
Action: Mouse scrolled (270, 347) with delta (0, 0)
Screenshot: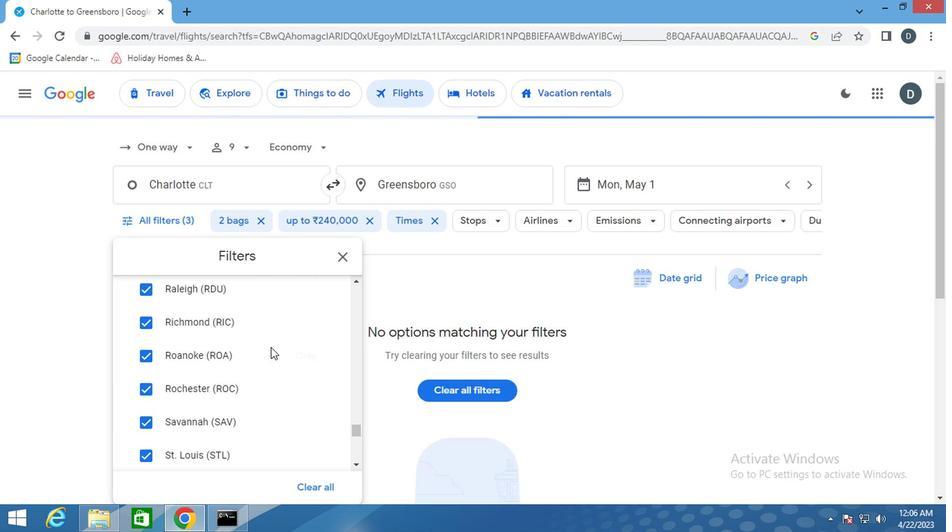 
Action: Mouse scrolled (270, 347) with delta (0, 0)
Screenshot: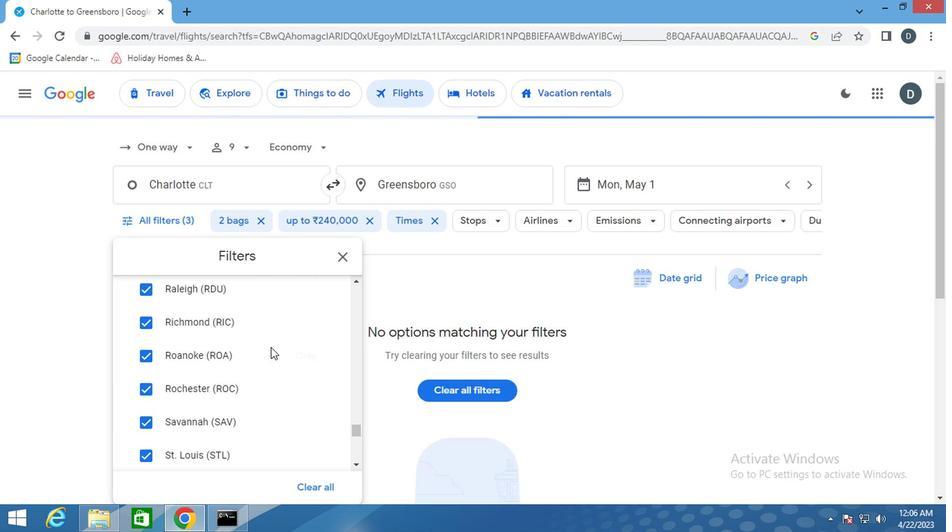 
Action: Mouse scrolled (270, 347) with delta (0, 0)
Screenshot: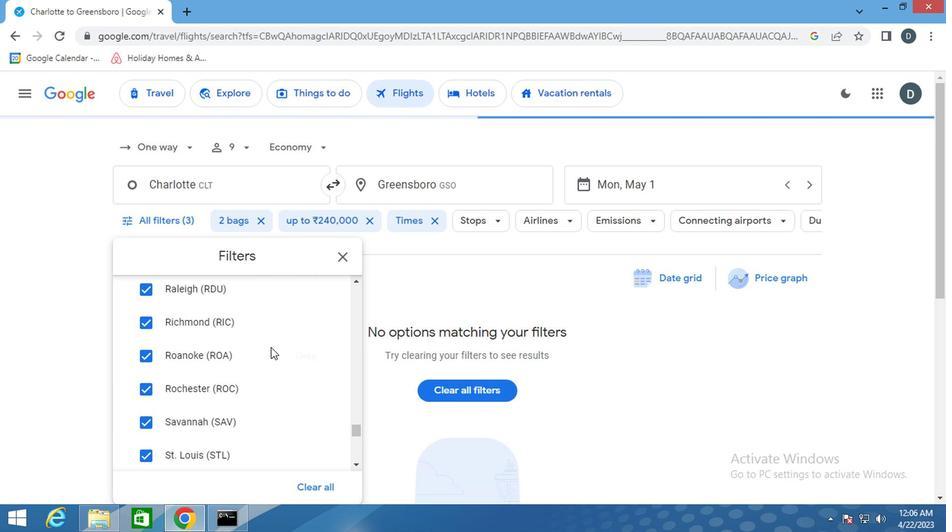 
Action: Mouse scrolled (270, 347) with delta (0, 0)
Screenshot: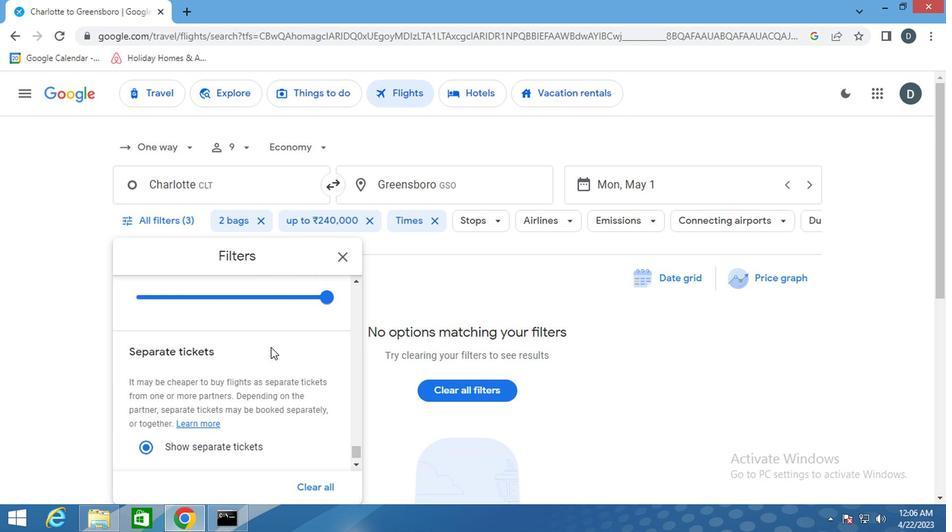 
Action: Mouse scrolled (270, 347) with delta (0, 0)
Screenshot: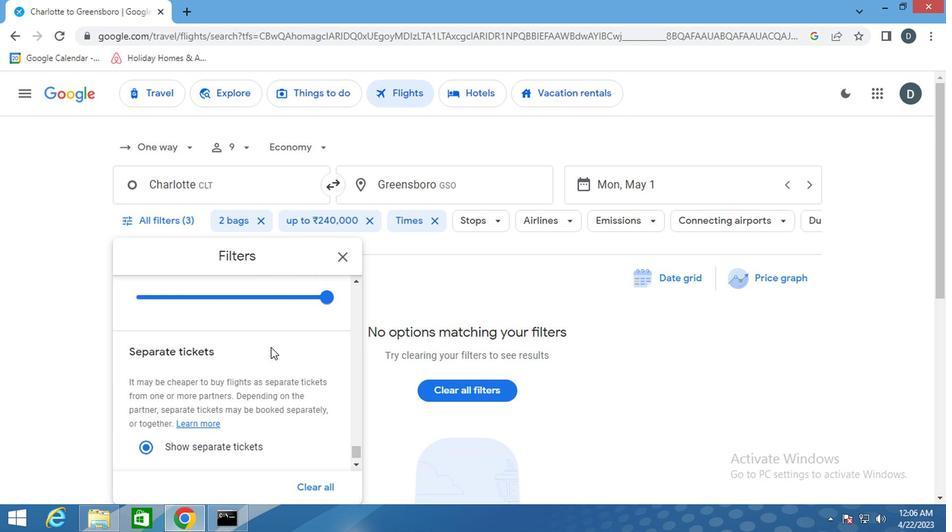 
Action: Mouse scrolled (270, 347) with delta (0, 0)
Screenshot: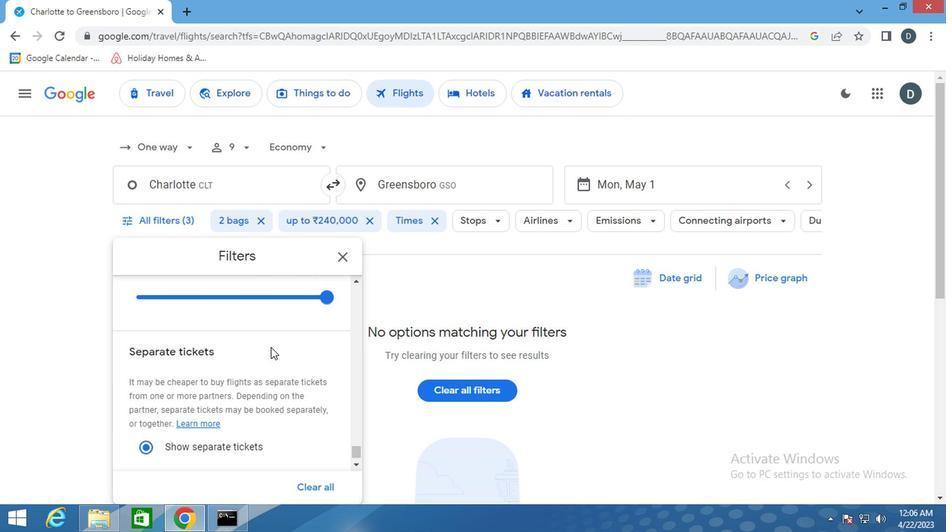 
Action: Mouse scrolled (270, 347) with delta (0, 0)
Screenshot: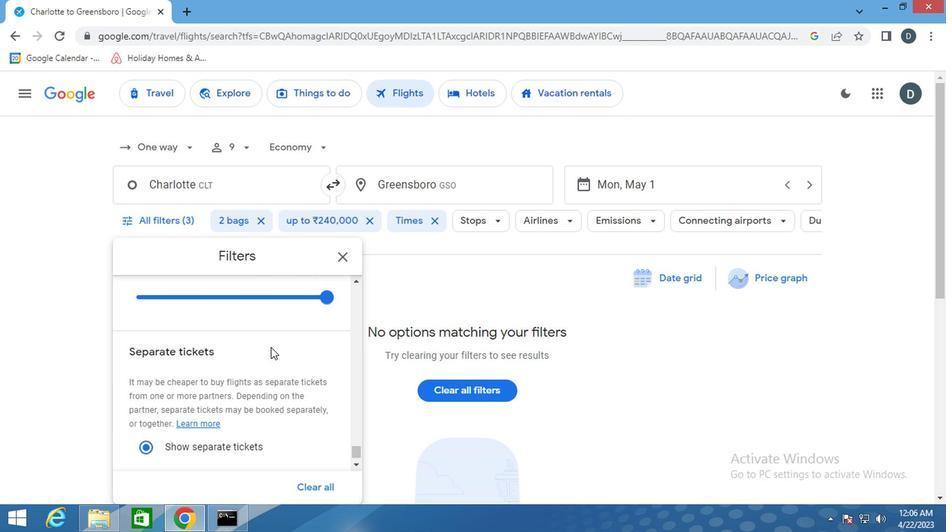 
Action: Mouse scrolled (270, 347) with delta (0, 0)
Screenshot: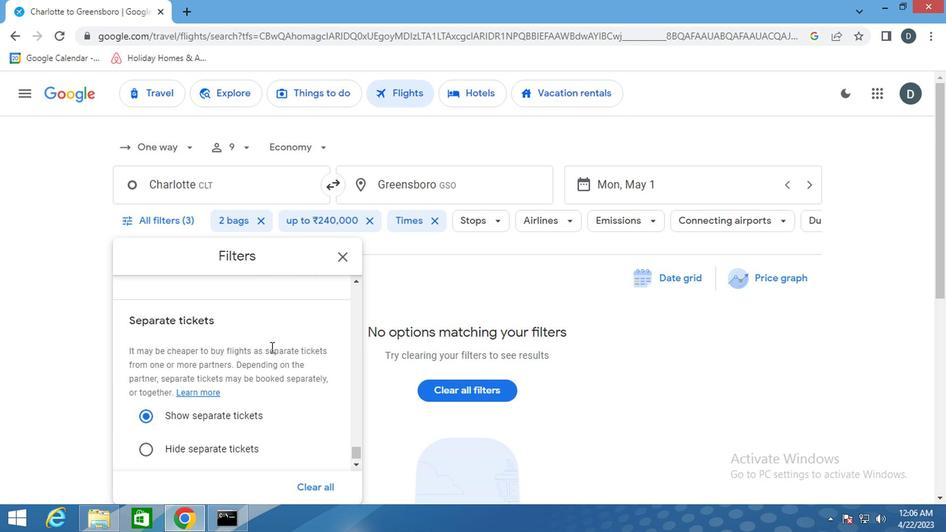 
Action: Mouse moved to (341, 261)
Screenshot: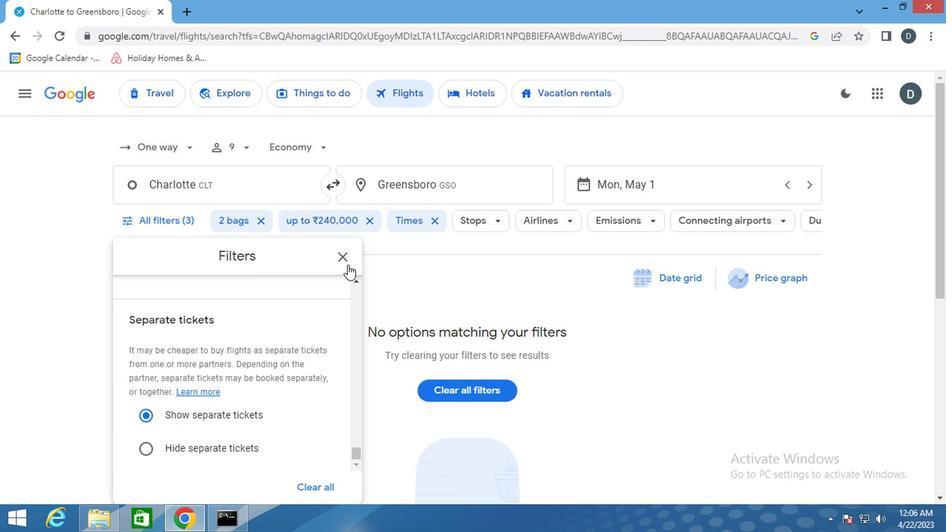 
Action: Mouse pressed left at (341, 261)
Screenshot: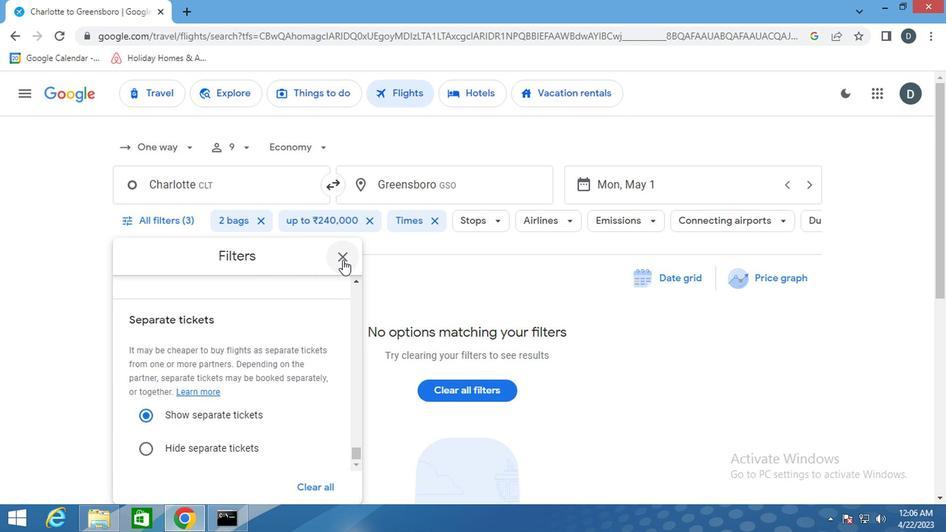 
